 Task: Order Editing 1
Action: Mouse moved to (634, 724)
Screenshot: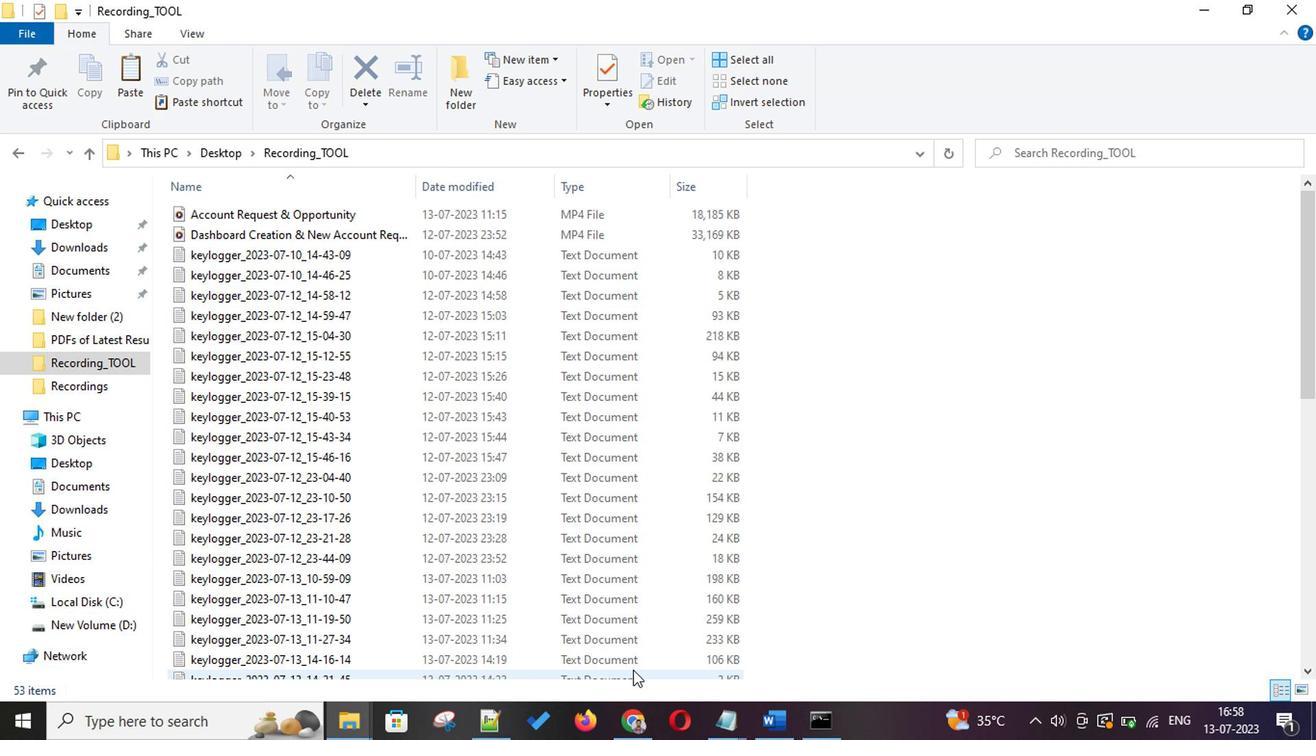 
Action: Mouse pressed left at (634, 724)
Screenshot: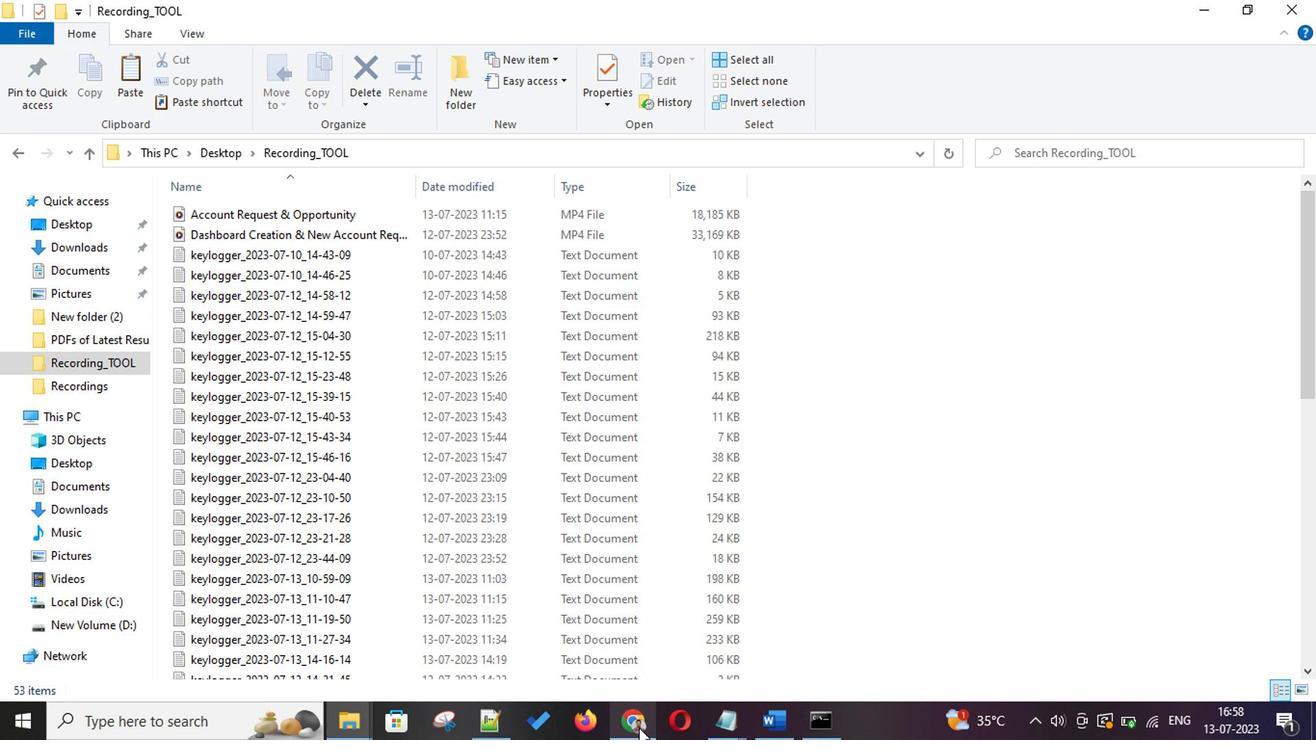 
Action: Mouse moved to (1081, 237)
Screenshot: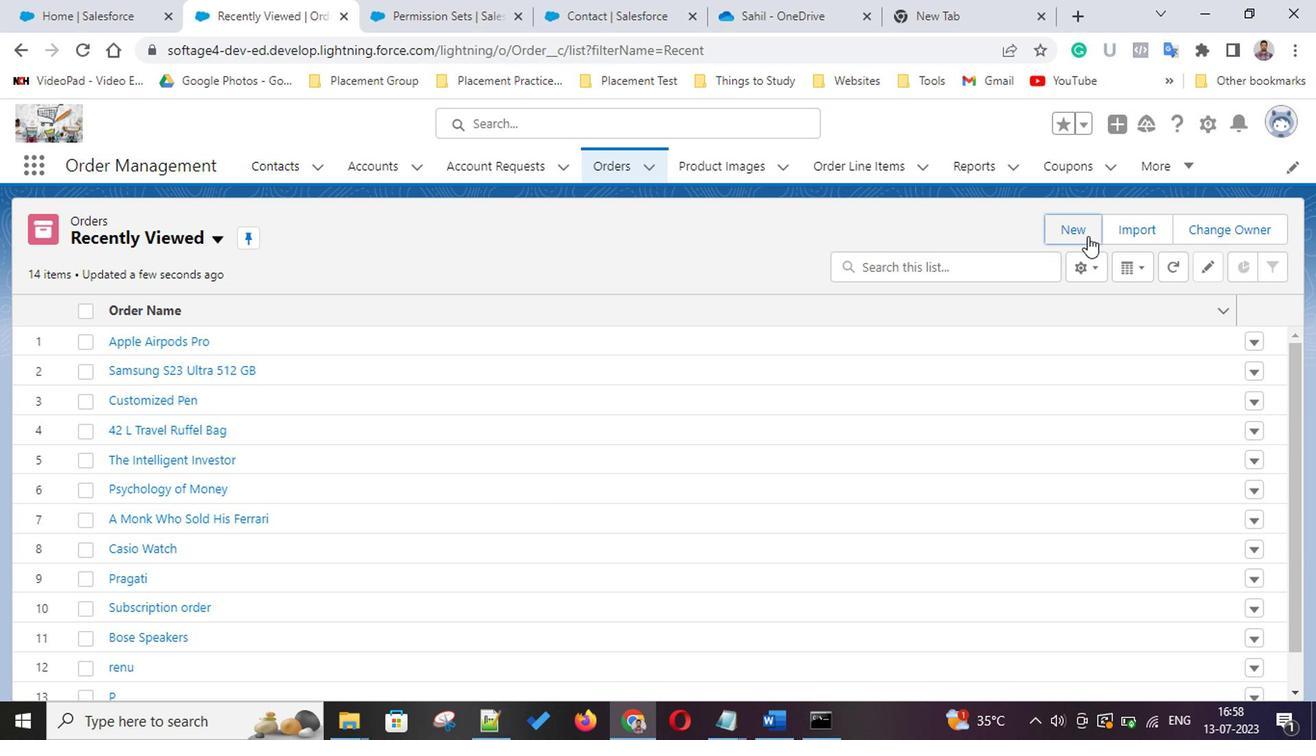 
Action: Mouse pressed left at (1081, 237)
Screenshot: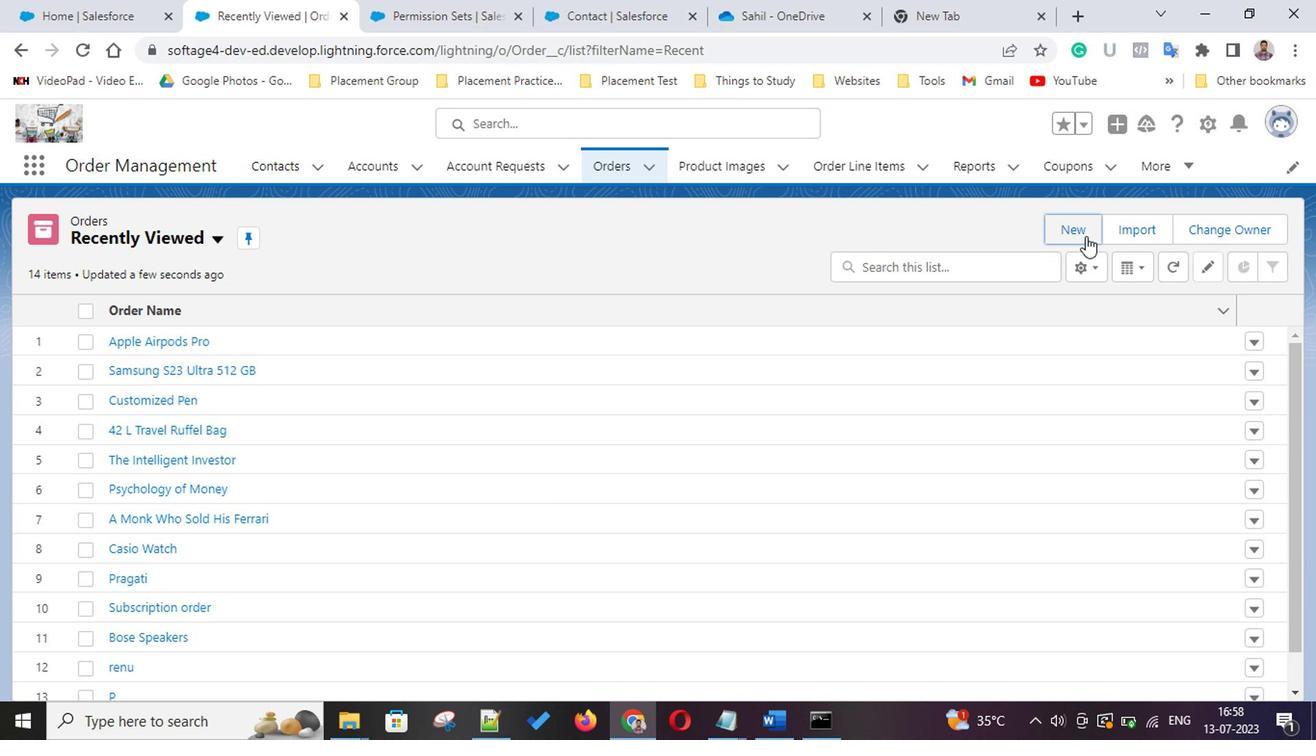 
Action: Mouse moved to (545, 408)
Screenshot: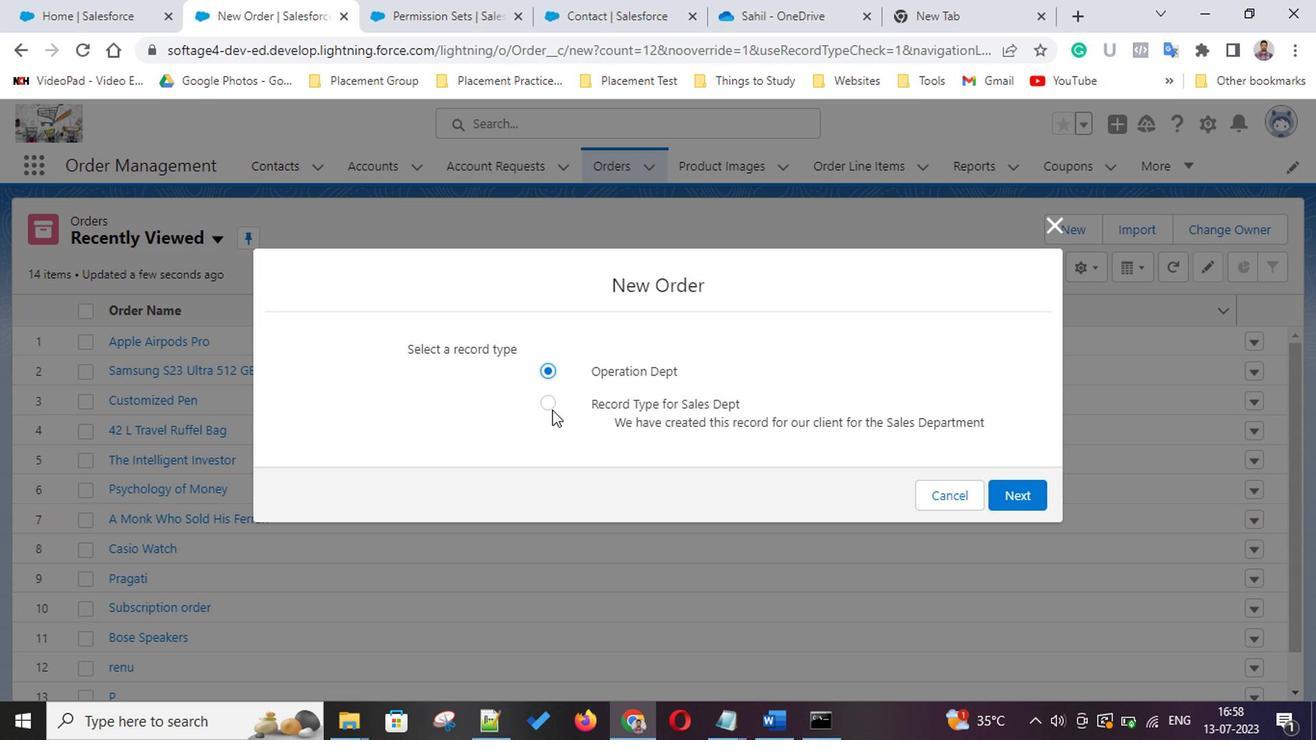 
Action: Mouse pressed left at (545, 408)
Screenshot: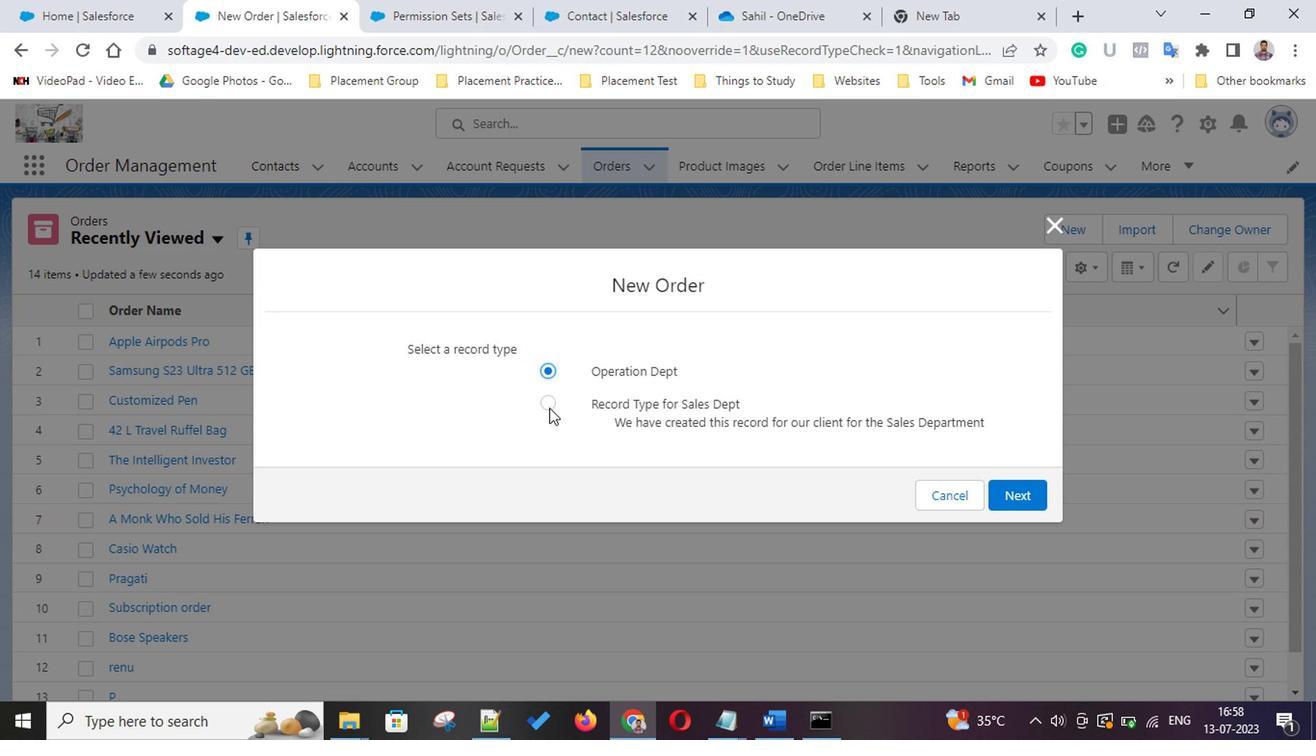 
Action: Mouse moved to (1018, 487)
Screenshot: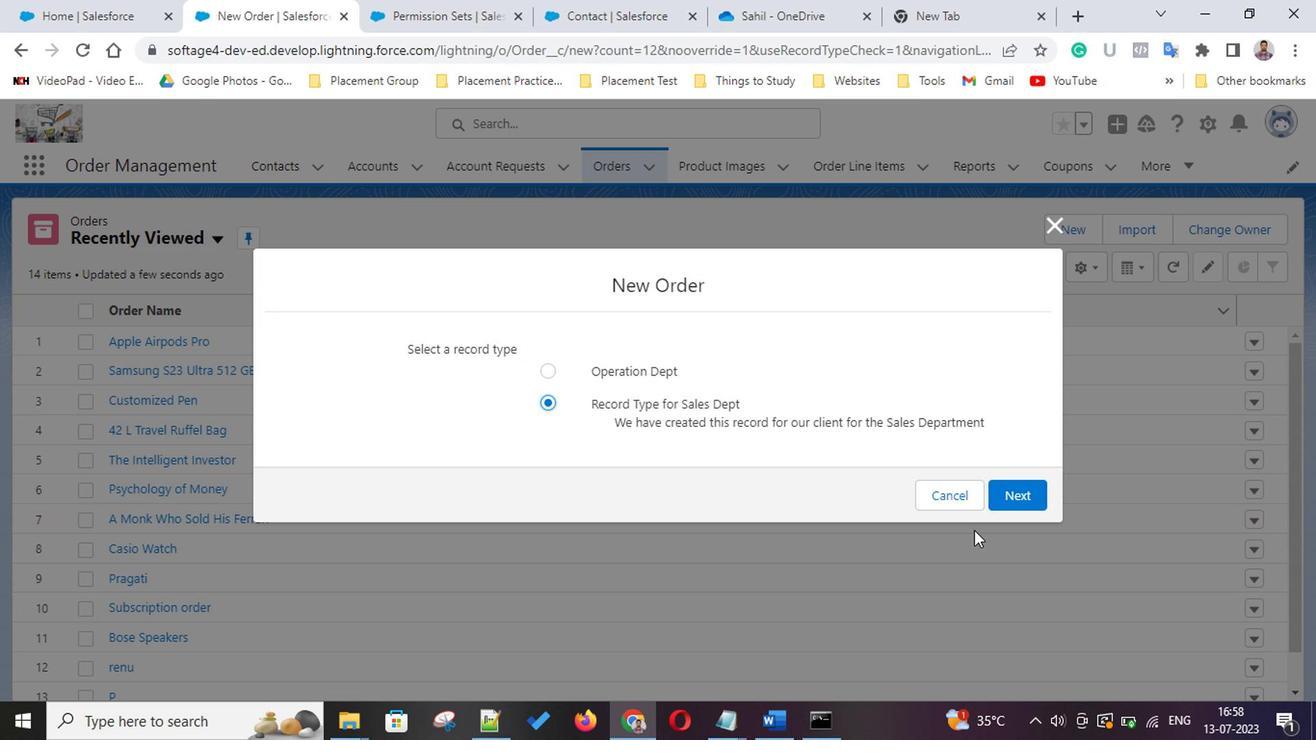 
Action: Mouse pressed left at (1018, 487)
Screenshot: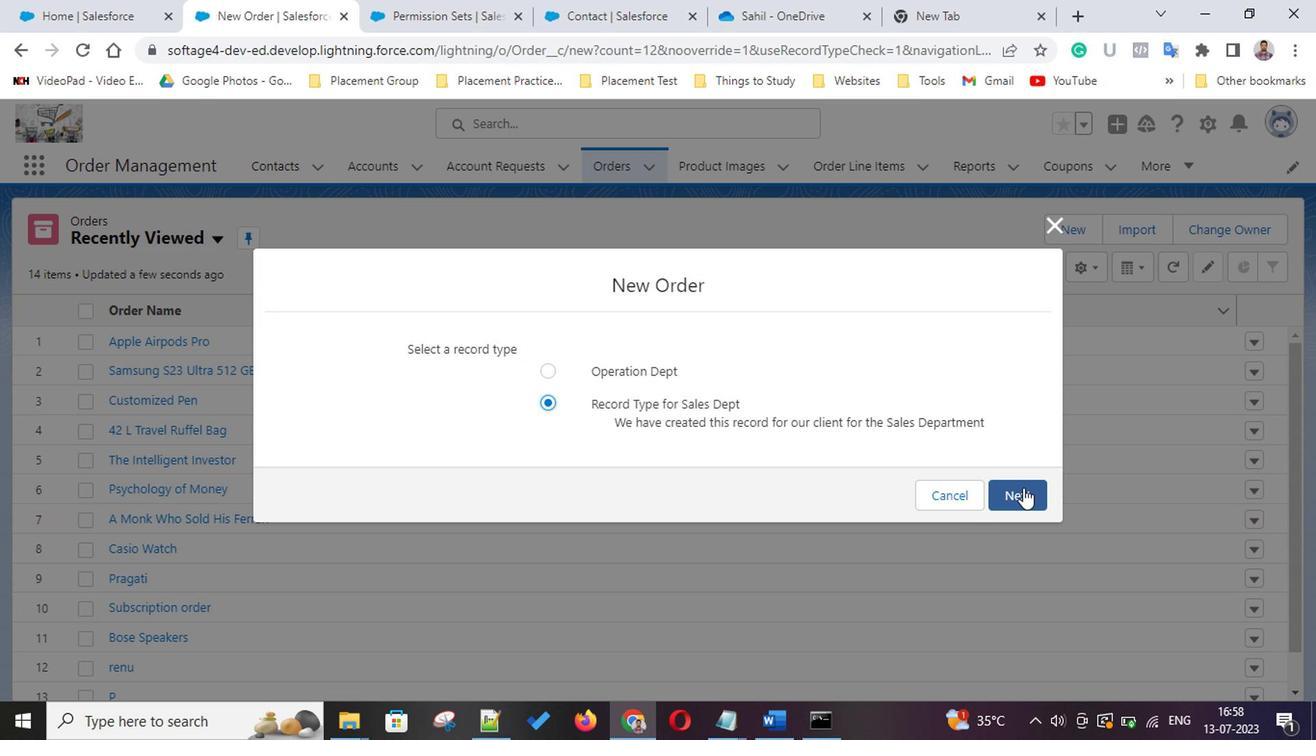 
Action: Mouse moved to (405, 338)
Screenshot: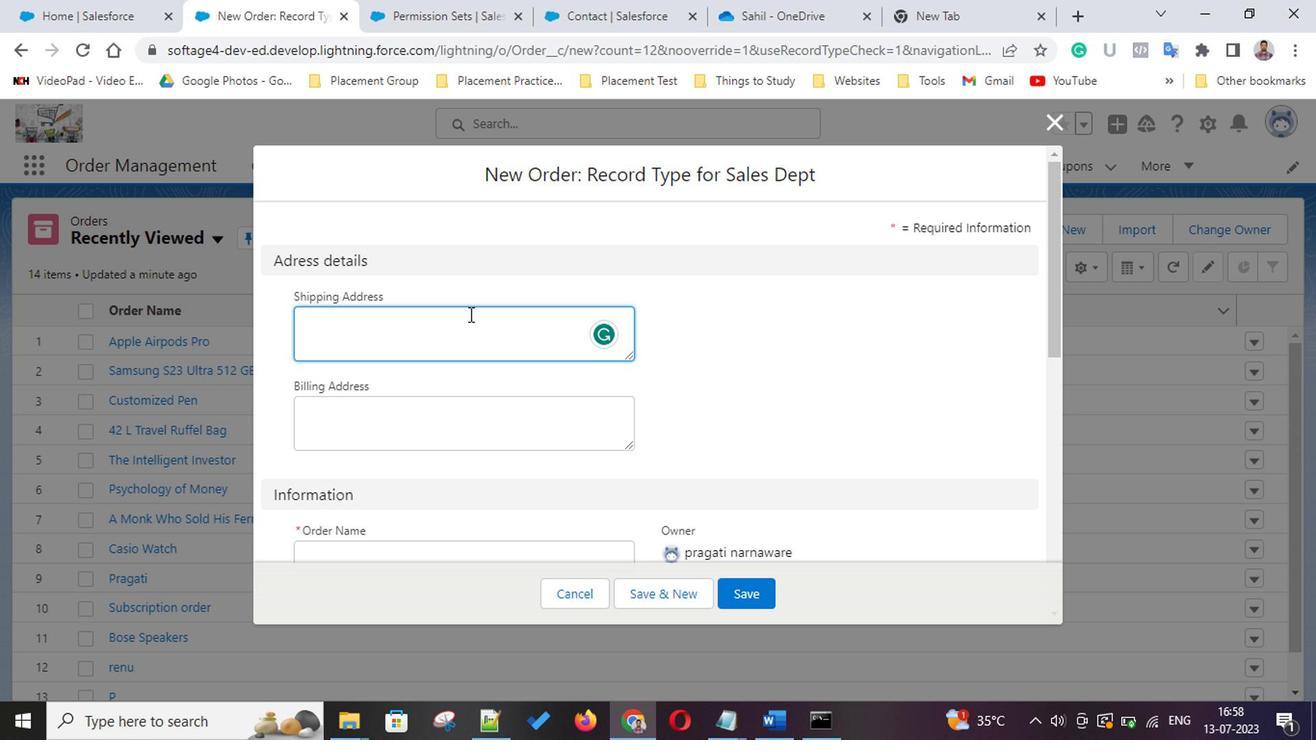 
Action: Key pressed <Key.shift><Key.shift><Key.shift><Key.shift><Key.shift><Key.shift><Key.shift><Key.shift><Key.shift><Key.shift><Key.shift><Key.shift><Key.shift><Key.shift><Key.shift><Key.shift><Key.shift><Key.shift><Key.shift><Key.shift><Key.shift><Key.shift><Key.shift><Key.shift><Key.shift><Key.shift><Key.shift><Key.shift><Key.shift><Key.shift><Key.shift><Key.shift><Key.shift><Key.shift><Key.shift><Key.shift><Key.shift><Key.shift><Key.shift><Key.shift><Key.shift><Key.shift><Key.shift><Key.shift><Key.shift><Key.shift><Key.shift><Key.shift><Key.shift><Key.shift><Key.shift><Key.shift><Key.shift><Key.shift><Key.shift><Key.shift><Key.shift><Key.shift><Key.shift><Key.shift><Key.shift><Key.shift><Key.shift><Key.shift><Key.shift><Key.shift><Key.shift><Key.shift><Key.shift><Key.shift><Key.shift><Key.shift><Key.shift><Key.shift><Key.shift><Key.shift><Key.shift><Key.shift><Key.shift><Key.shift><Key.shift>Kanjur<Key.space><Key.shift>Marg,<Key.space><Key.shift>Mumbai
Screenshot: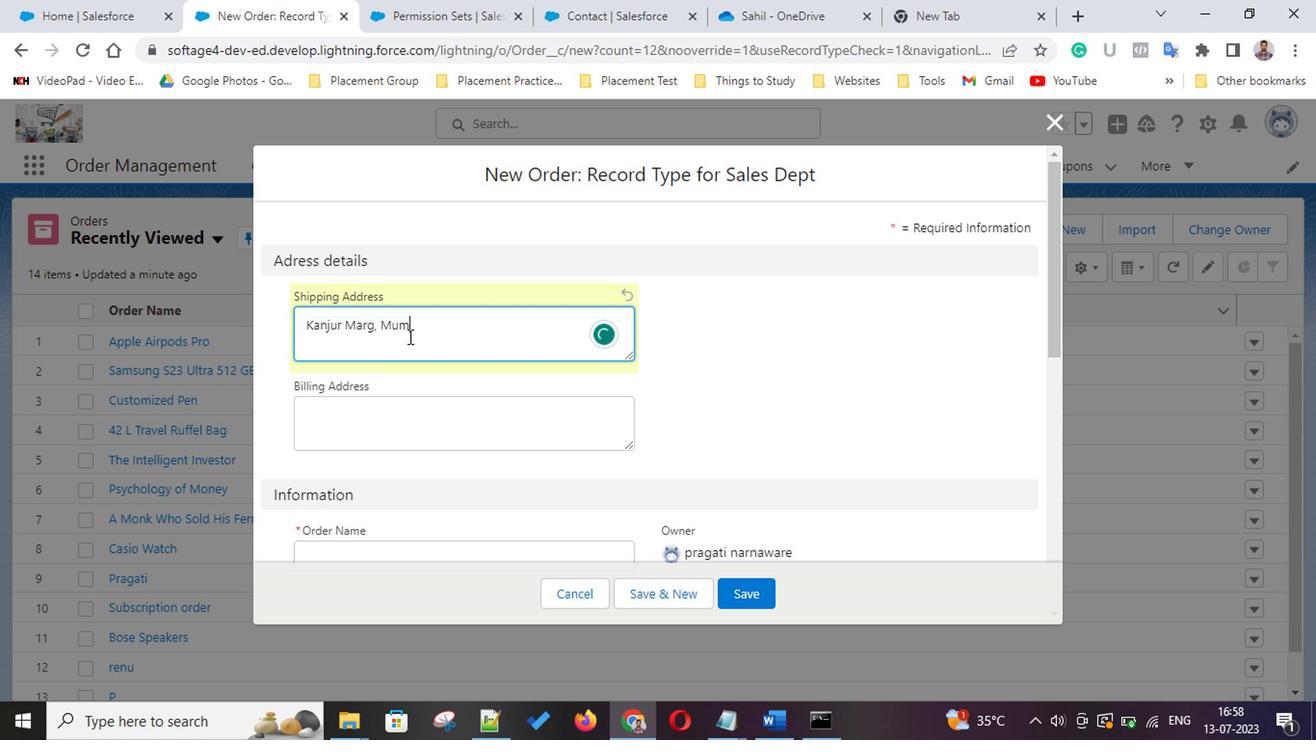 
Action: Mouse moved to (423, 413)
Screenshot: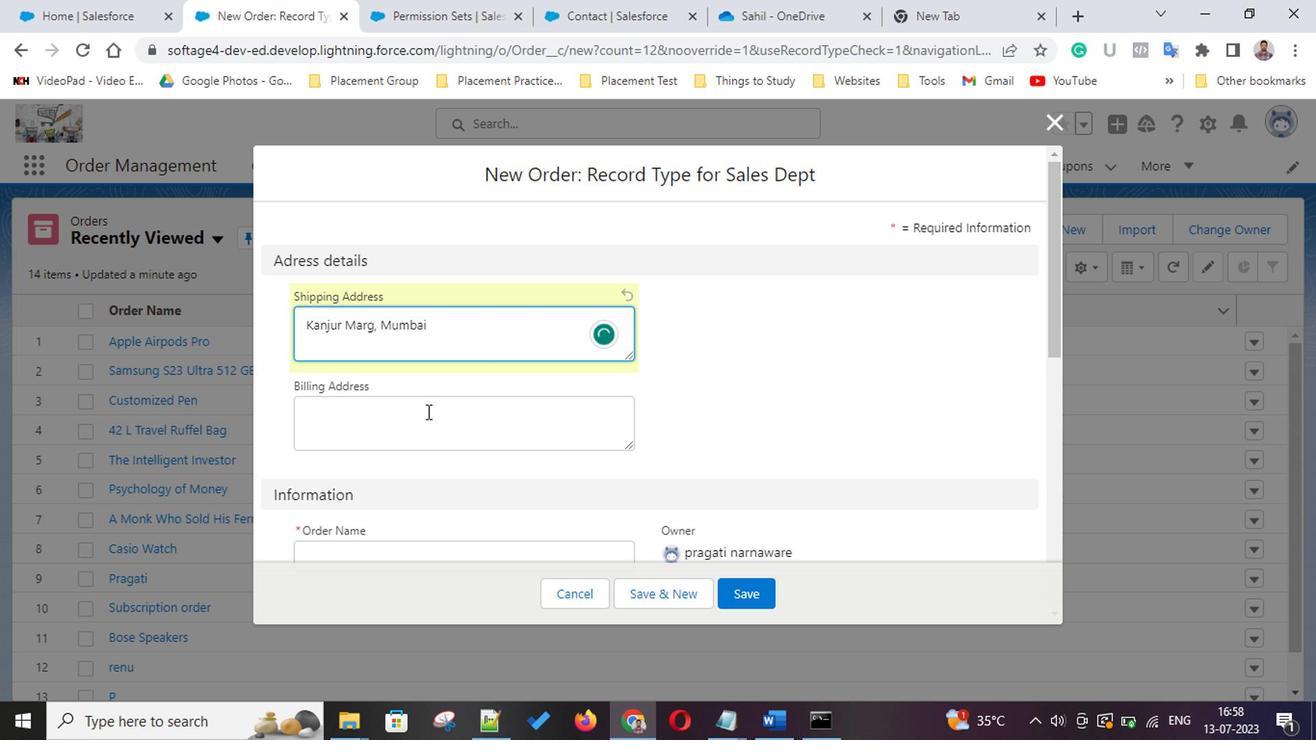 
Action: Mouse pressed left at (423, 413)
Screenshot: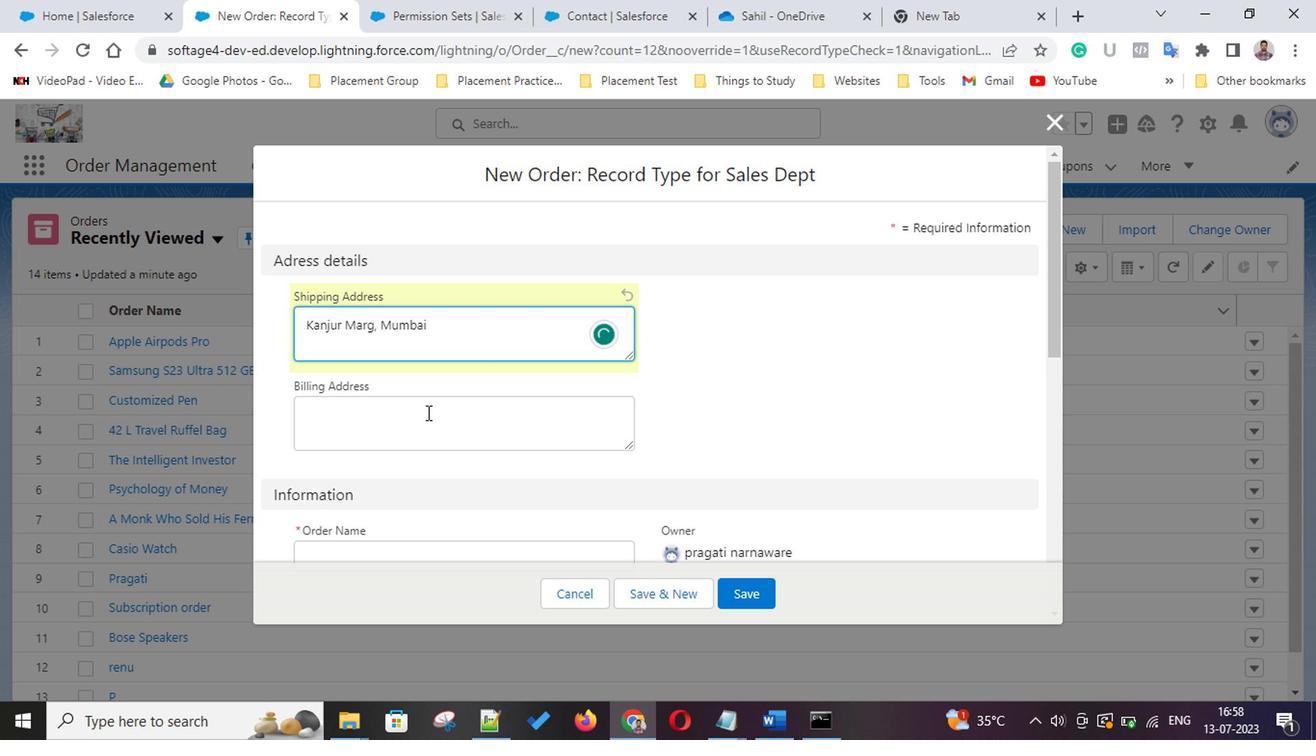 
Action: Key pressed <Key.shift><Key.shift>Nisha<Key.space><Key.shift>Residency,<Key.space><Key.shift>Mumbai
Screenshot: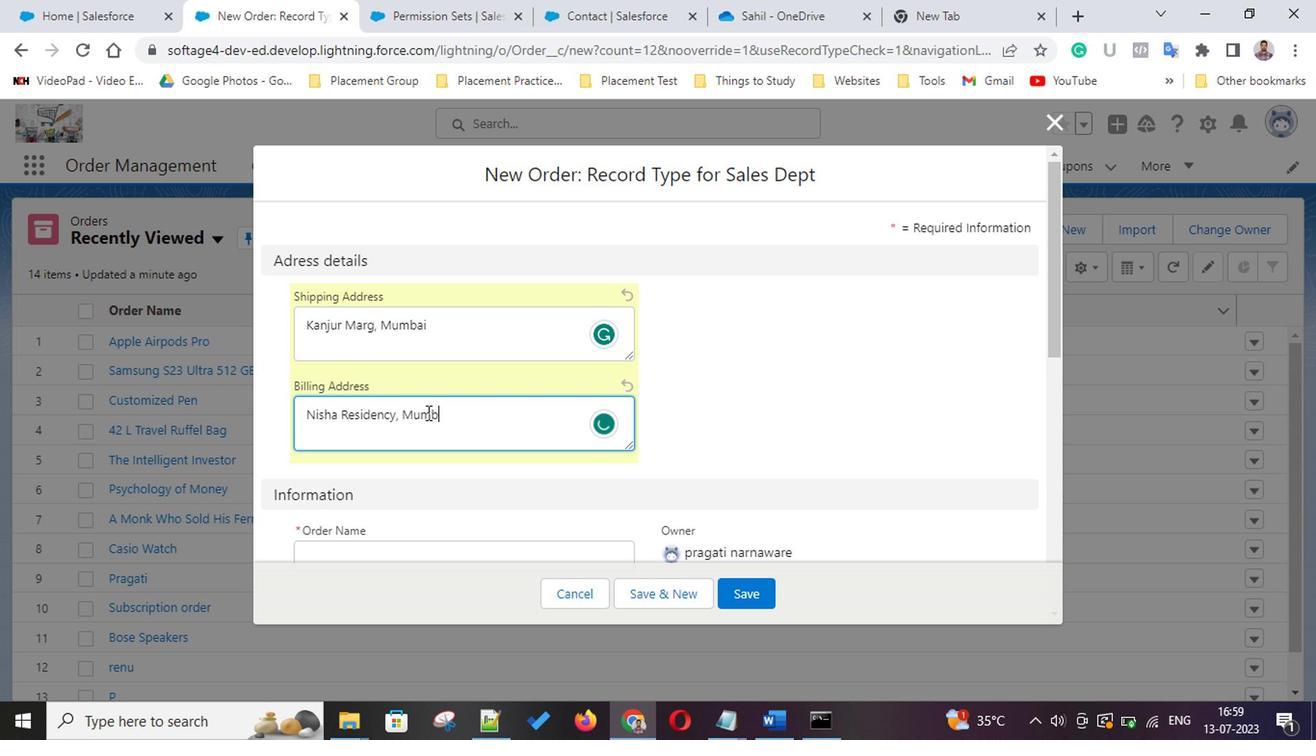 
Action: Mouse moved to (665, 501)
Screenshot: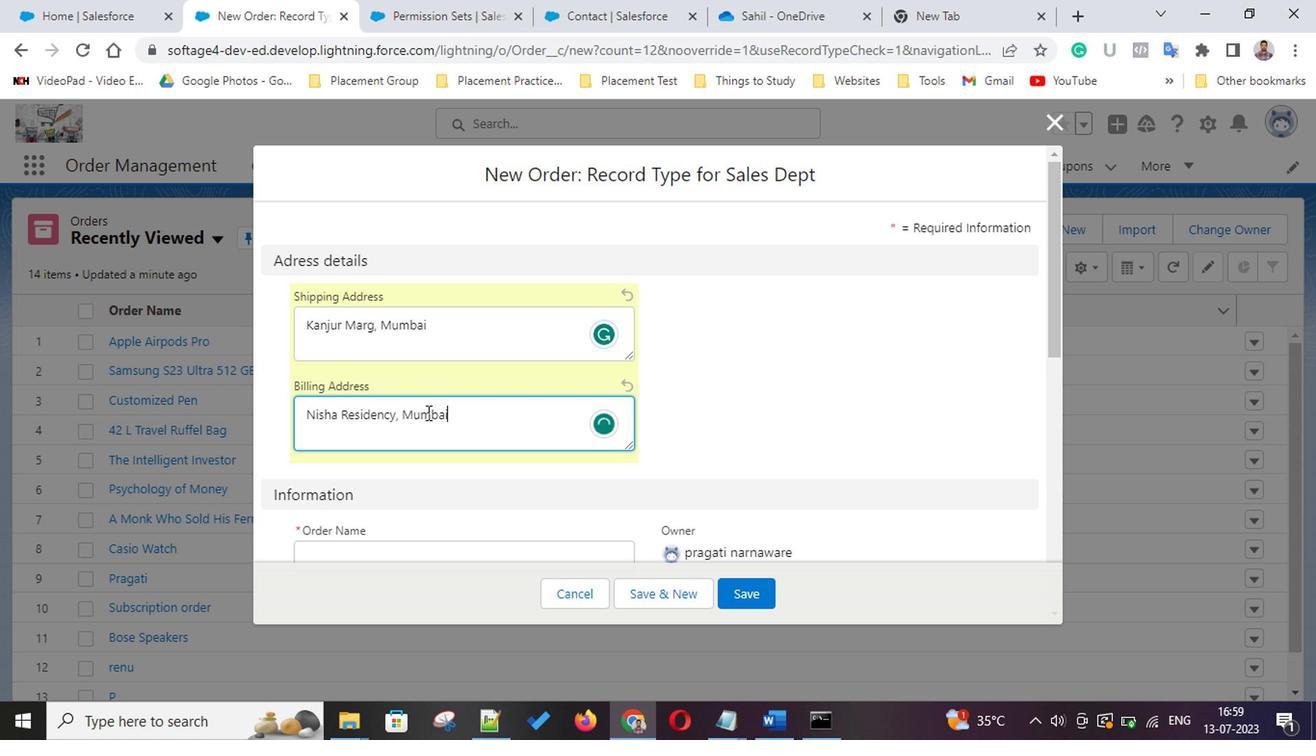 
Action: Mouse scrolled (665, 501) with delta (0, 0)
Screenshot: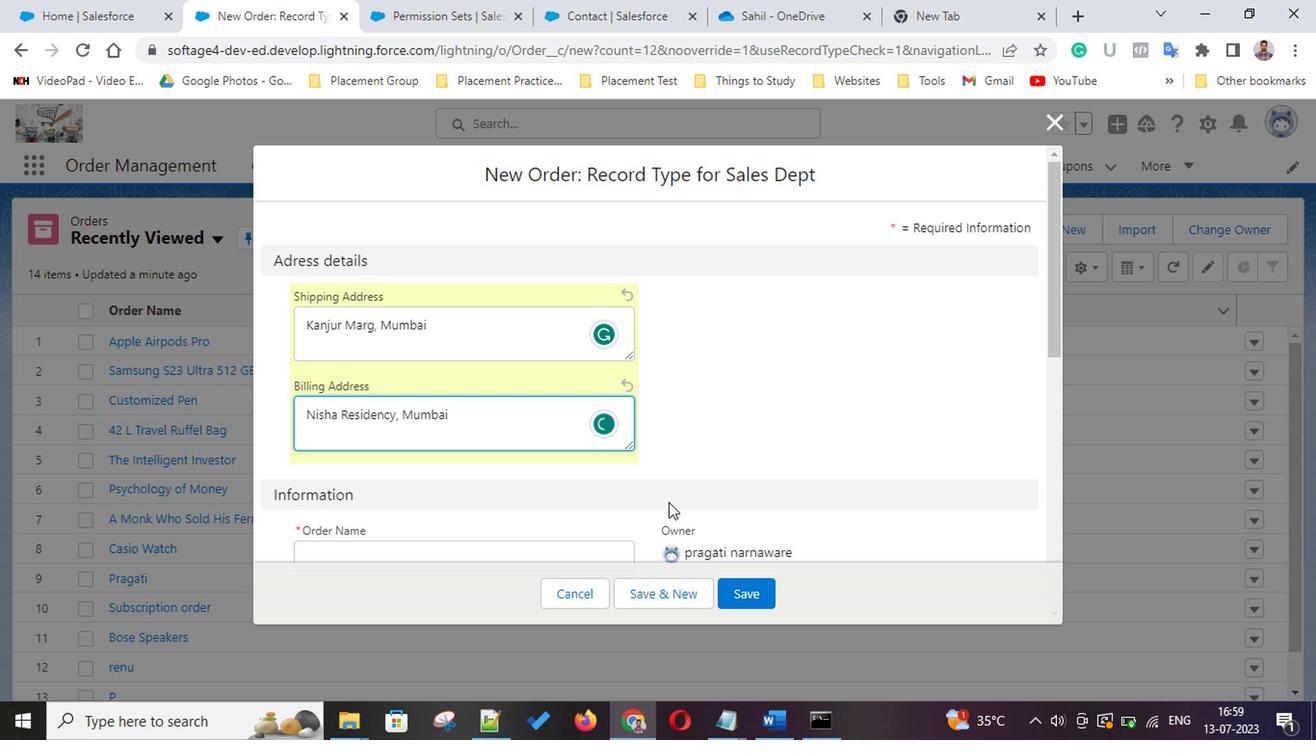 
Action: Mouse scrolled (665, 501) with delta (0, 0)
Screenshot: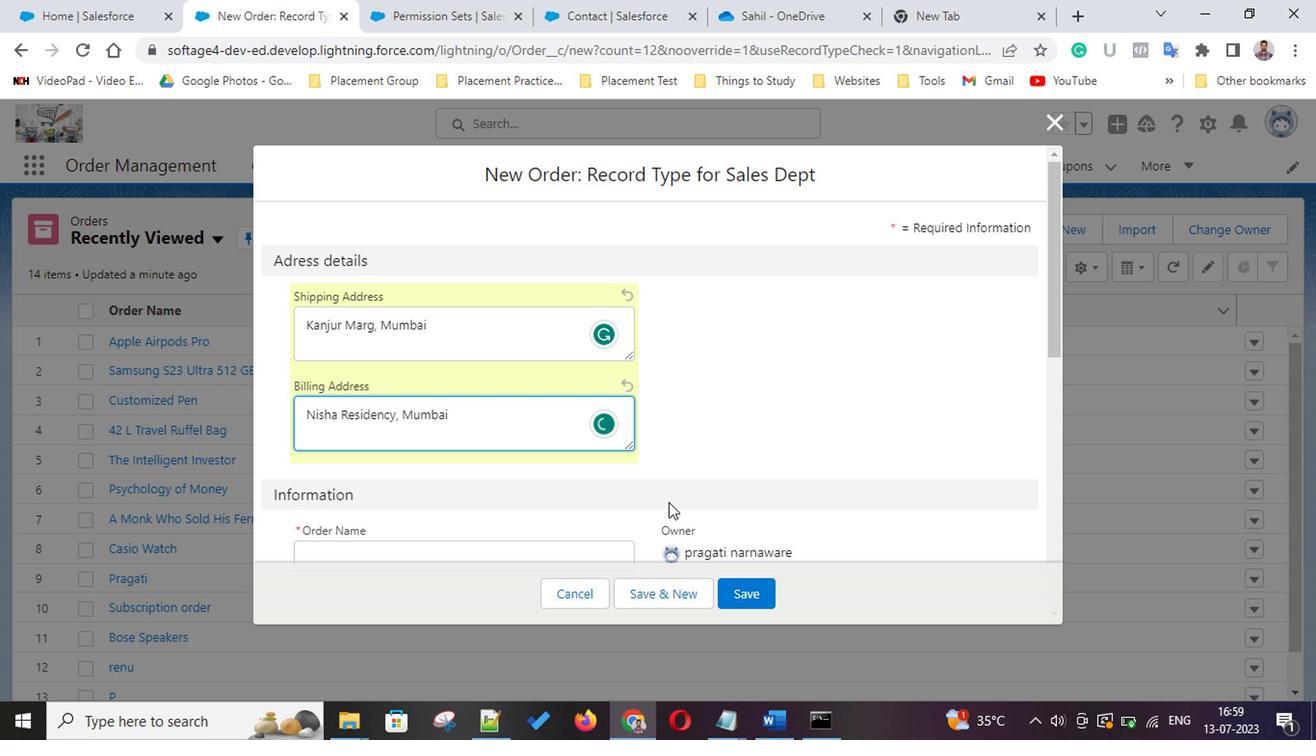 
Action: Mouse scrolled (665, 501) with delta (0, 0)
Screenshot: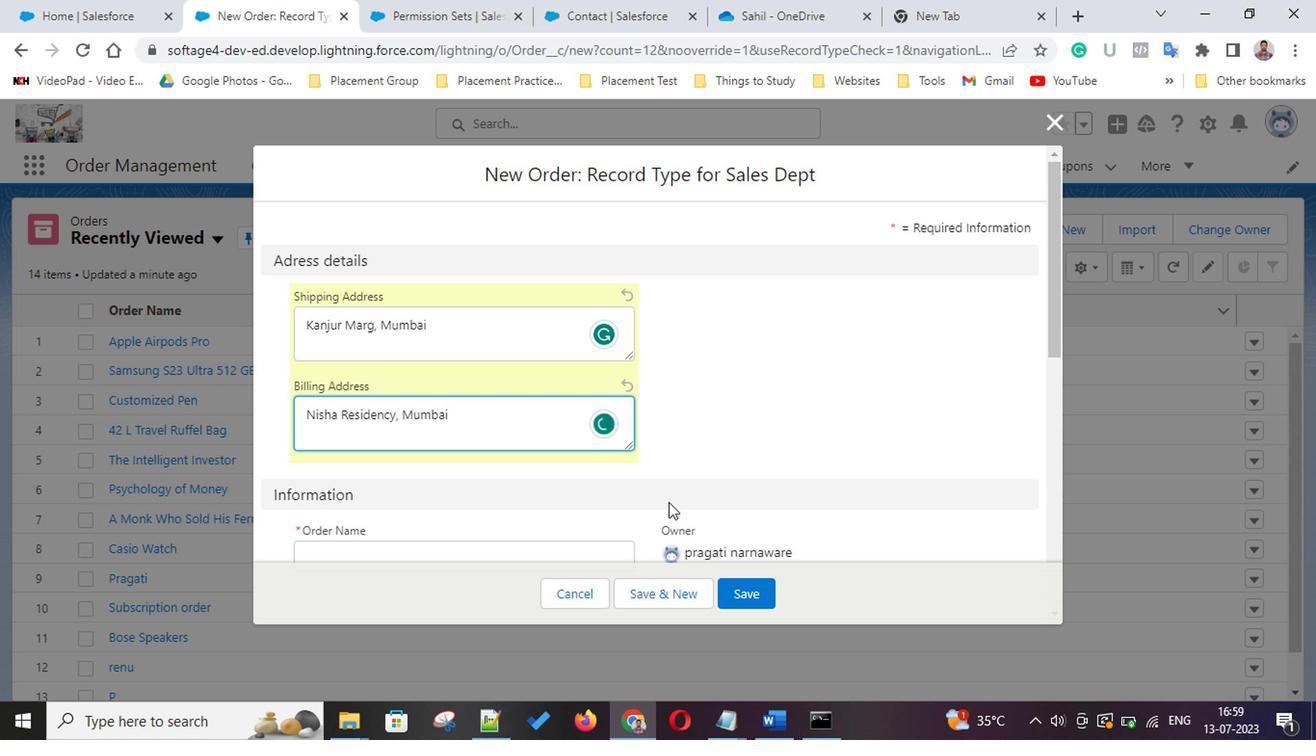 
Action: Mouse scrolled (665, 501) with delta (0, 0)
Screenshot: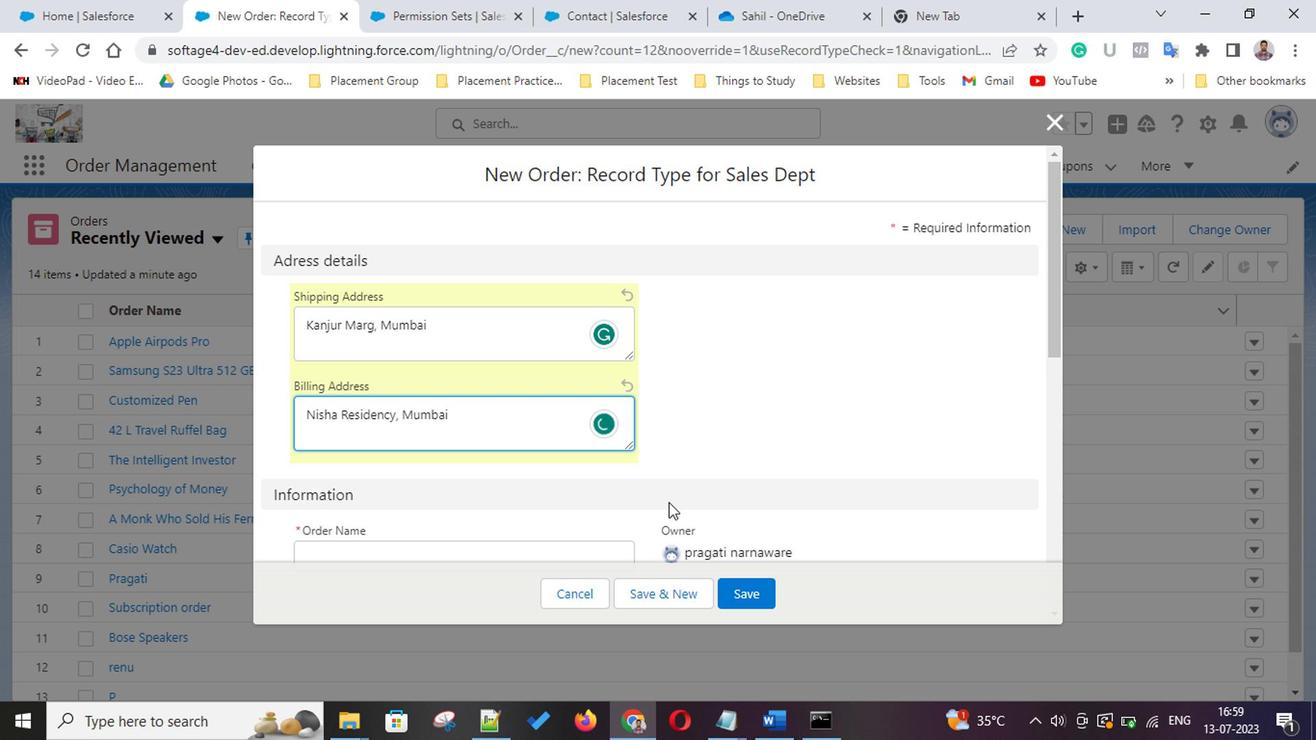 
Action: Mouse scrolled (665, 501) with delta (0, 0)
Screenshot: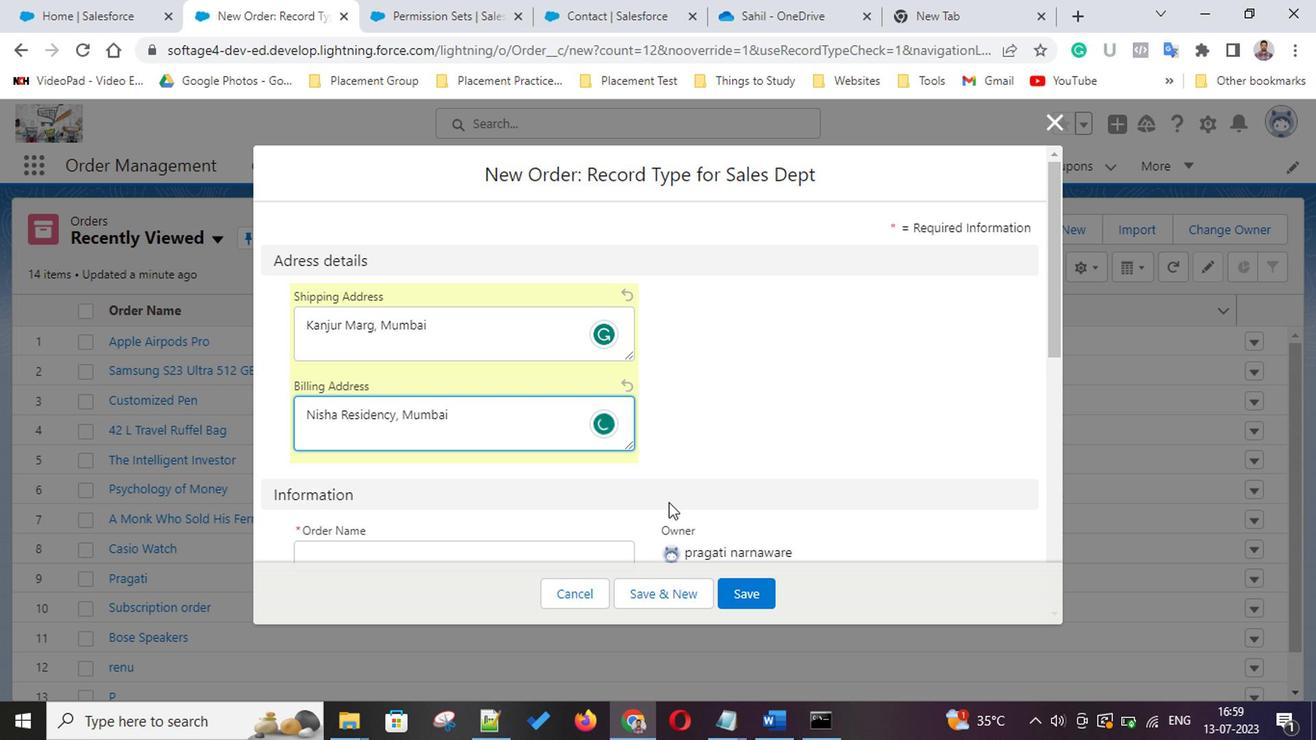 
Action: Mouse scrolled (665, 501) with delta (0, 0)
Screenshot: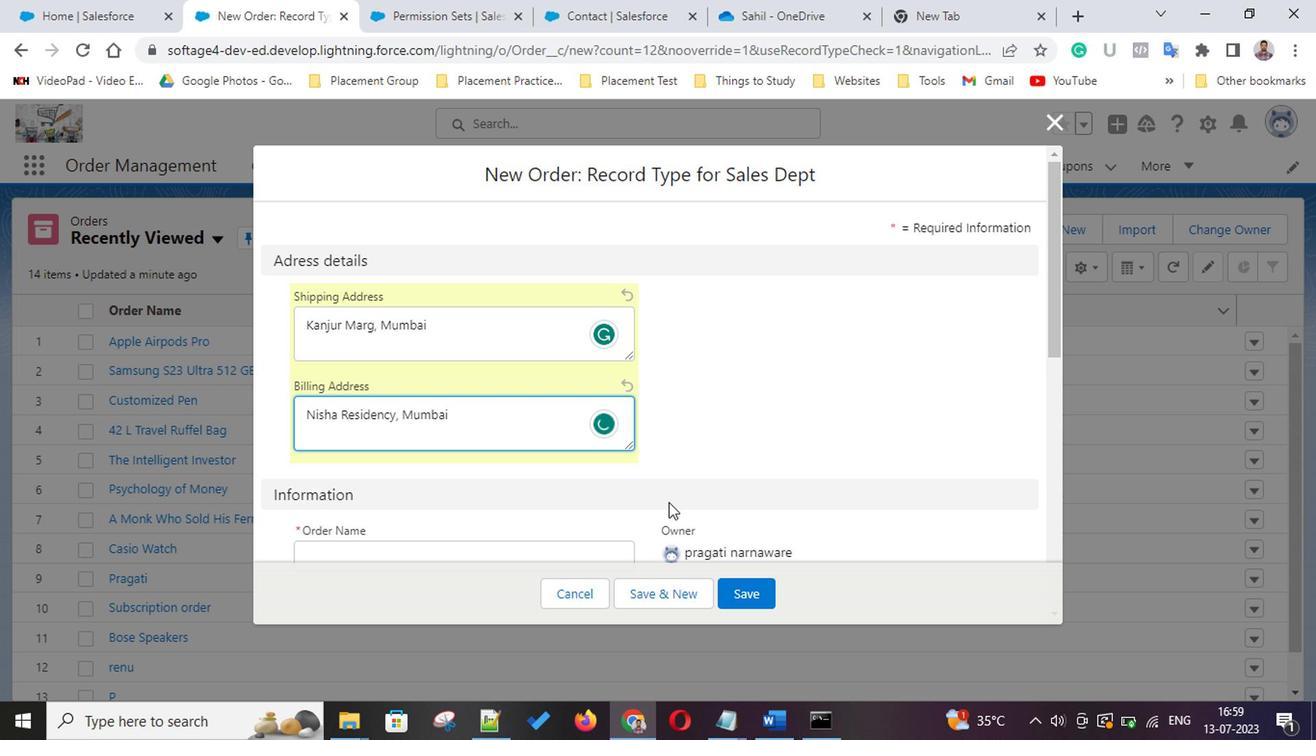 
Action: Mouse scrolled (665, 501) with delta (0, 0)
Screenshot: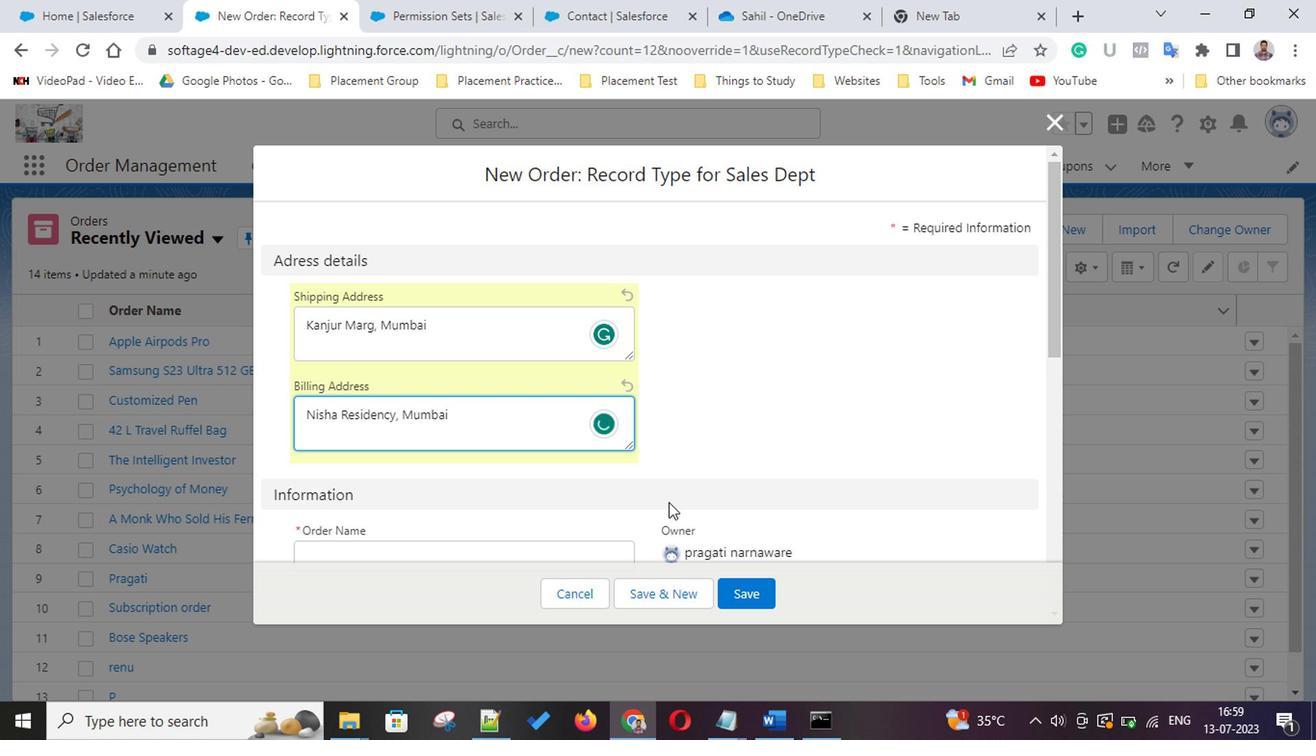 
Action: Mouse scrolled (665, 501) with delta (0, 0)
Screenshot: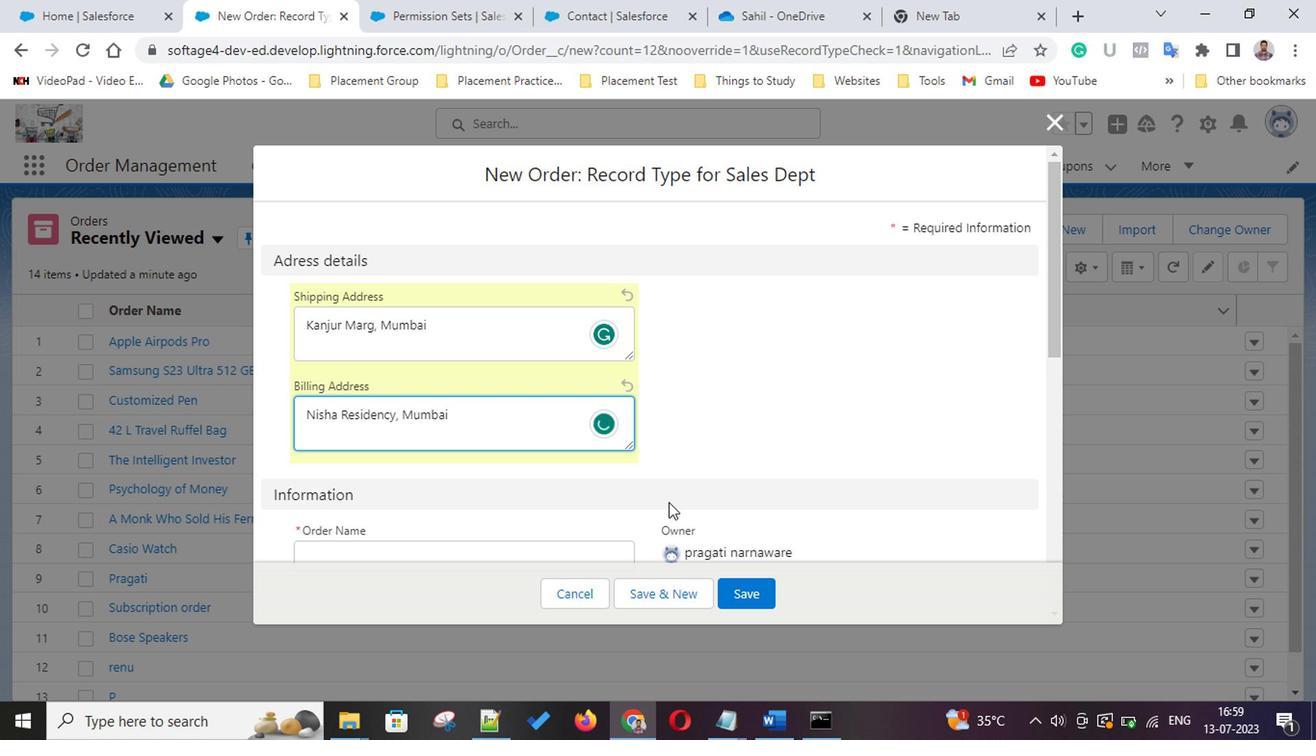 
Action: Mouse moved to (445, 423)
Screenshot: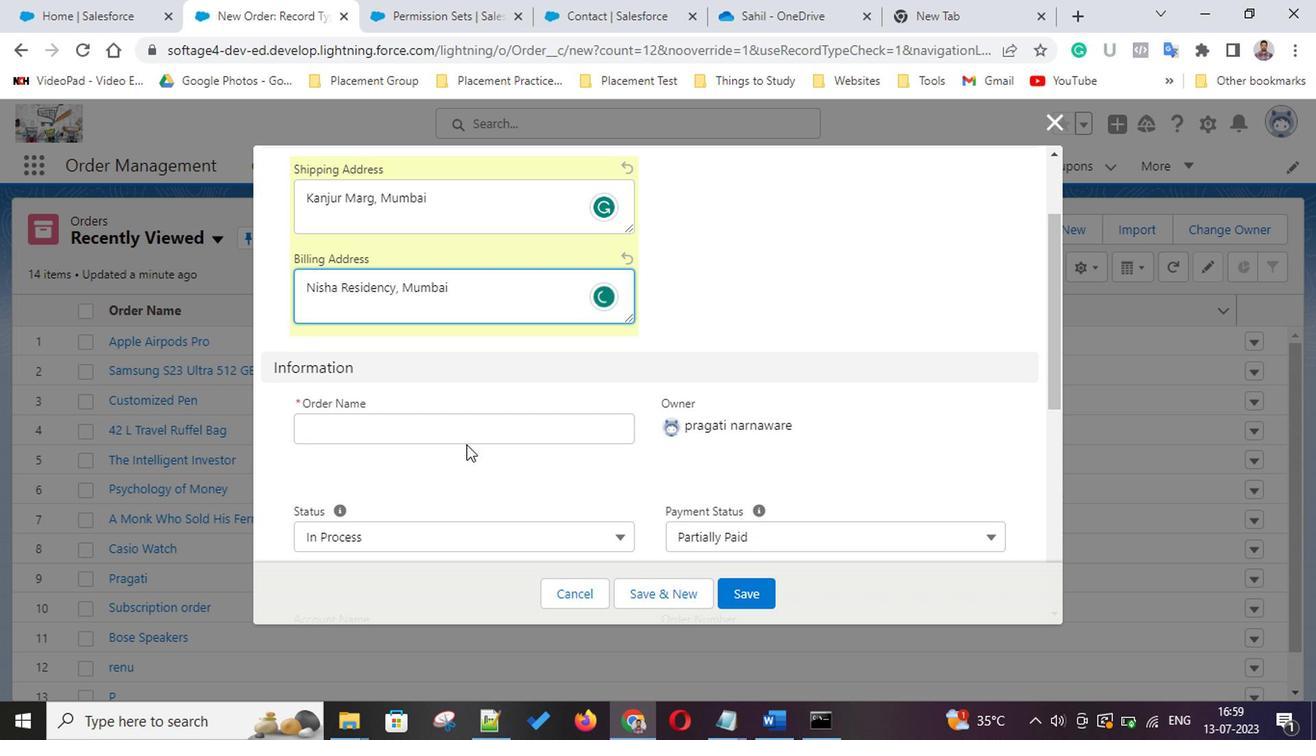 
Action: Mouse pressed left at (445, 423)
Screenshot: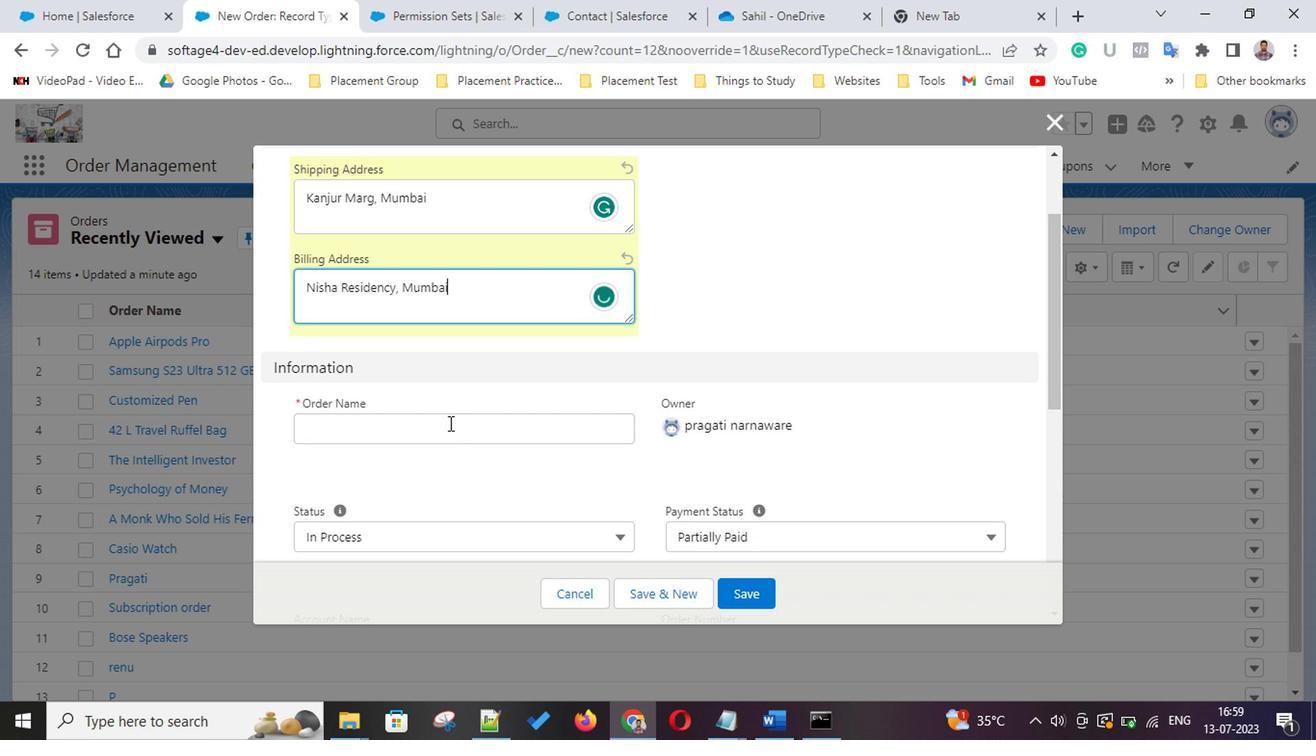 
Action: Key pressed <Key.shift><Key.shift><Key.shift><Key.shift><Key.shift><Key.shift><Key.shift><Key.shift><Key.shift><Key.shift><Key.shift><Key.shift><Key.shift><Key.shift><Key.shift><Key.shift><Key.shift><Key.shift><Key.shift><Key.shift><Key.shift><Key.shift><Key.shift><Key.shift><Key.shift><Key.shift><Key.shift><Key.shift><Key.shift><Key.shift><Key.shift><Key.shift><Key.shift><Key.shift><Key.shift><Key.shift><Key.shift><Key.shift><Key.shift><Key.shift><Key.shift><Key.shift><Key.shift><Key.shift><Key.shift><Key.shift><Key.shift><Key.shift><Key.shift><Key.shift><Key.shift><Key.shift><Key.shift><Key.shift><Key.shift><Key.shift><Key.shift><Key.shift><Key.shift>Sling<Key.space><Key.shift>Bag
Screenshot: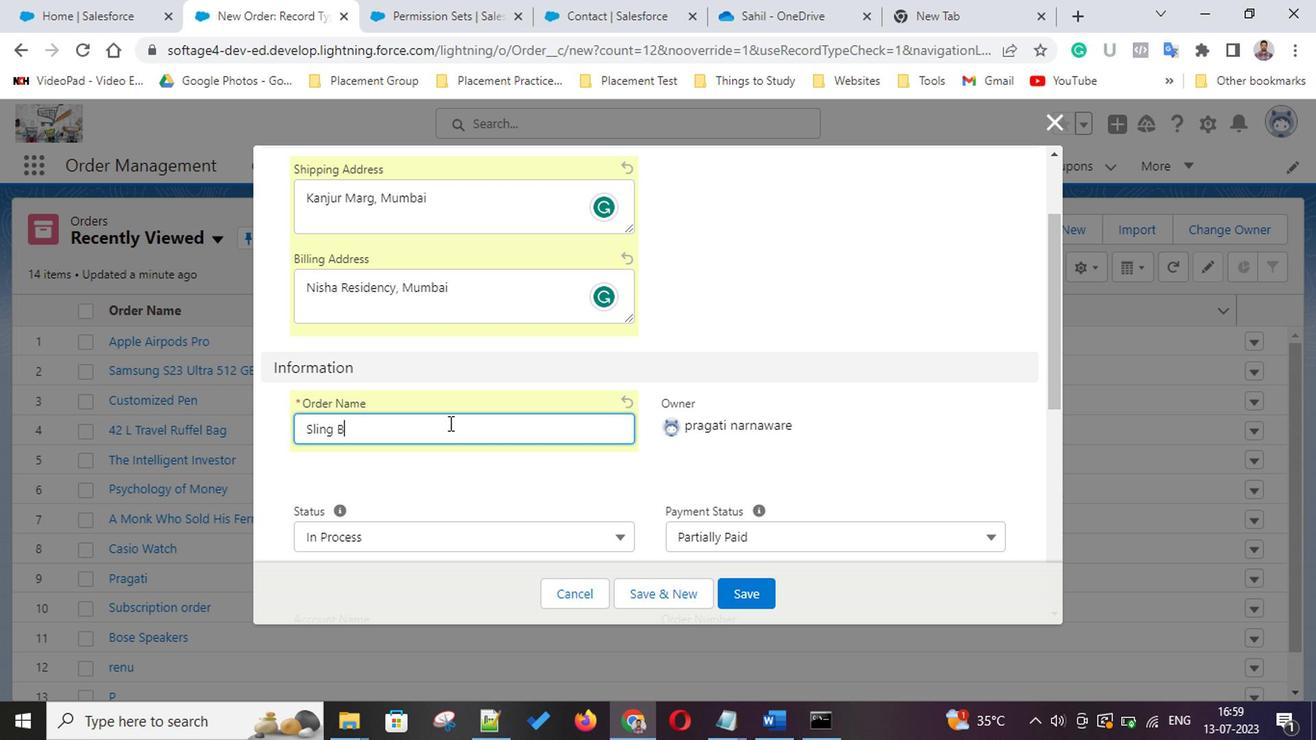 
Action: Mouse moved to (527, 434)
Screenshot: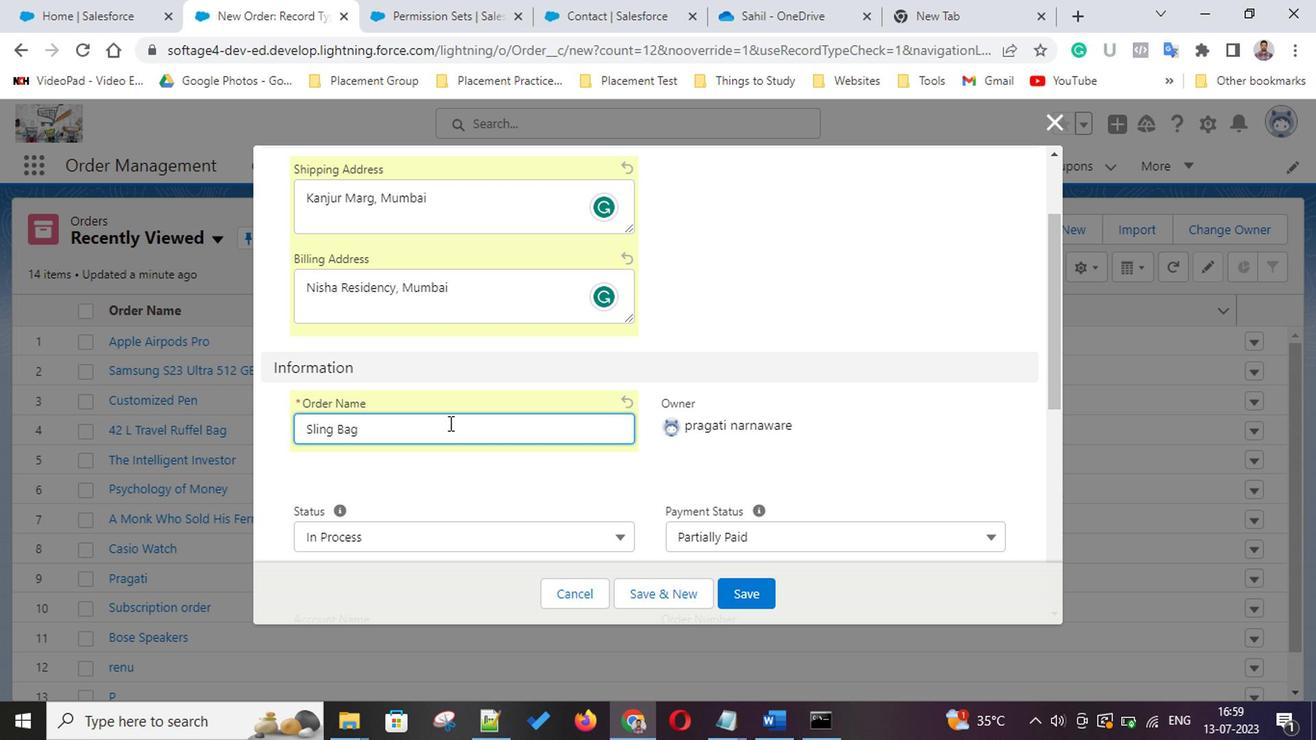 
Action: Mouse scrolled (527, 433) with delta (0, -1)
Screenshot: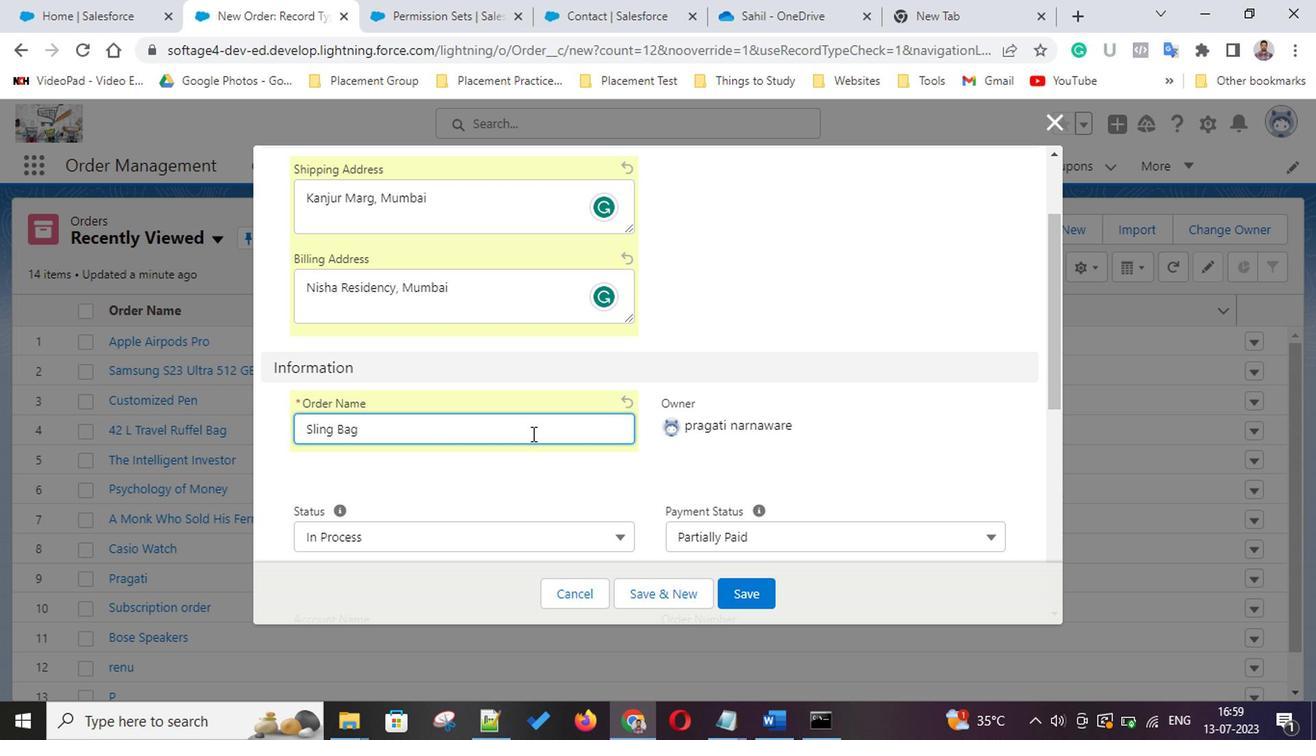 
Action: Mouse scrolled (527, 433) with delta (0, -1)
Screenshot: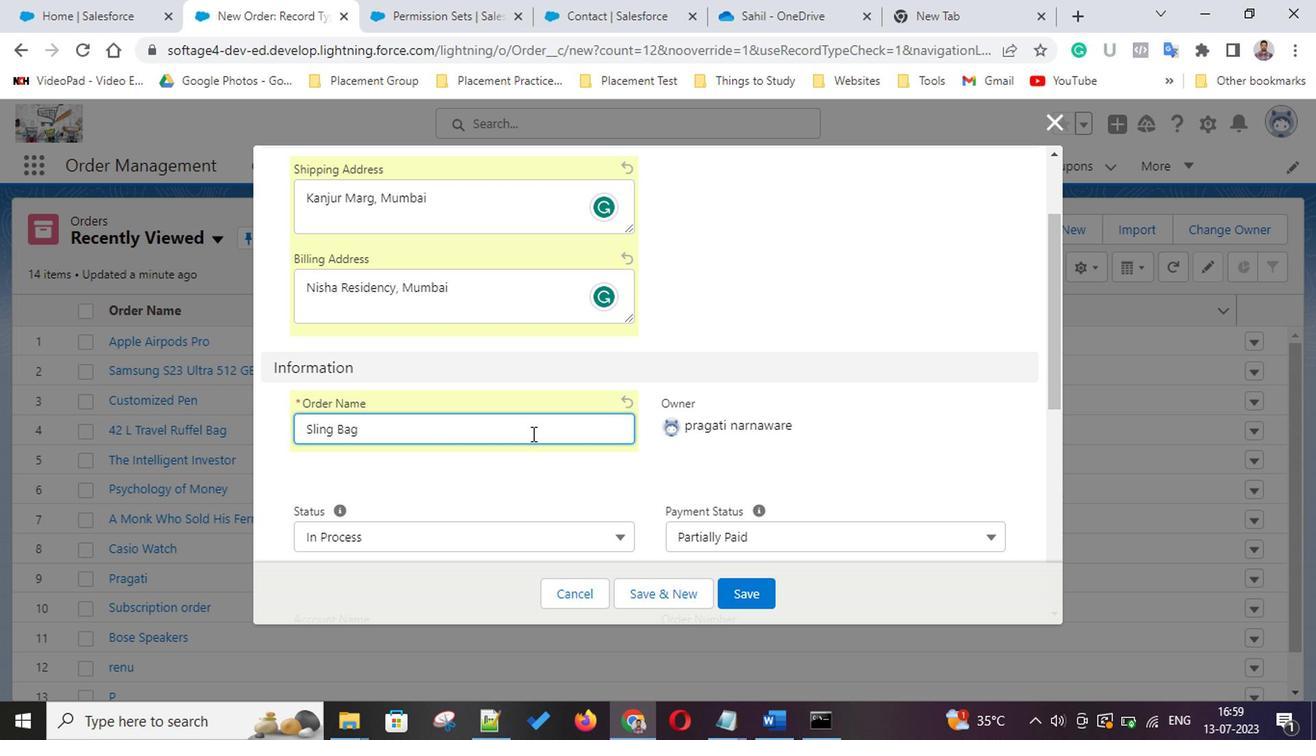 
Action: Mouse scrolled (527, 433) with delta (0, -1)
Screenshot: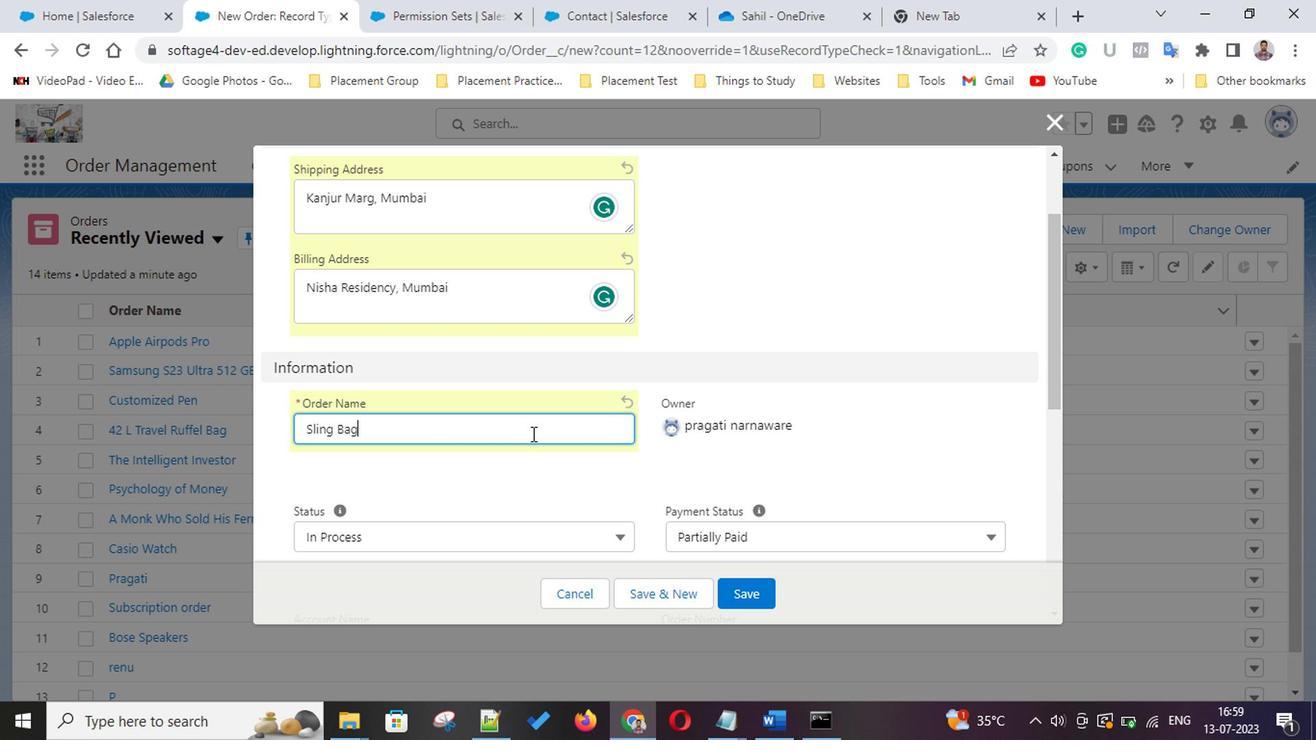 
Action: Mouse scrolled (527, 433) with delta (0, -1)
Screenshot: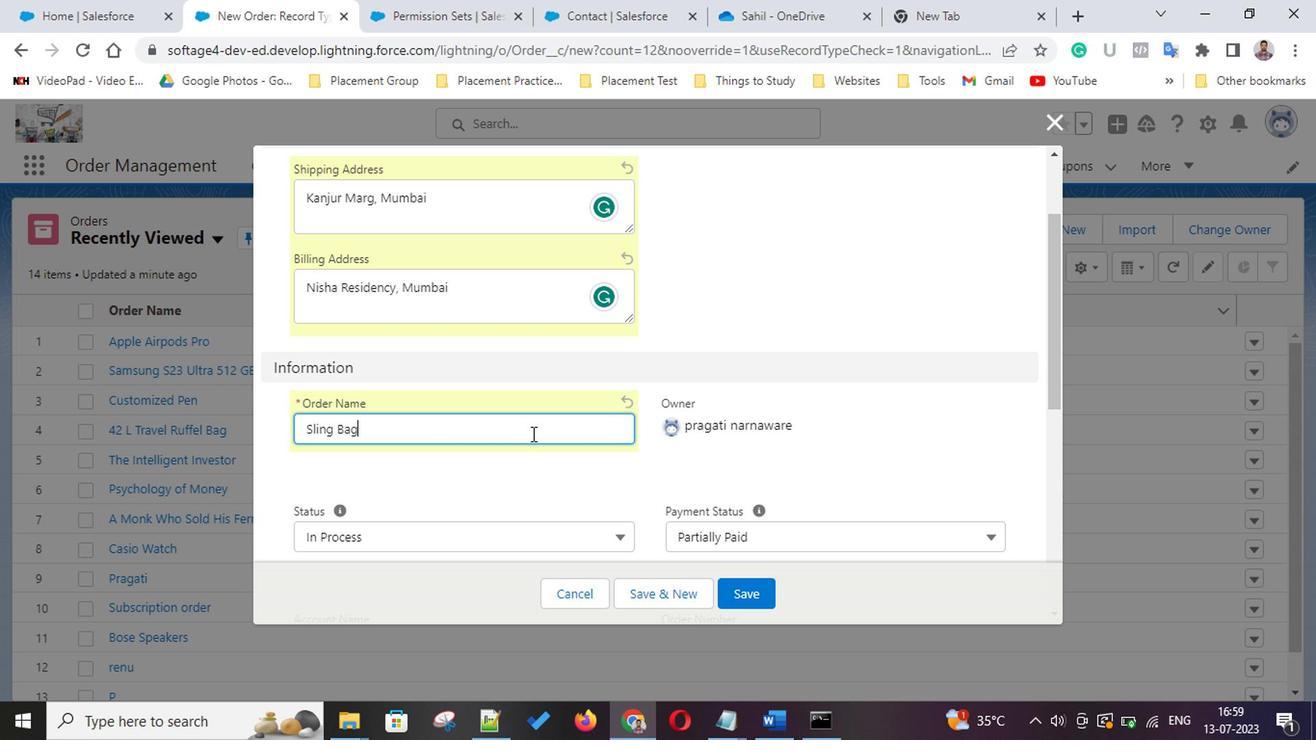 
Action: Mouse scrolled (527, 433) with delta (0, -1)
Screenshot: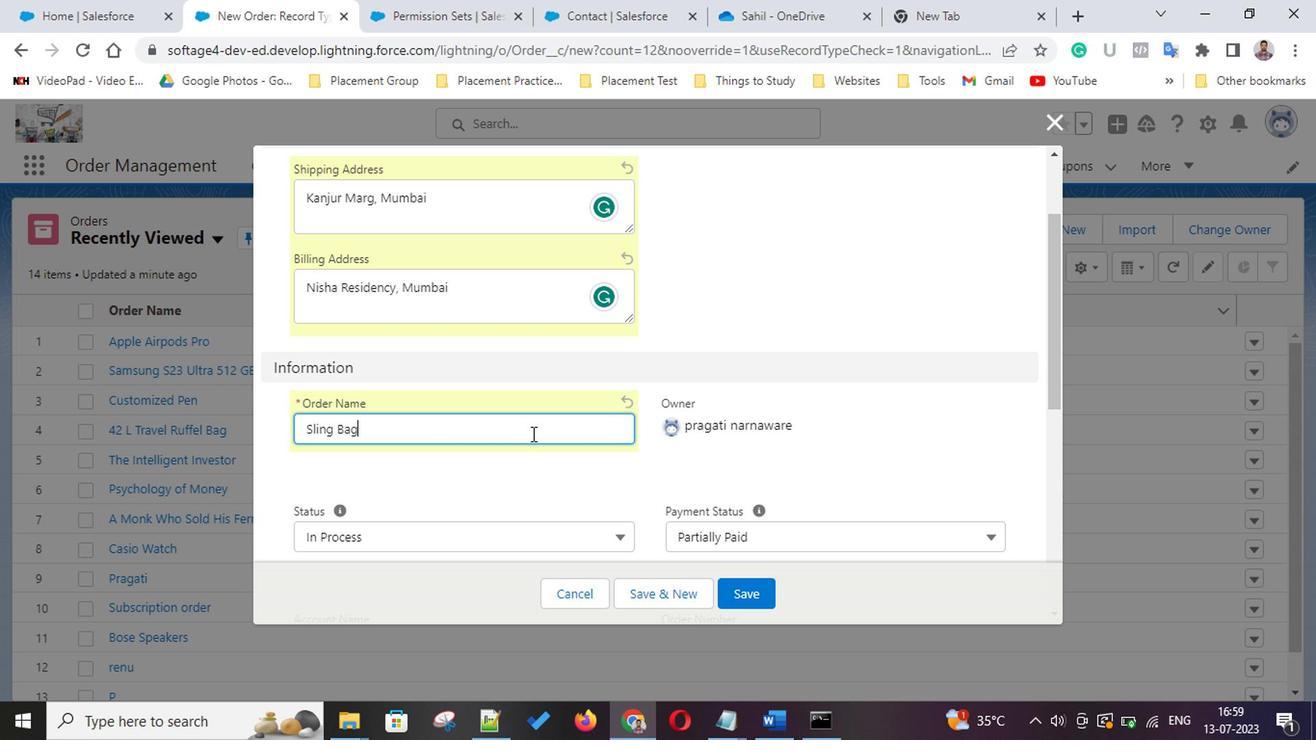 
Action: Mouse scrolled (527, 433) with delta (0, -1)
Screenshot: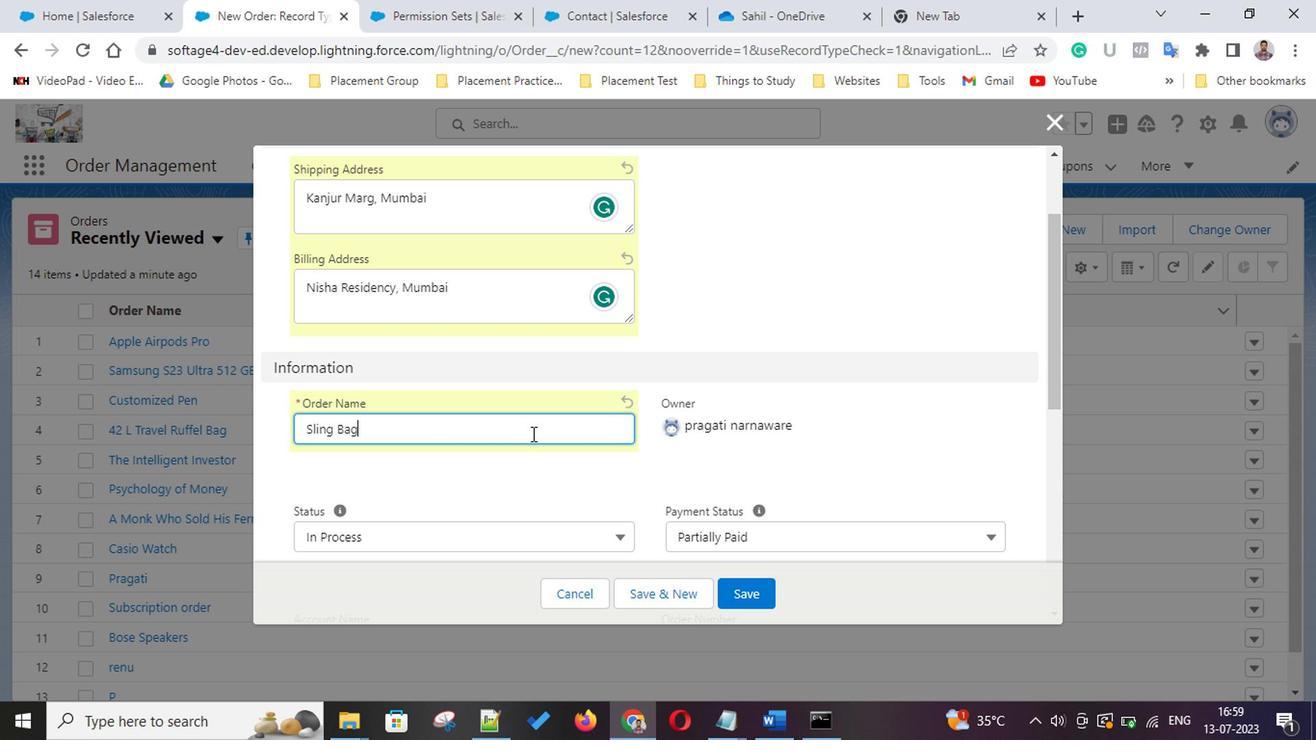 
Action: Mouse scrolled (527, 433) with delta (0, -1)
Screenshot: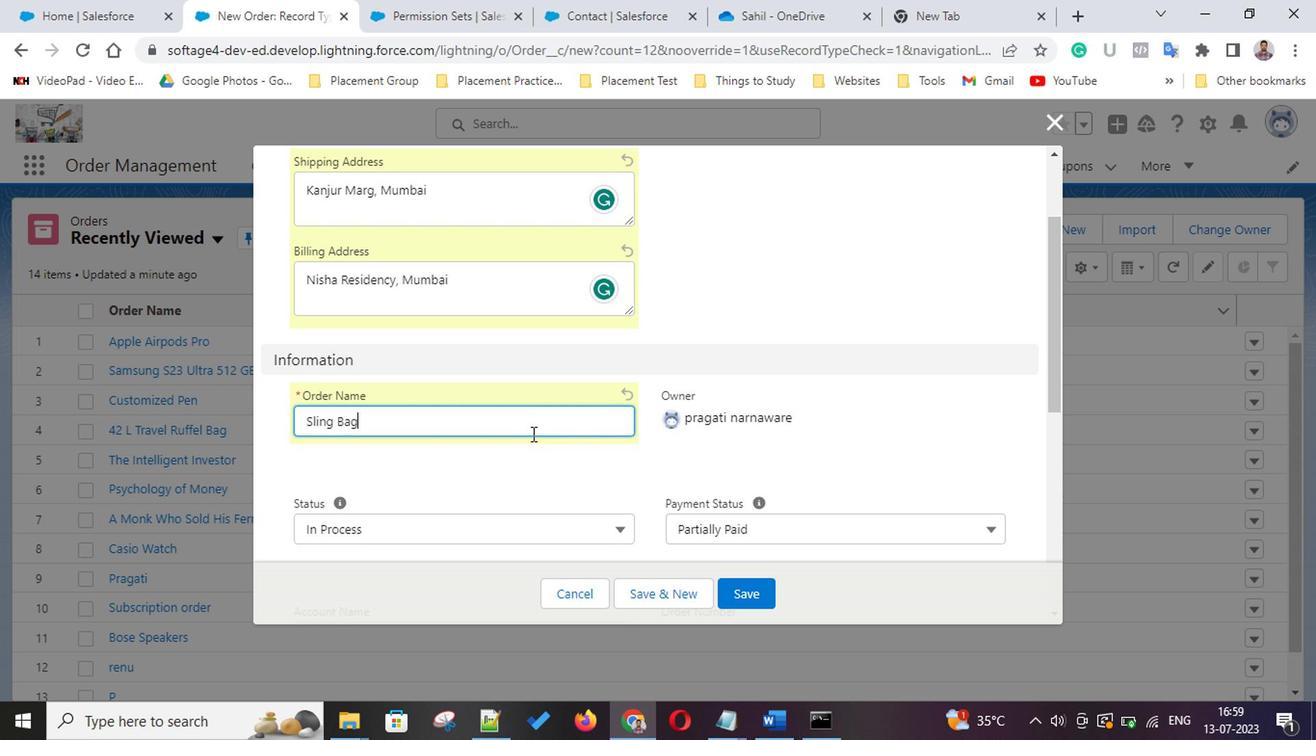 
Action: Mouse scrolled (527, 433) with delta (0, -1)
Screenshot: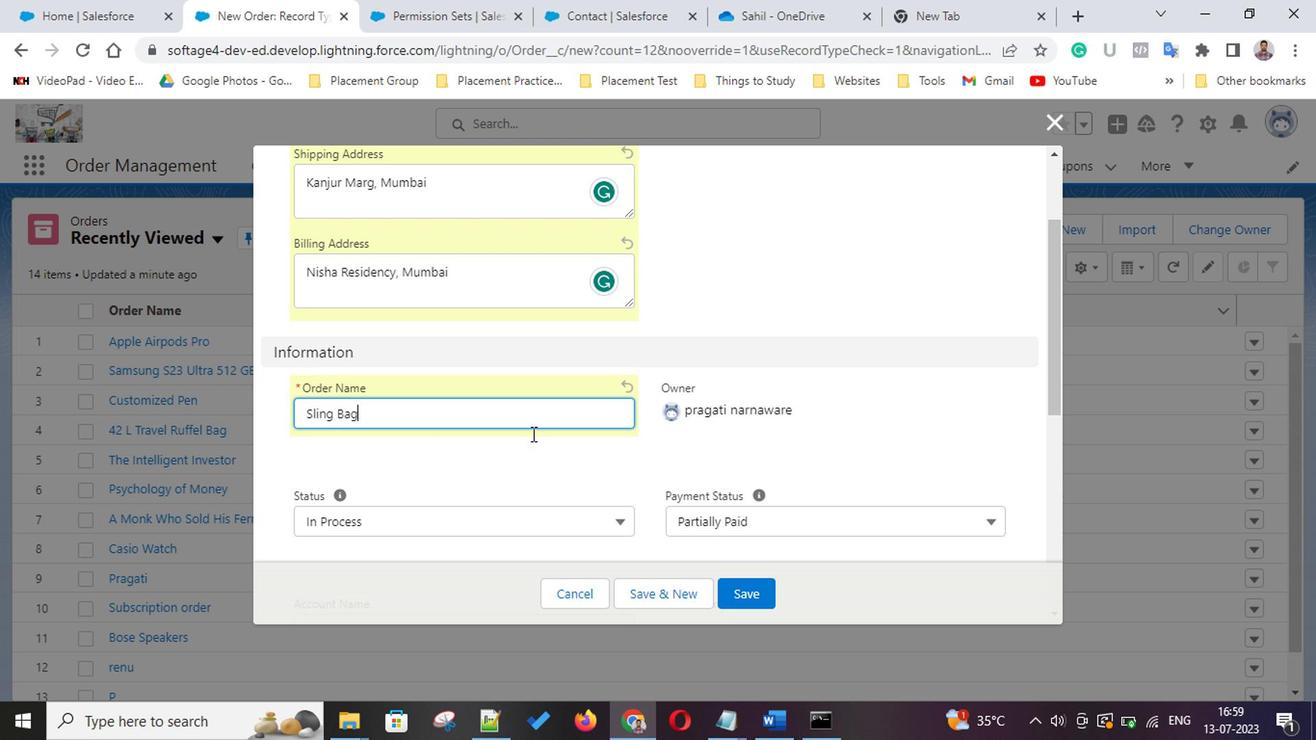 
Action: Mouse scrolled (527, 433) with delta (0, -1)
Screenshot: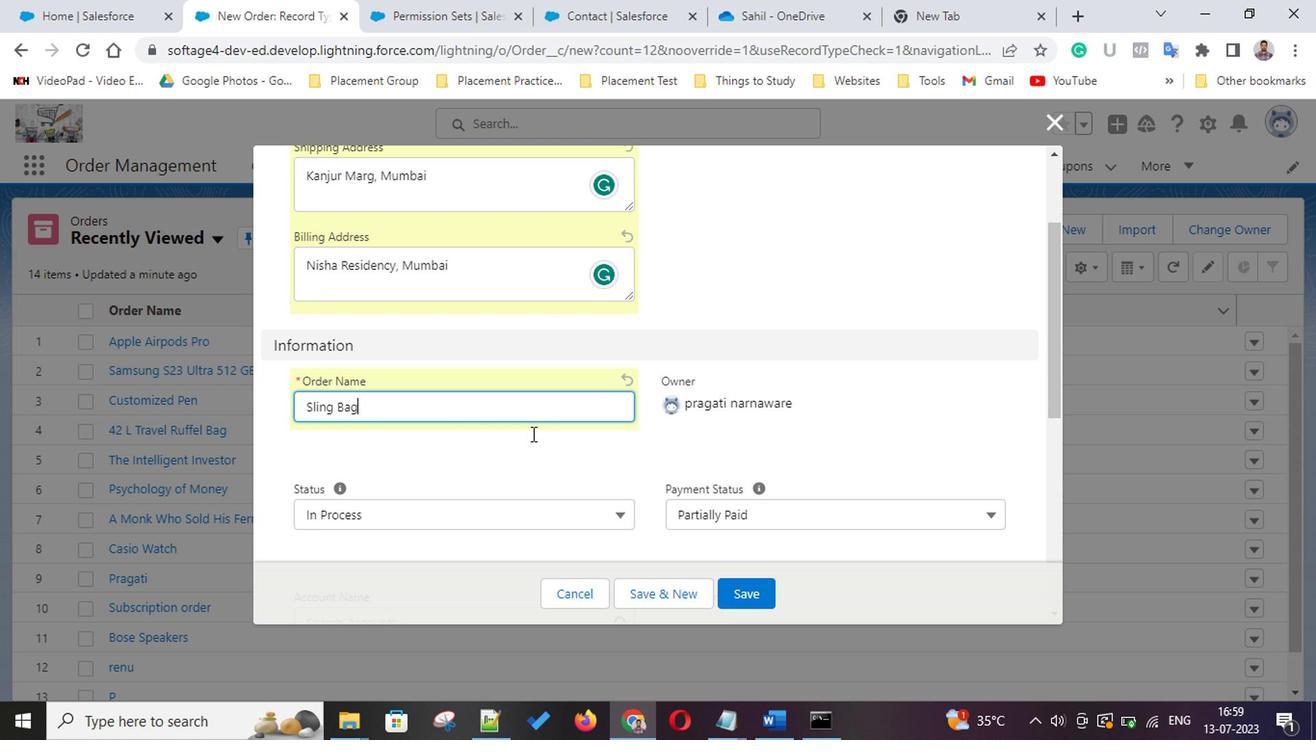
Action: Mouse moved to (536, 386)
Screenshot: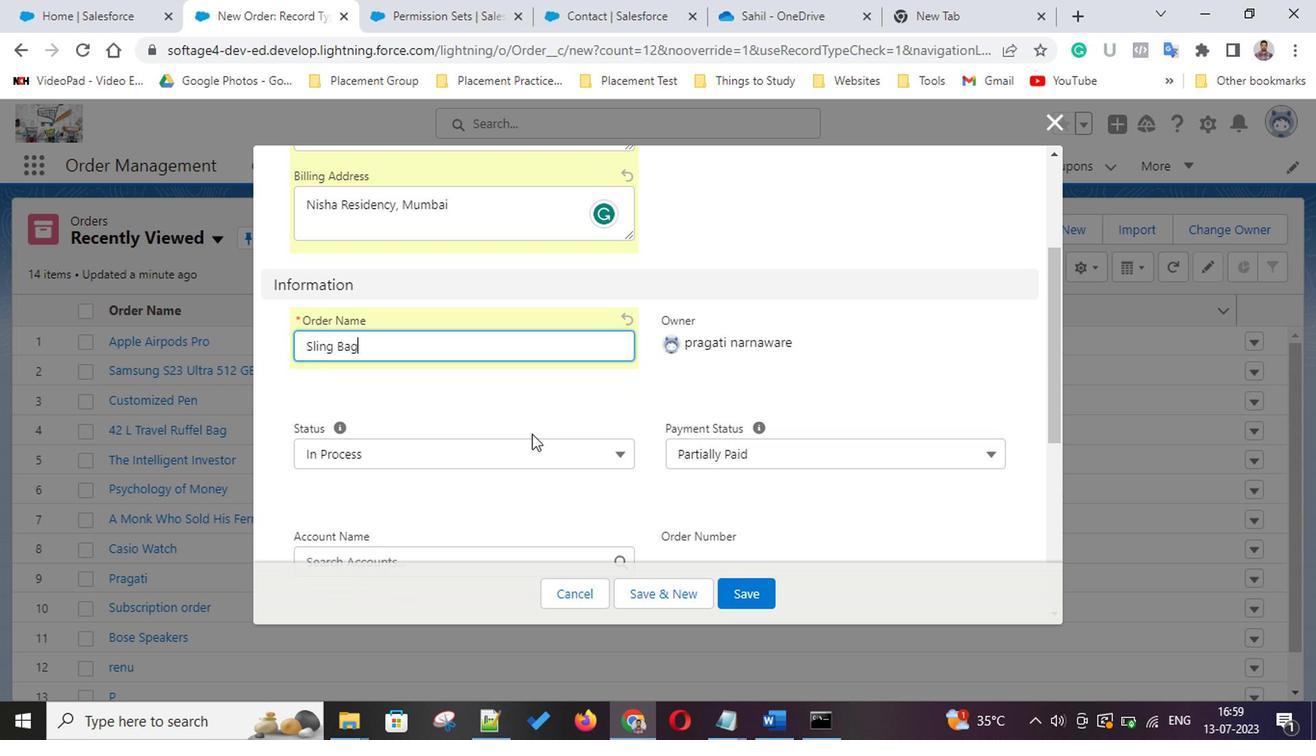 
Action: Mouse scrolled (536, 386) with delta (0, 0)
Screenshot: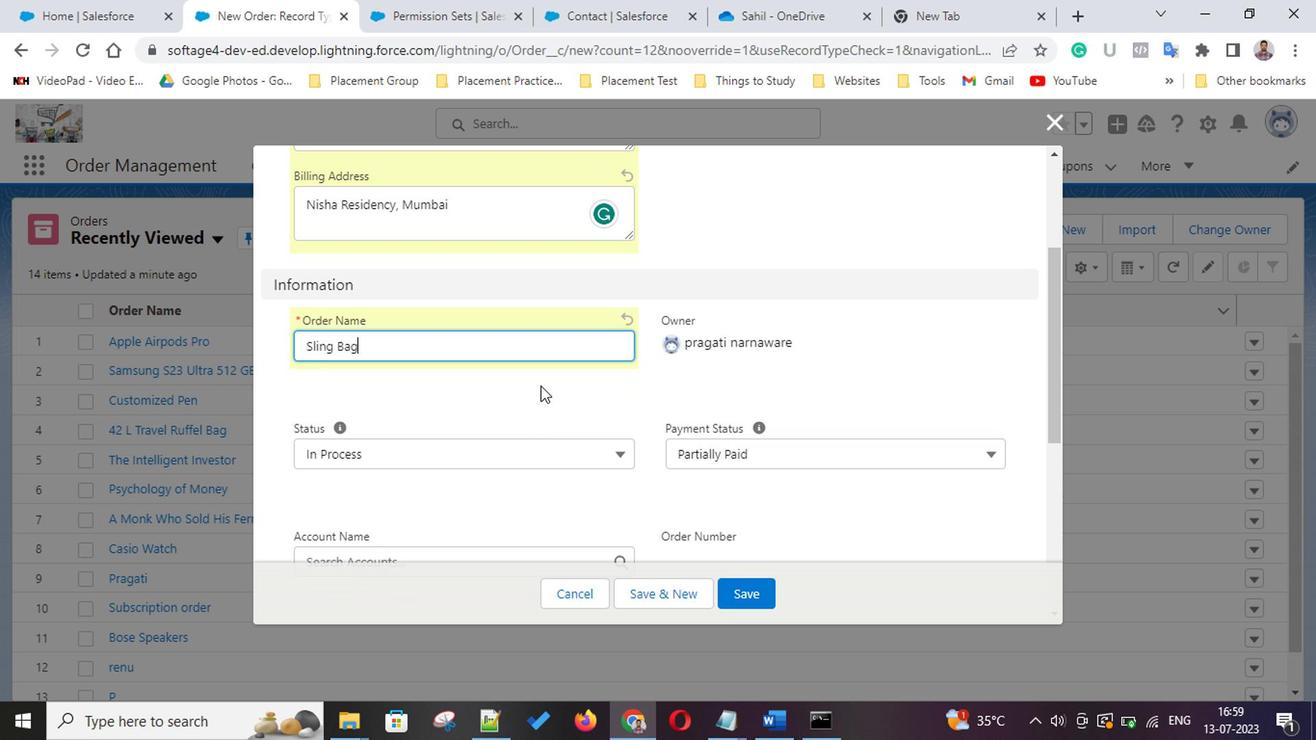 
Action: Mouse scrolled (536, 386) with delta (0, 0)
Screenshot: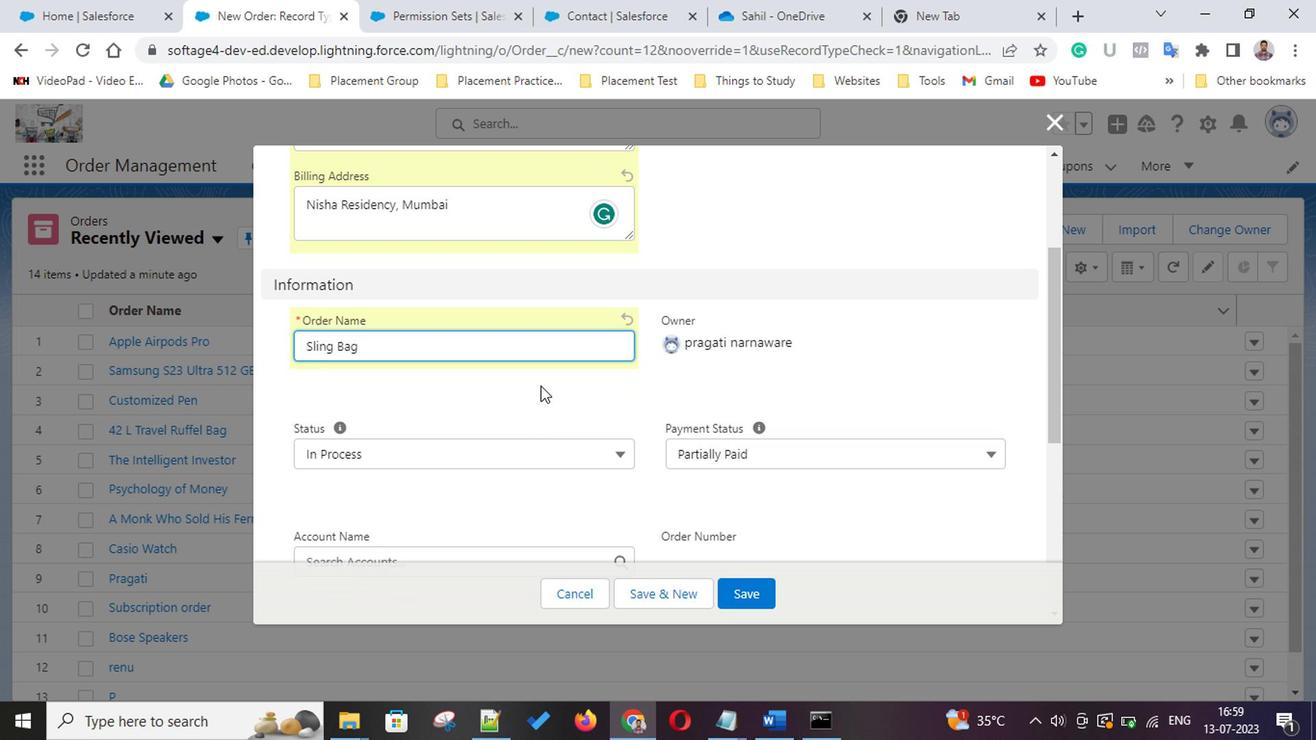 
Action: Mouse scrolled (536, 386) with delta (0, 0)
Screenshot: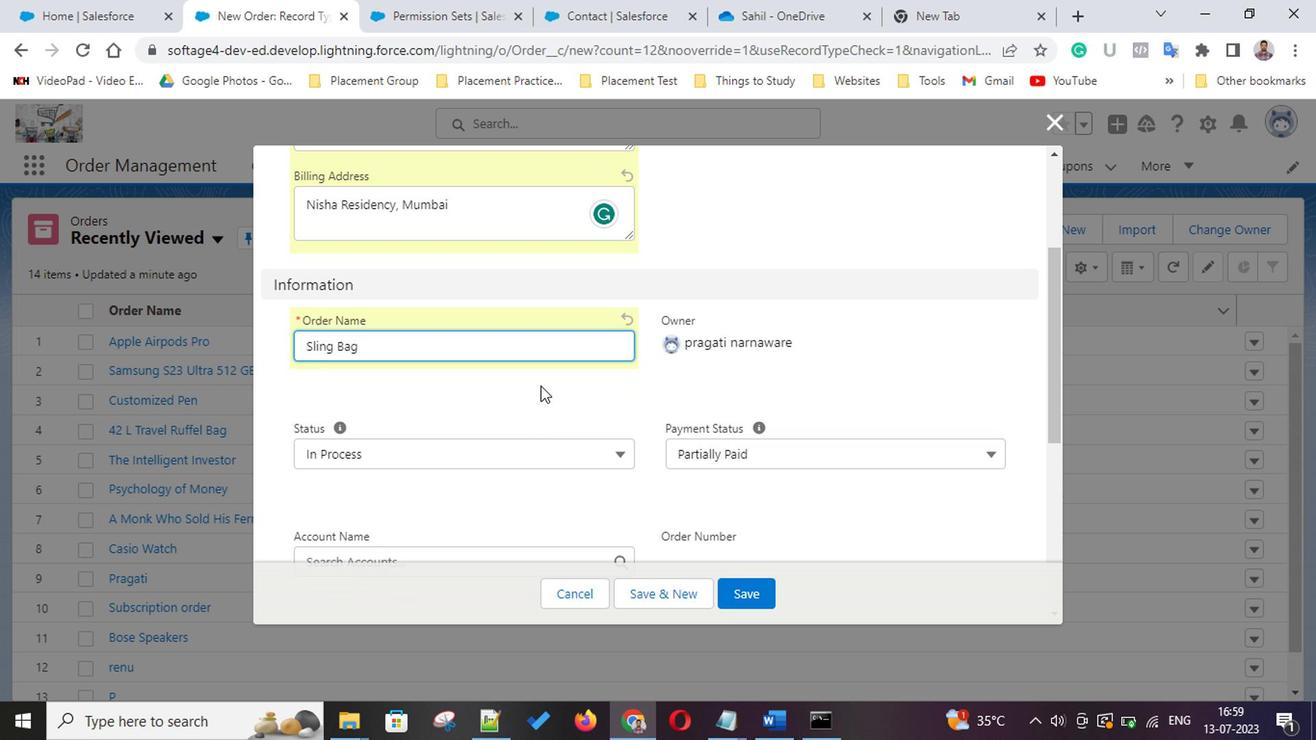 
Action: Mouse scrolled (536, 386) with delta (0, 0)
Screenshot: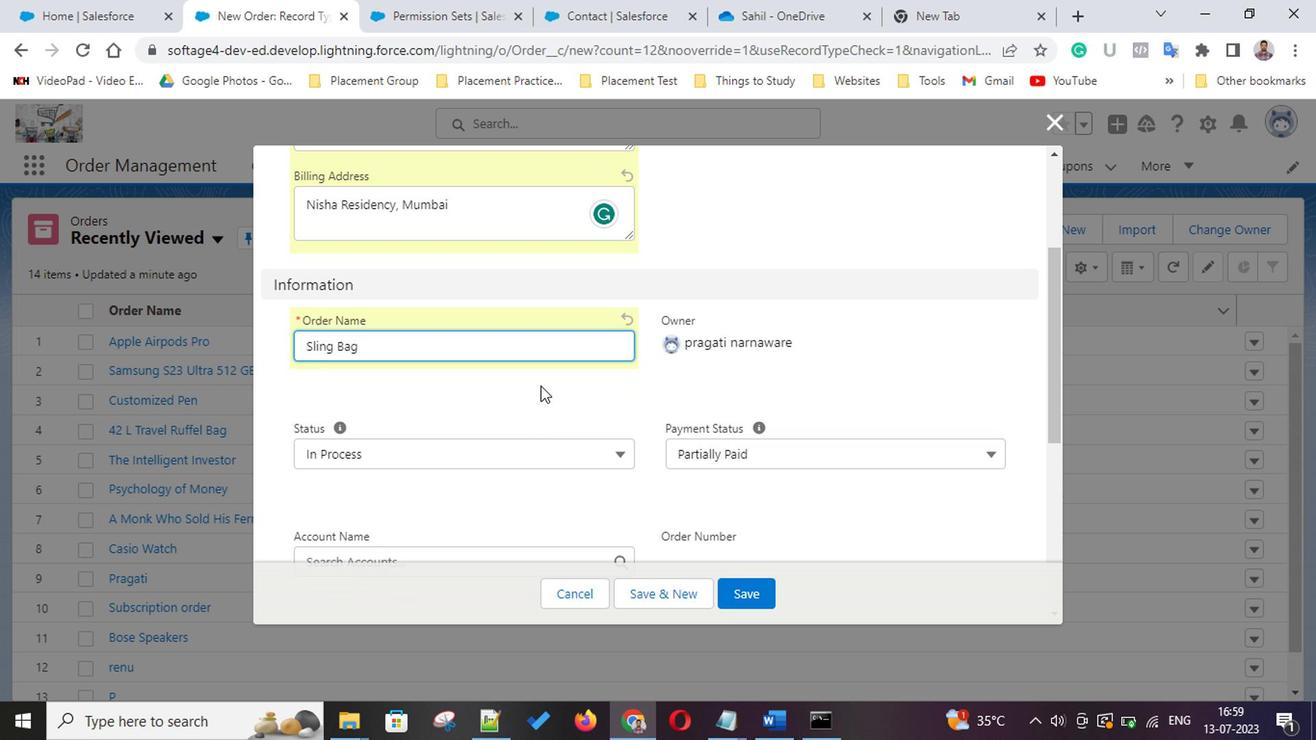 
Action: Mouse scrolled (536, 386) with delta (0, 0)
Screenshot: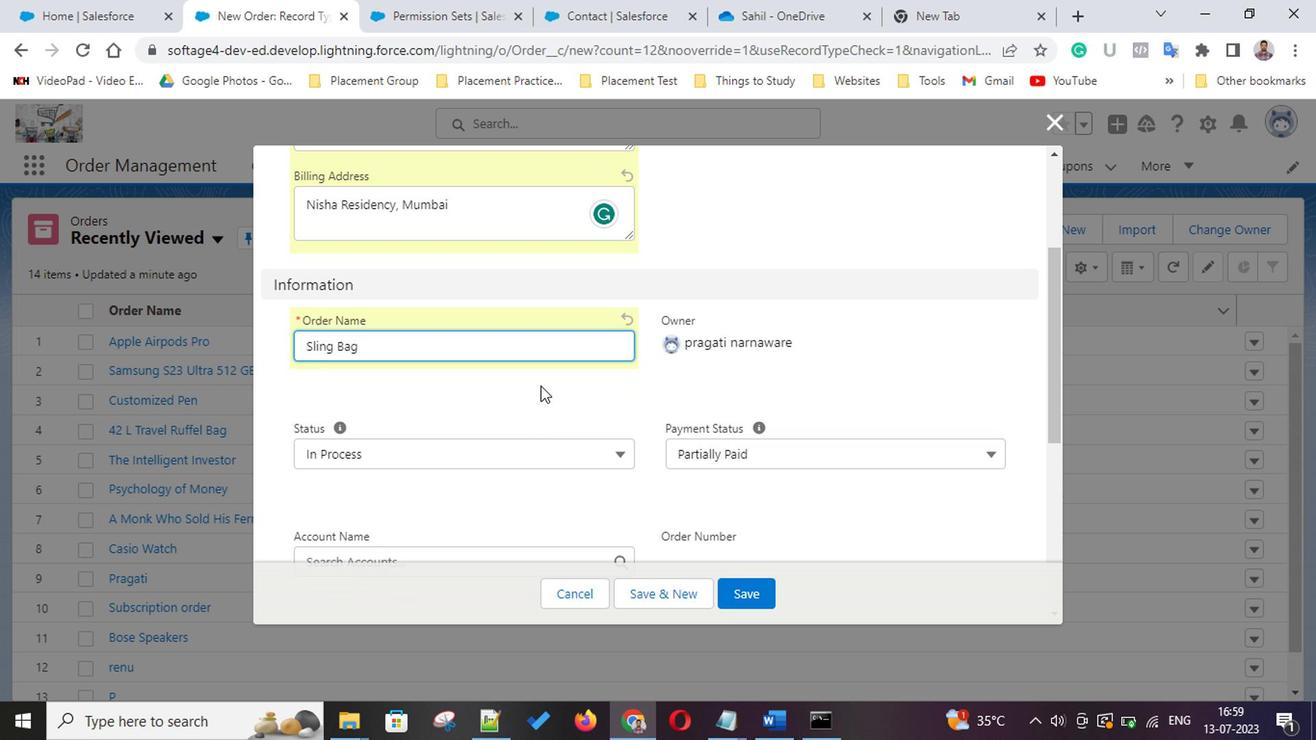 
Action: Mouse scrolled (536, 386) with delta (0, 0)
Screenshot: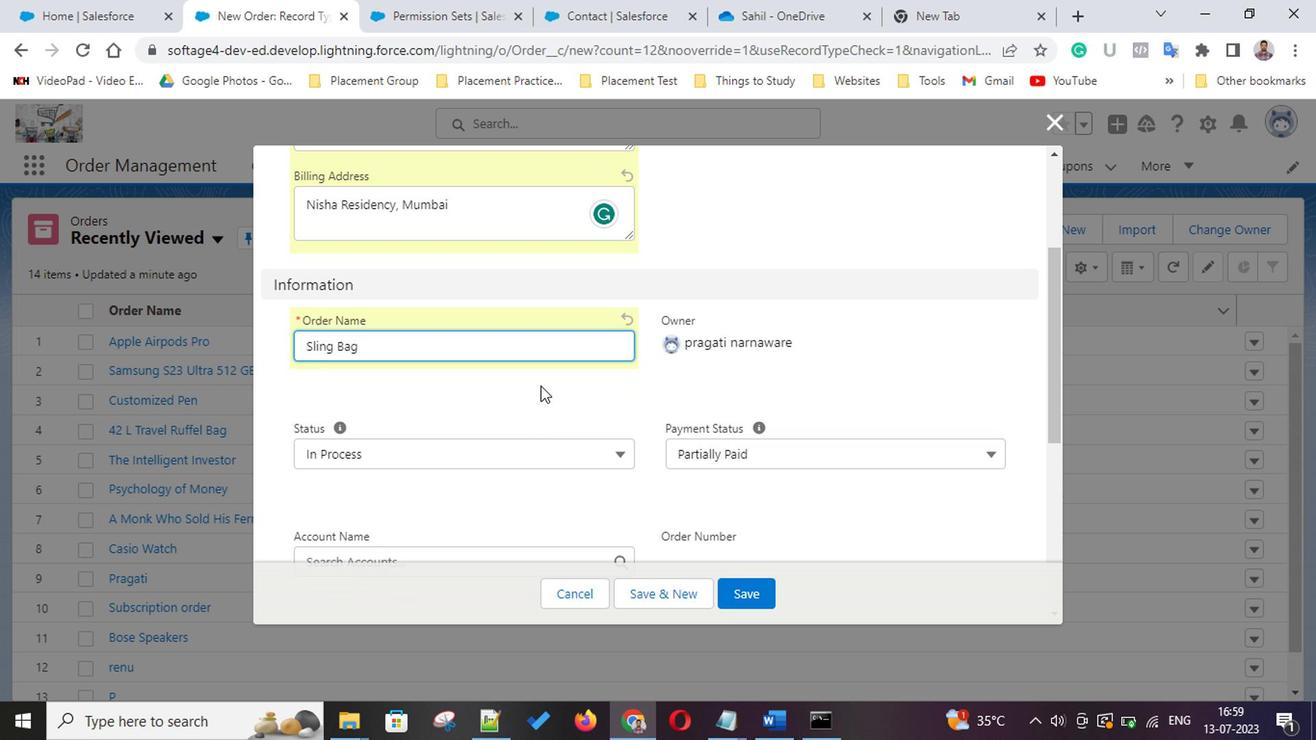 
Action: Mouse scrolled (536, 386) with delta (0, 0)
Screenshot: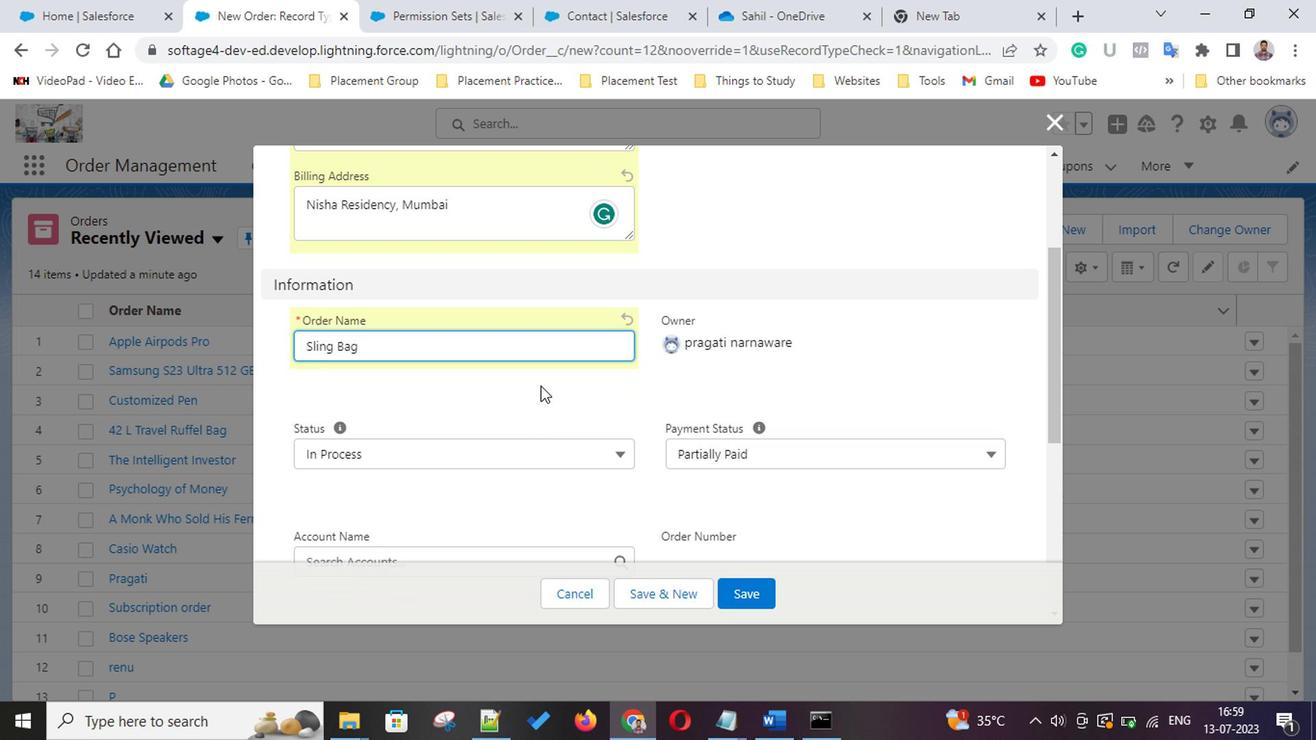 
Action: Mouse scrolled (536, 386) with delta (0, 0)
Screenshot: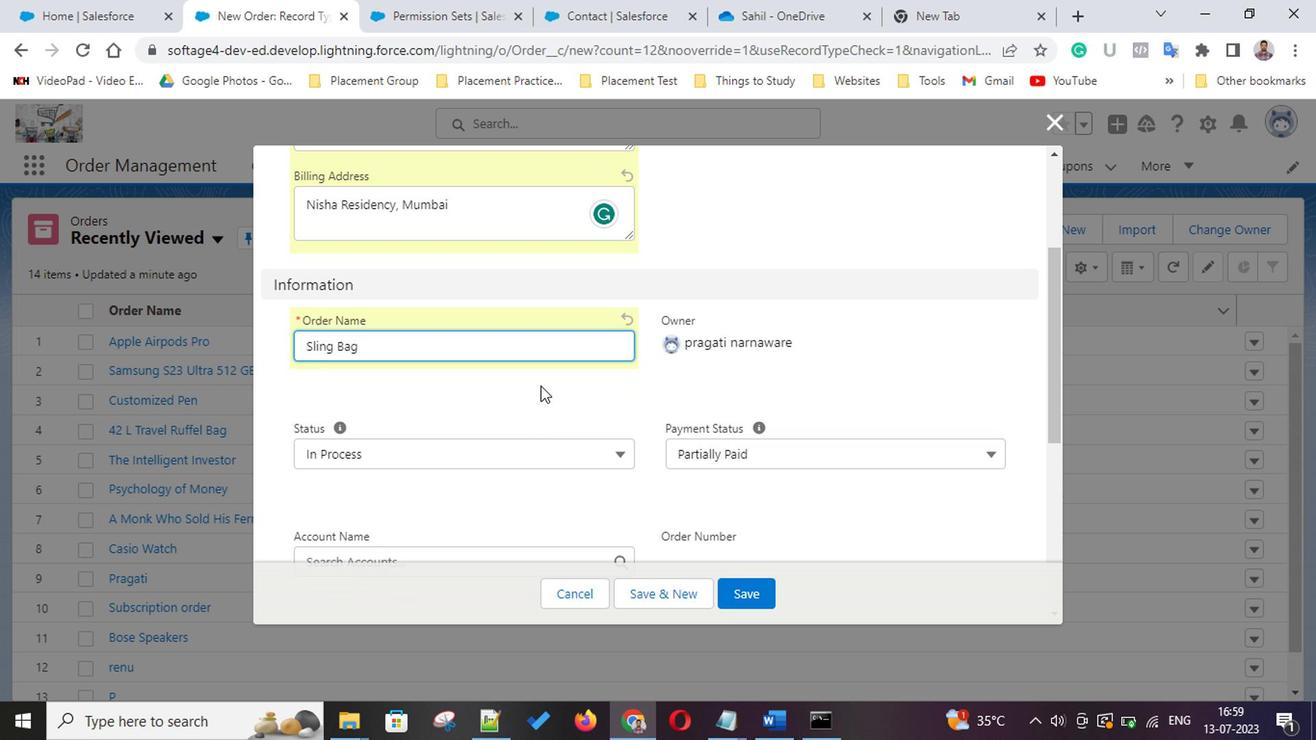 
Action: Mouse scrolled (536, 386) with delta (0, 0)
Screenshot: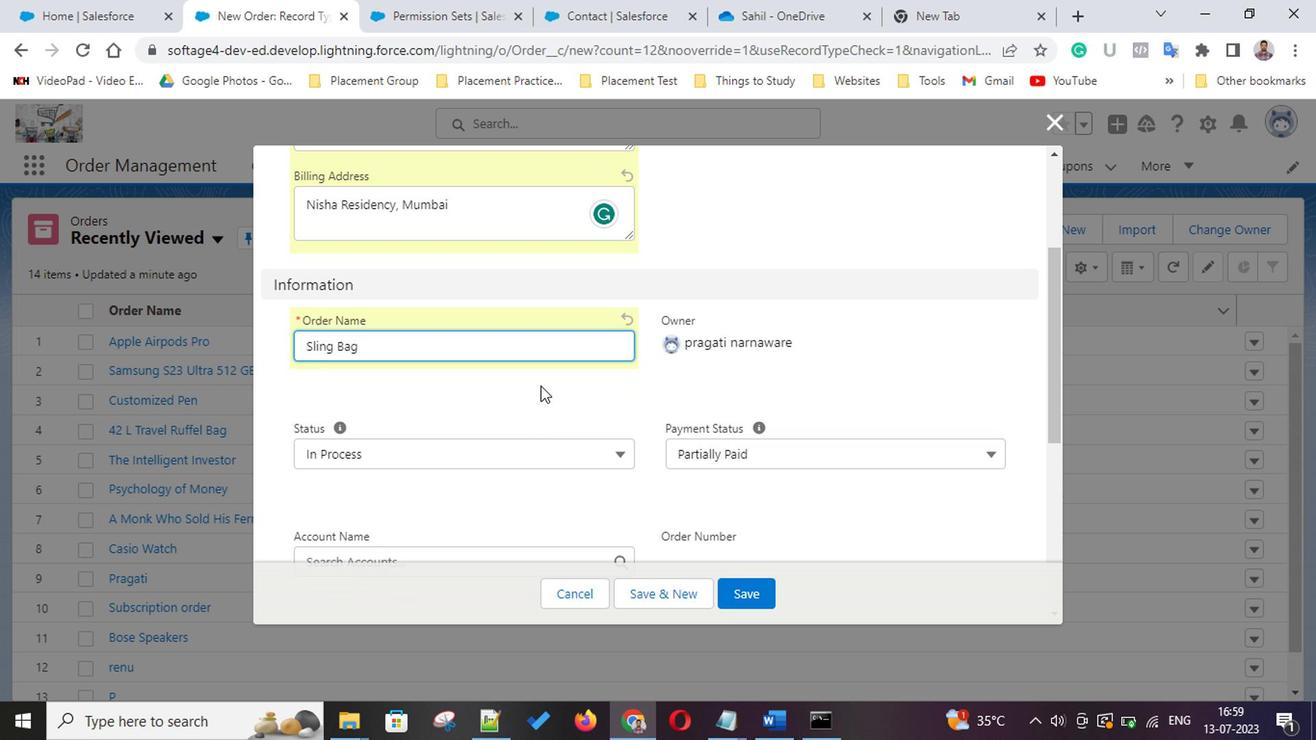 
Action: Mouse scrolled (536, 386) with delta (0, 0)
Screenshot: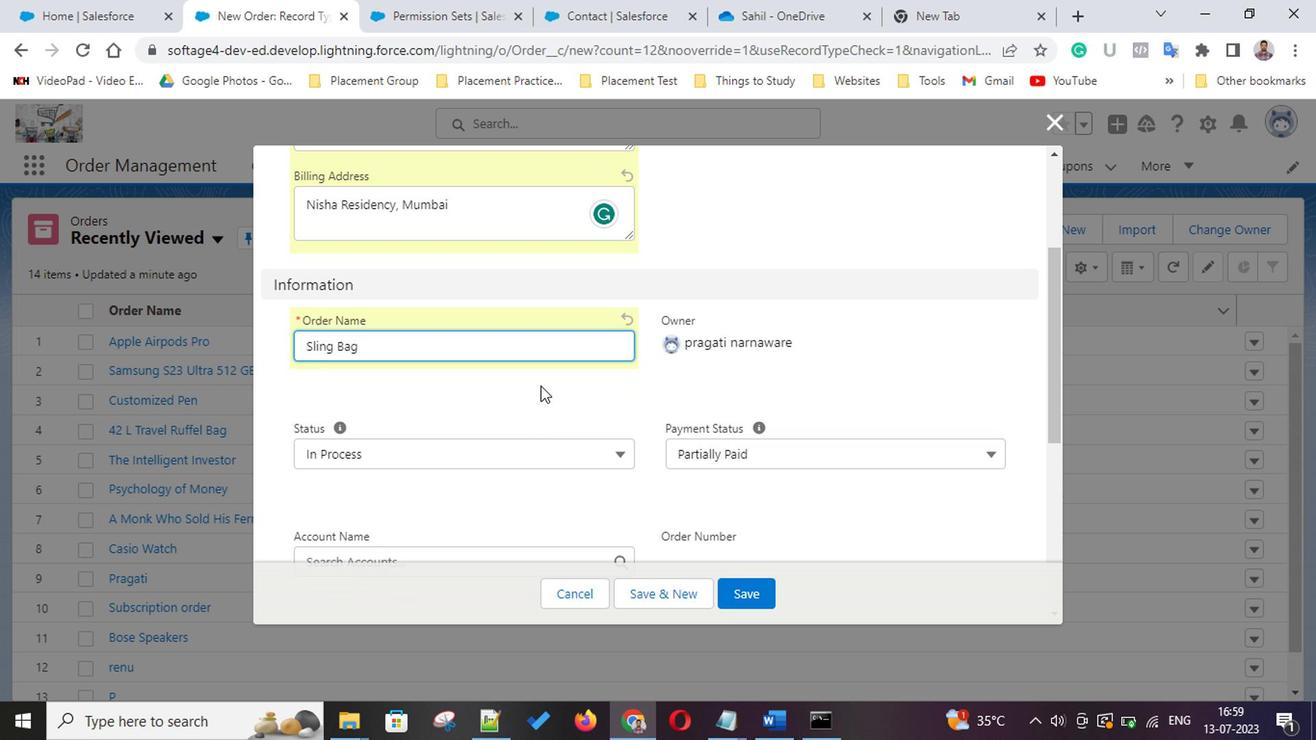 
Action: Mouse scrolled (536, 386) with delta (0, 0)
Screenshot: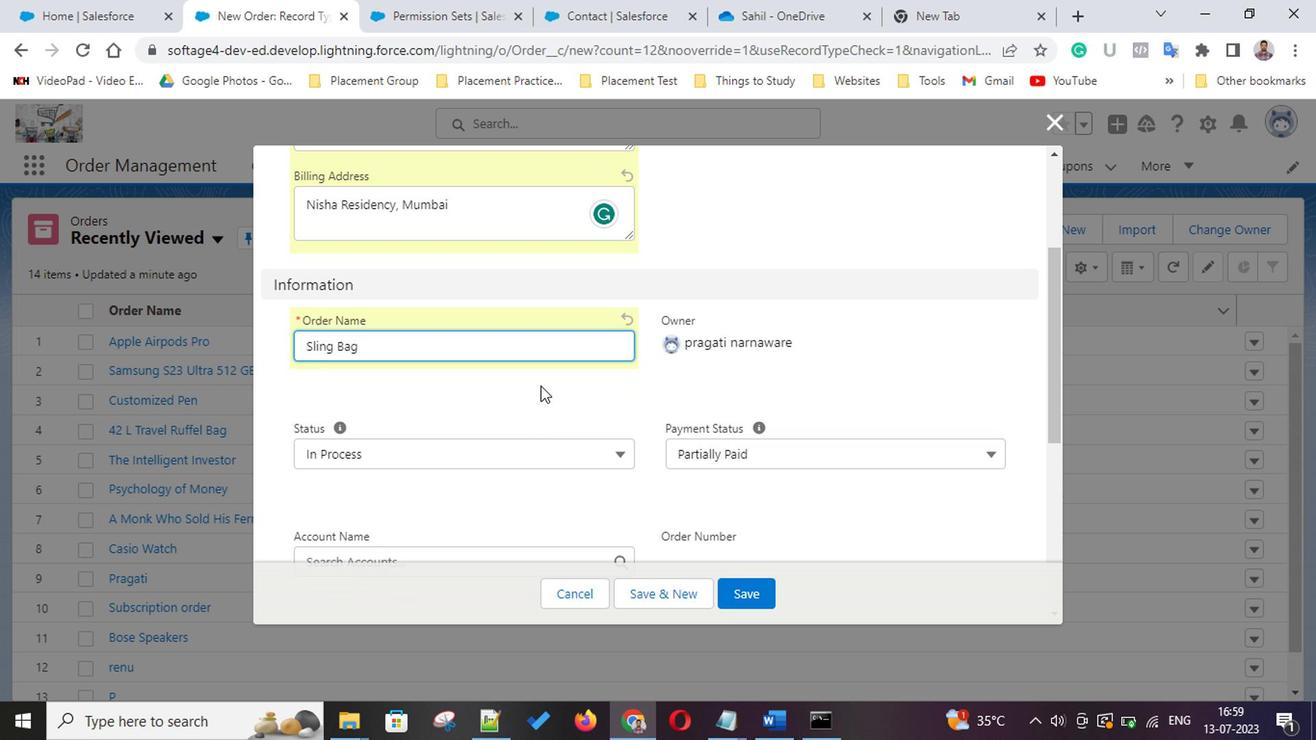 
Action: Mouse moved to (756, 344)
Screenshot: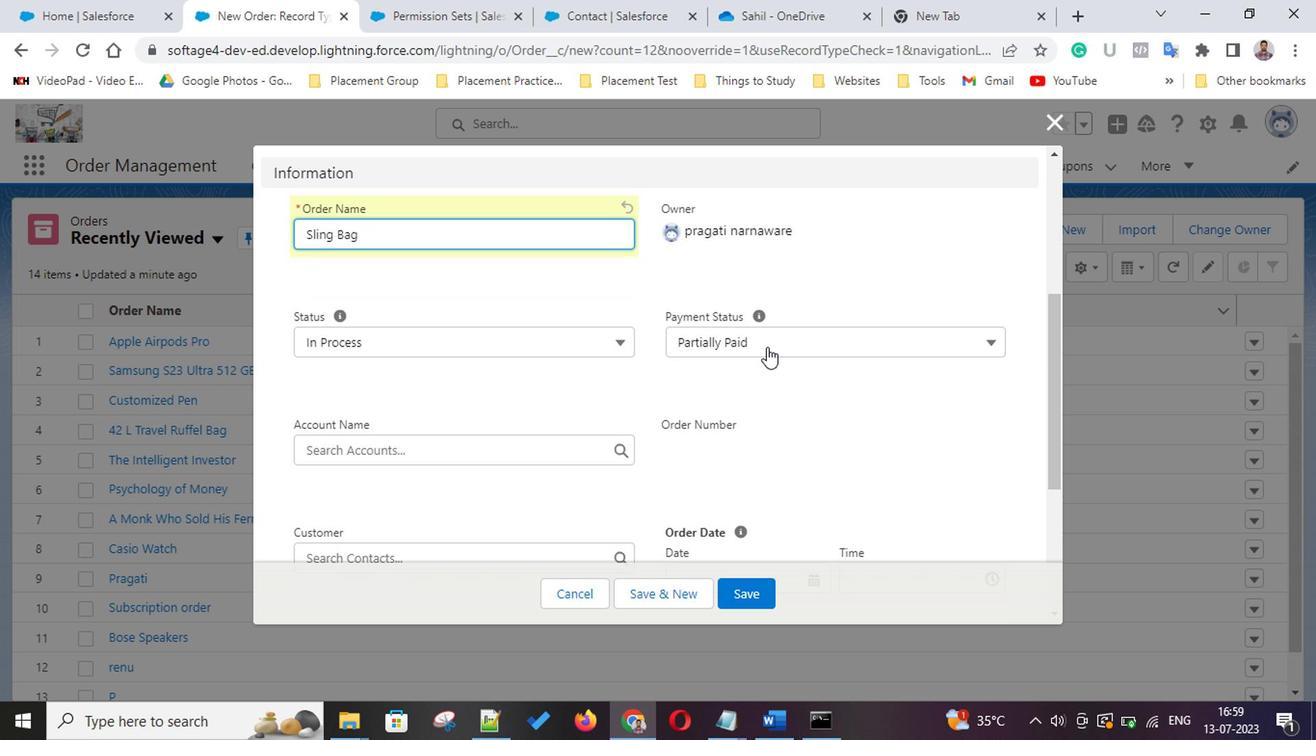 
Action: Mouse pressed left at (756, 344)
Screenshot: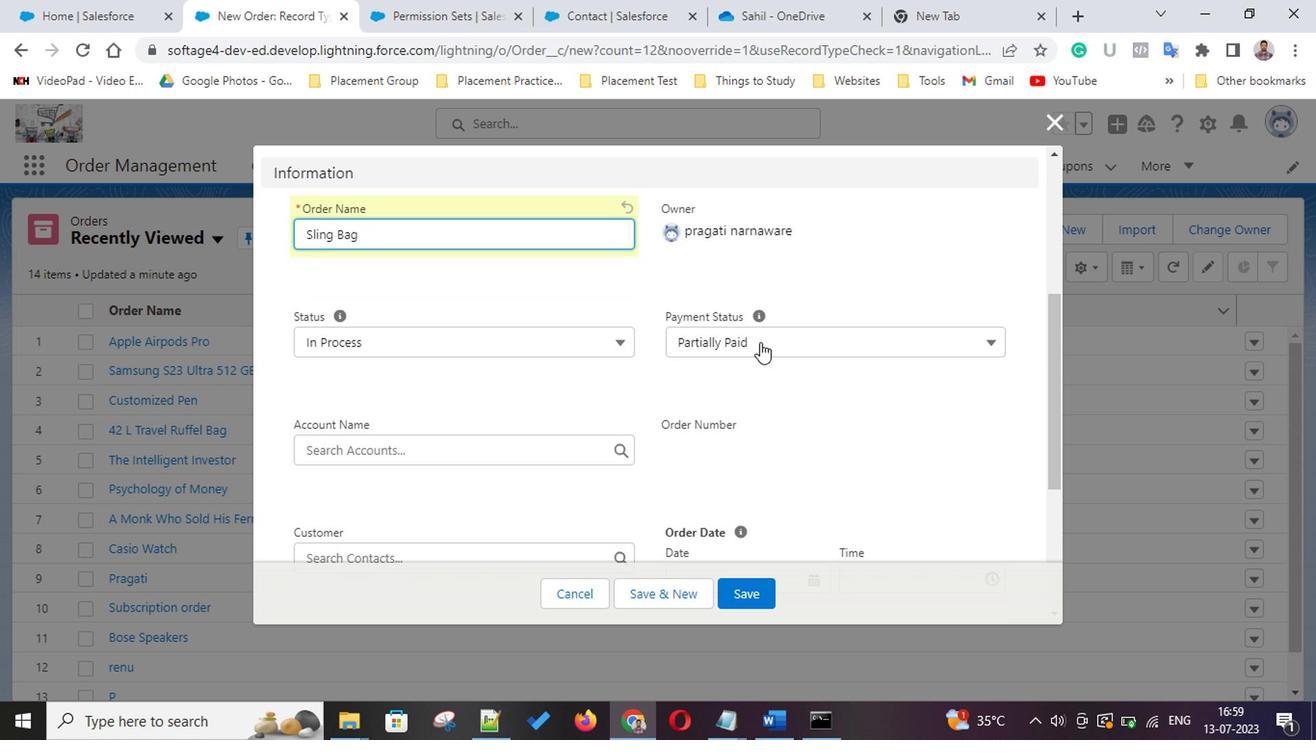 
Action: Mouse moved to (732, 420)
Screenshot: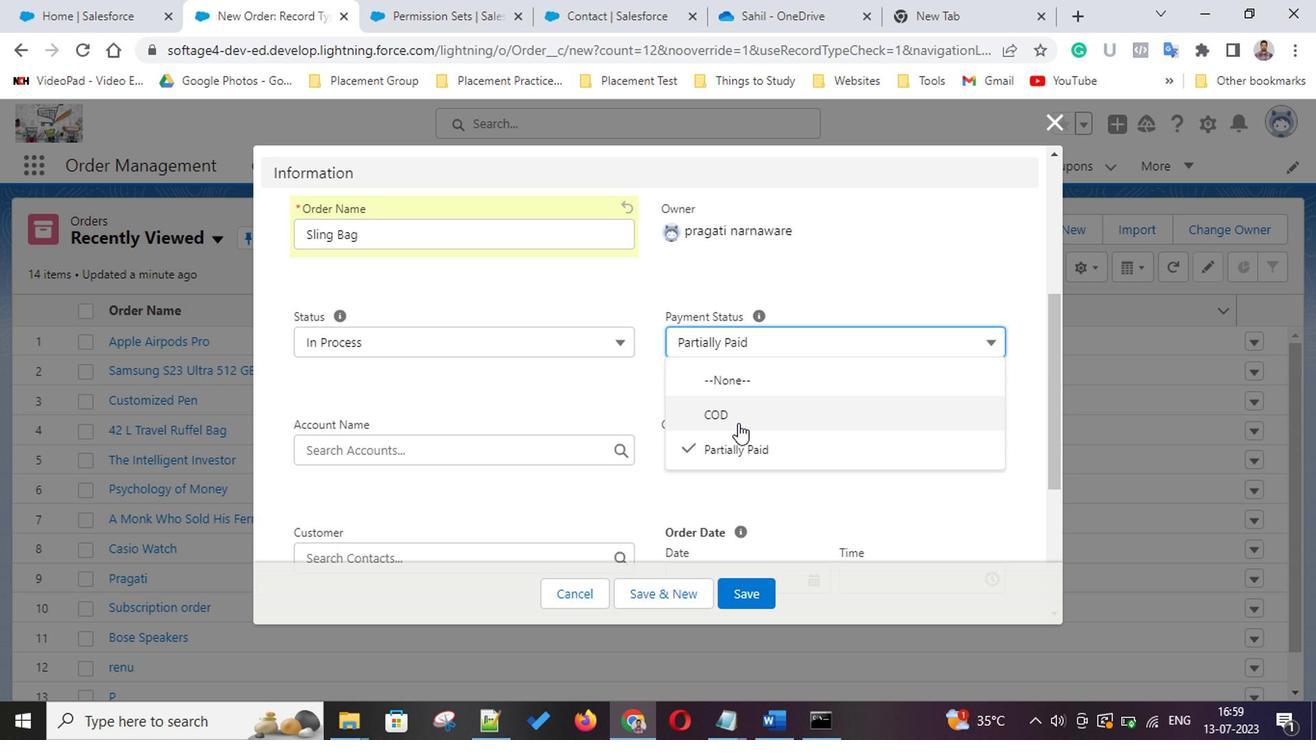 
Action: Mouse pressed left at (732, 420)
Screenshot: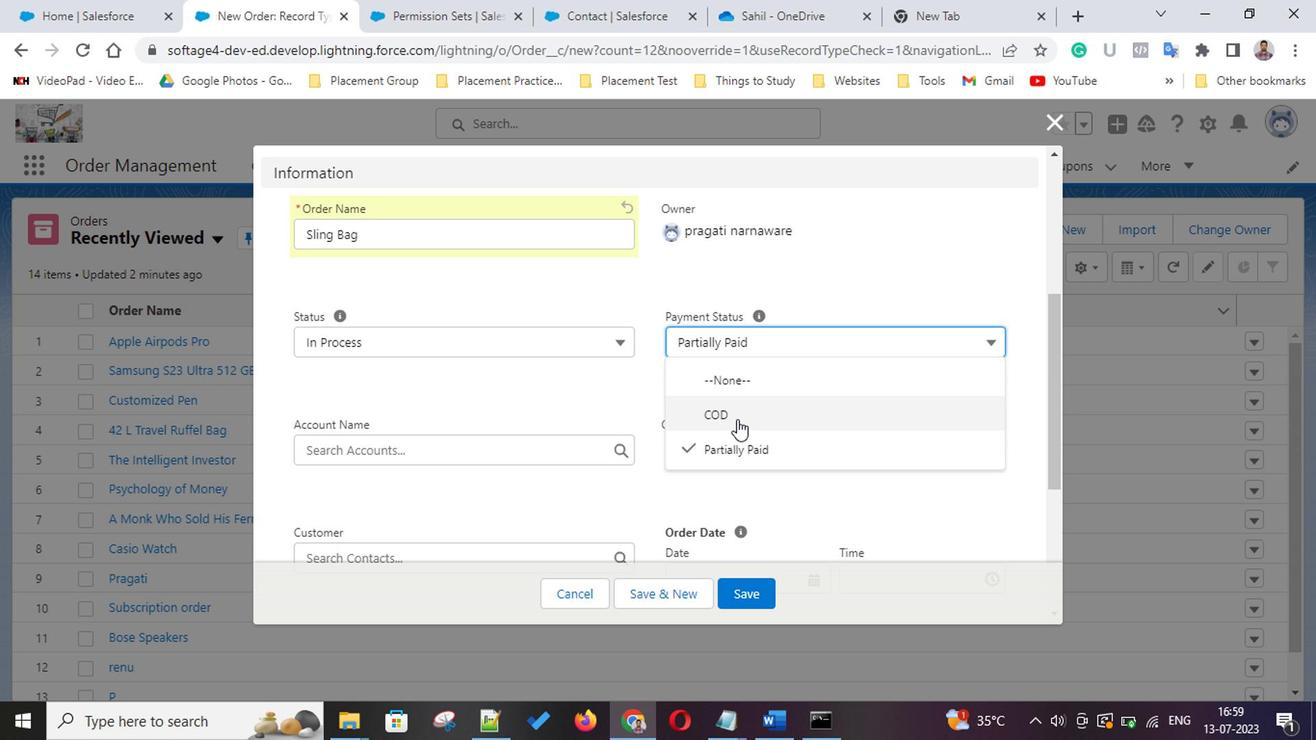 
Action: Mouse moved to (573, 425)
Screenshot: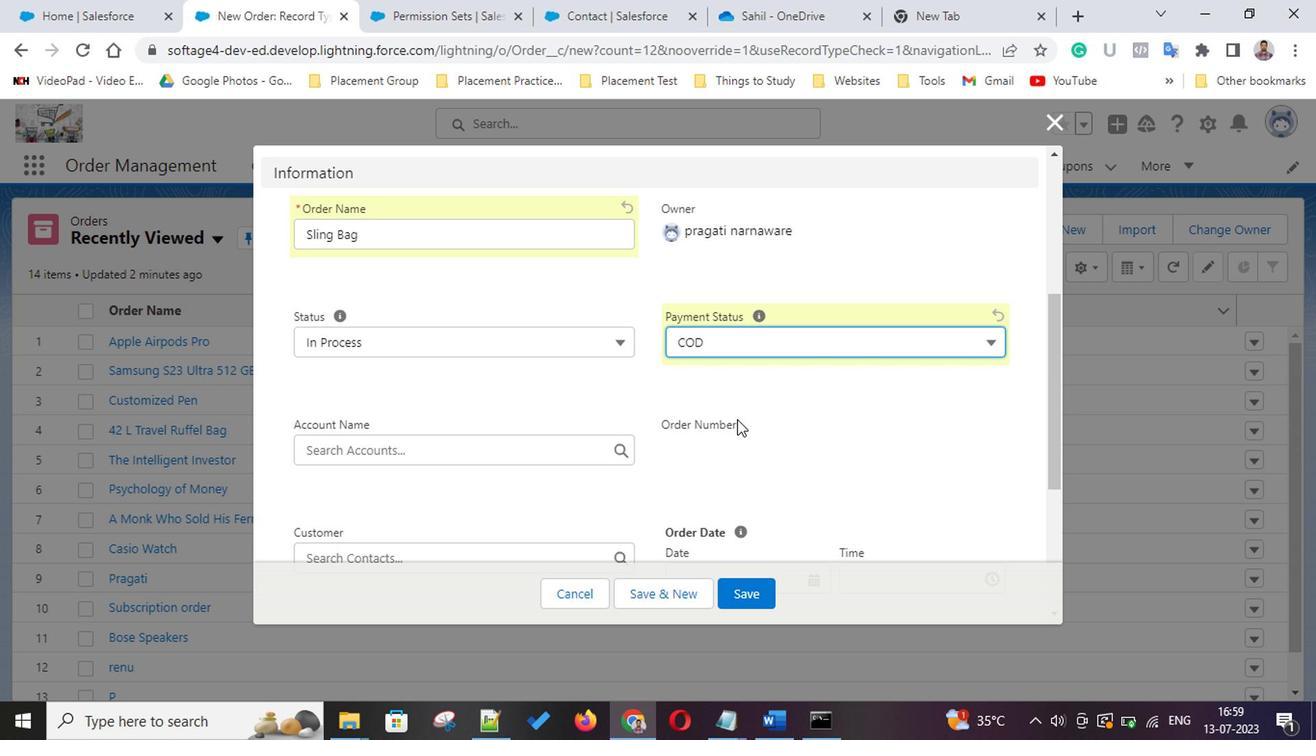 
Action: Mouse scrolled (573, 423) with delta (0, -1)
Screenshot: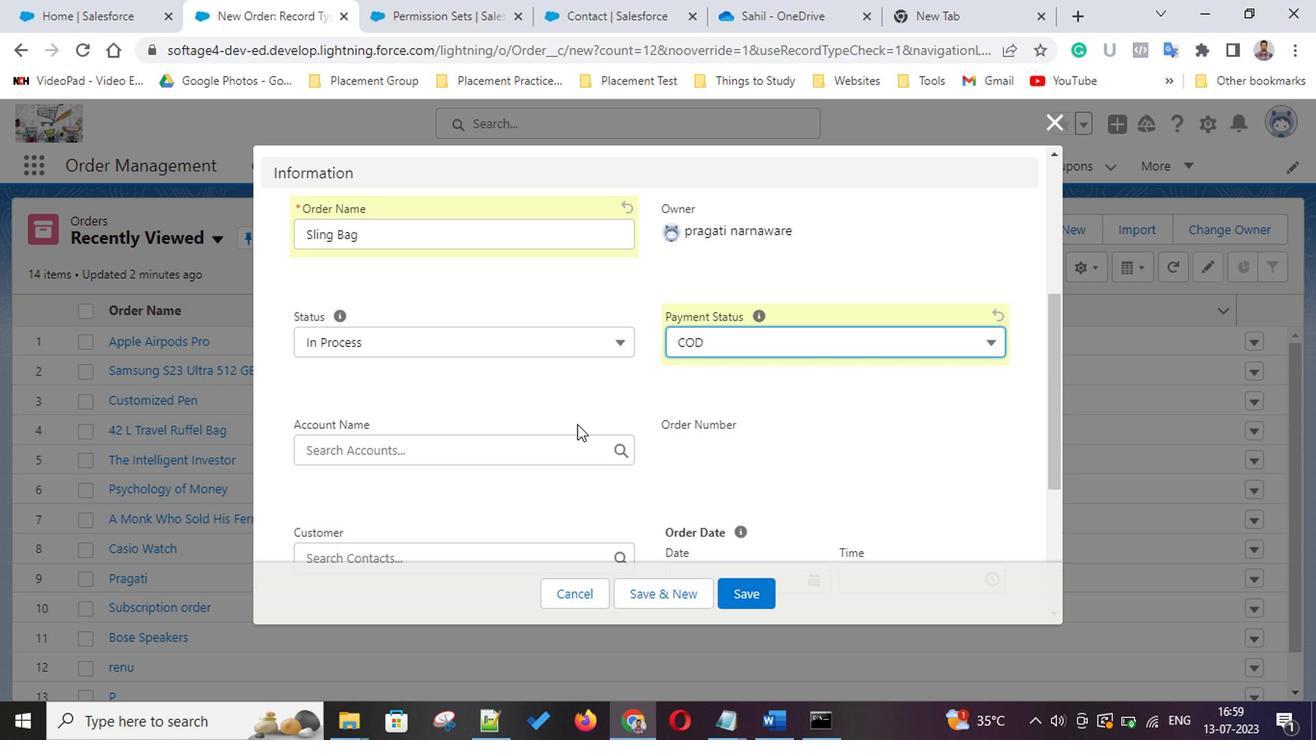 
Action: Mouse scrolled (573, 423) with delta (0, -1)
Screenshot: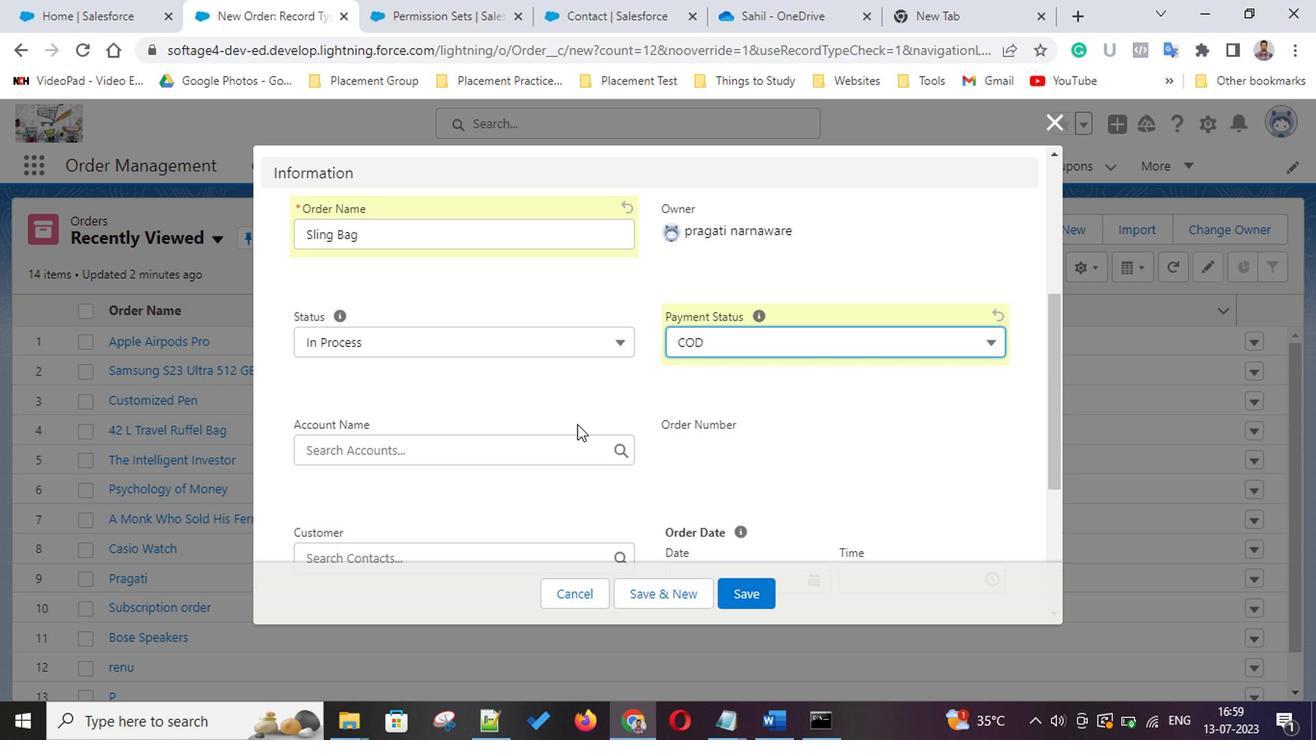
Action: Mouse scrolled (573, 423) with delta (0, -1)
Screenshot: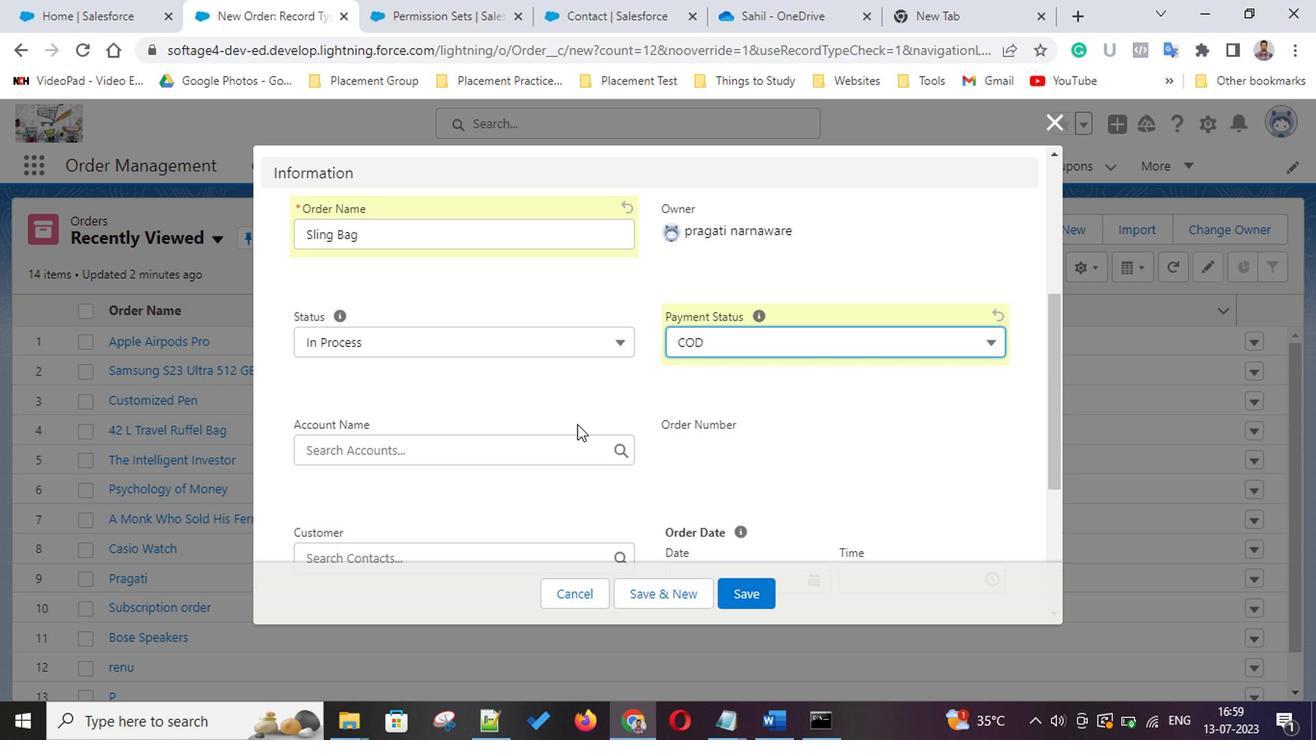 
Action: Mouse scrolled (573, 423) with delta (0, -1)
Screenshot: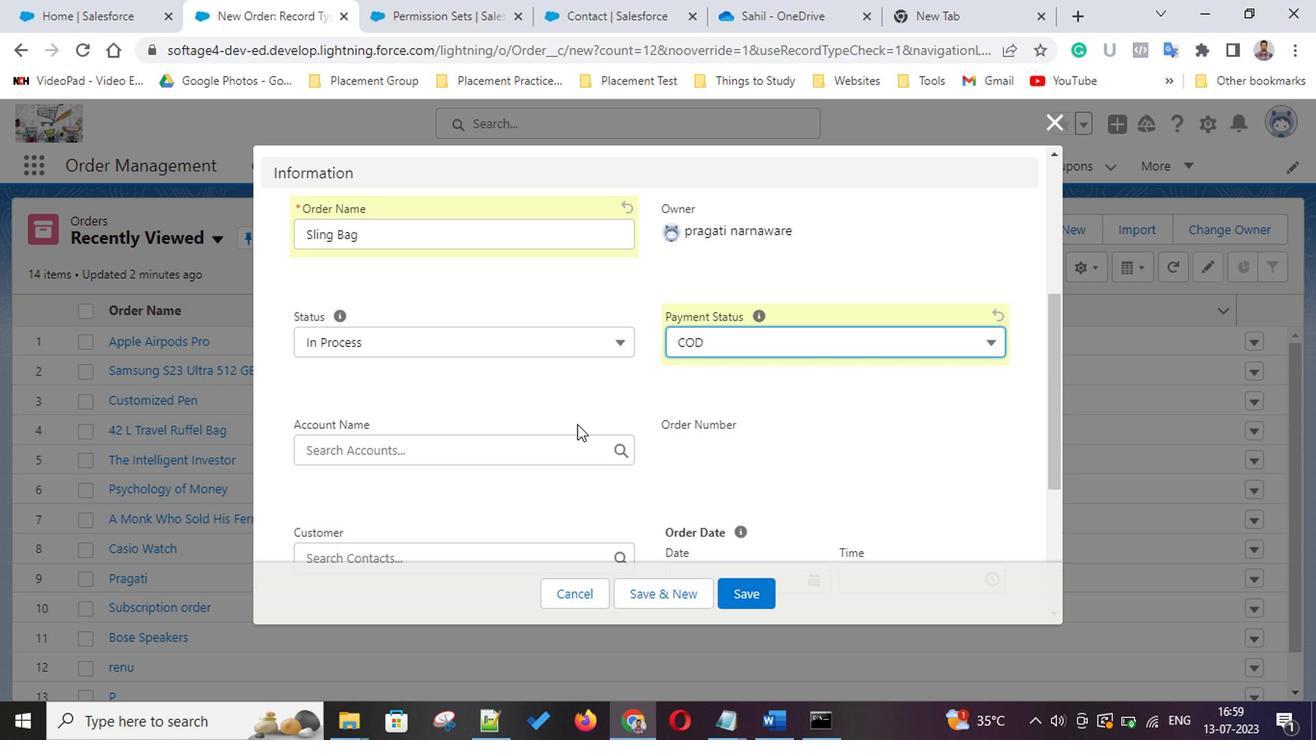 
Action: Mouse scrolled (573, 423) with delta (0, -1)
Screenshot: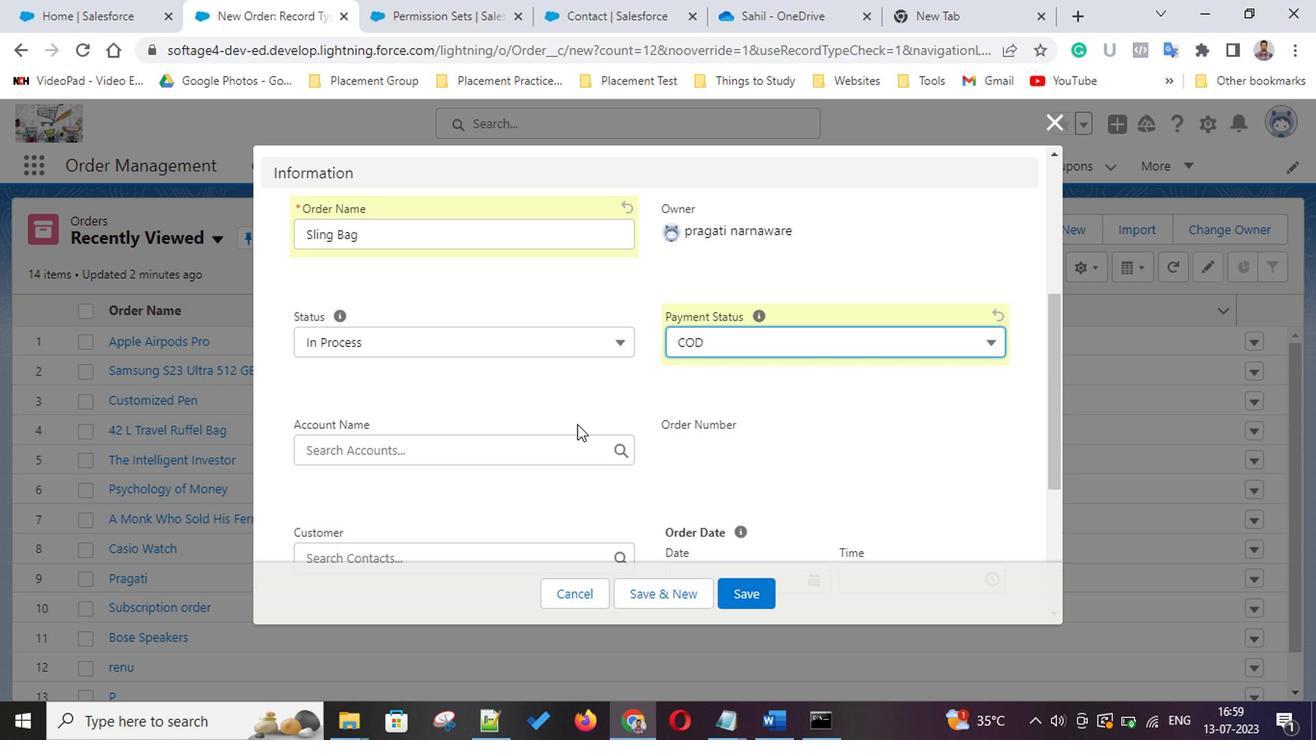 
Action: Mouse scrolled (573, 423) with delta (0, -1)
Screenshot: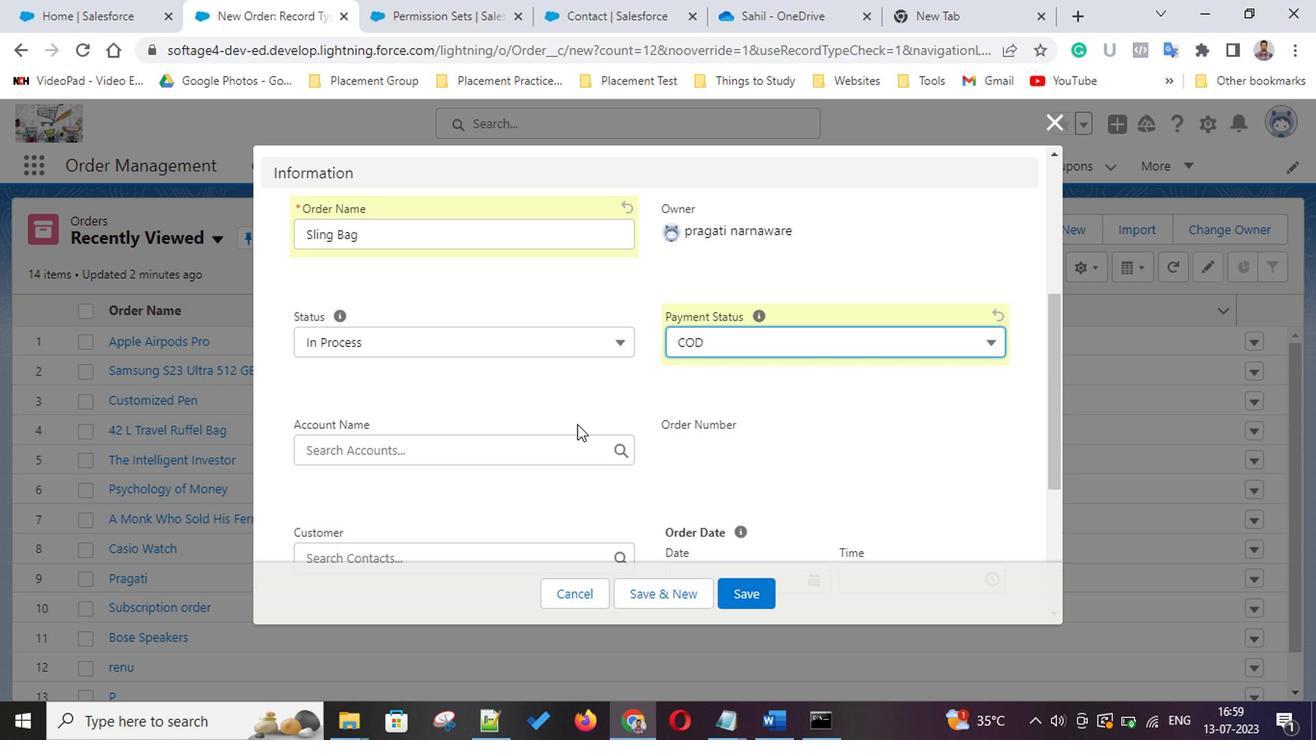 
Action: Mouse scrolled (573, 423) with delta (0, -1)
Screenshot: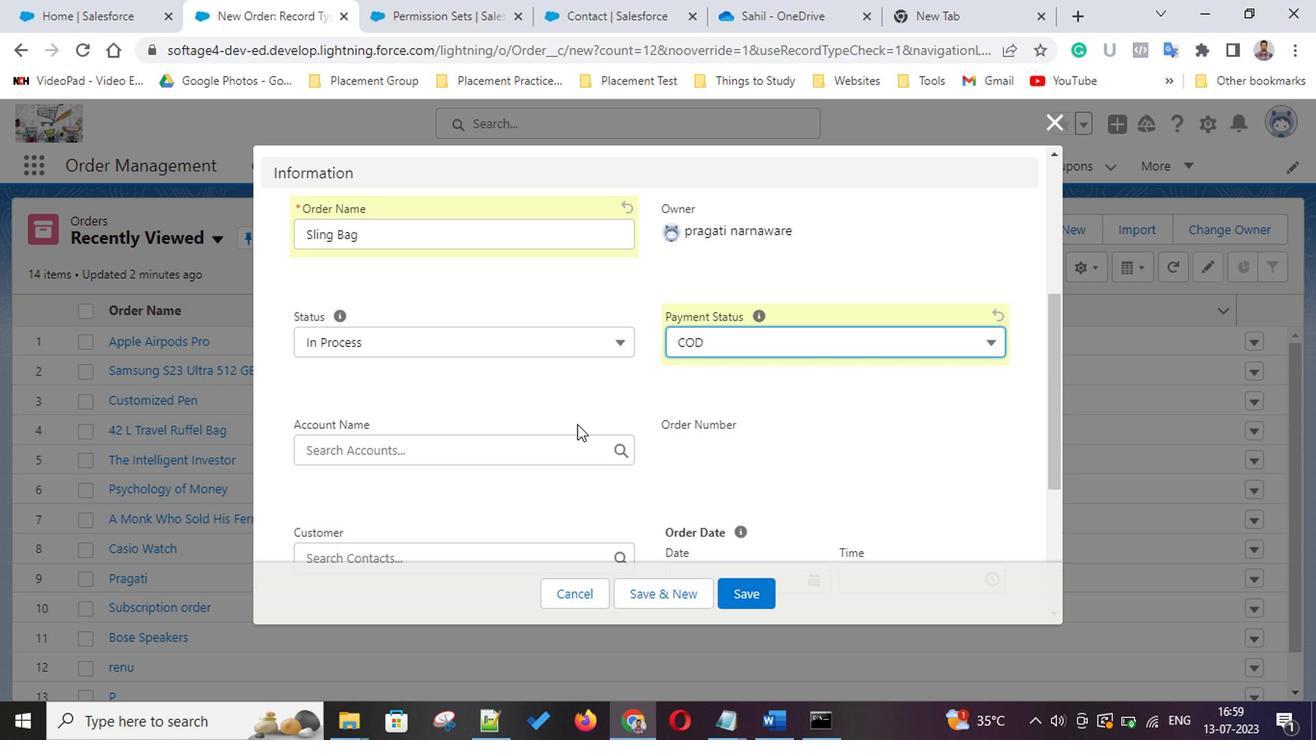 
Action: Mouse scrolled (573, 423) with delta (0, -1)
Screenshot: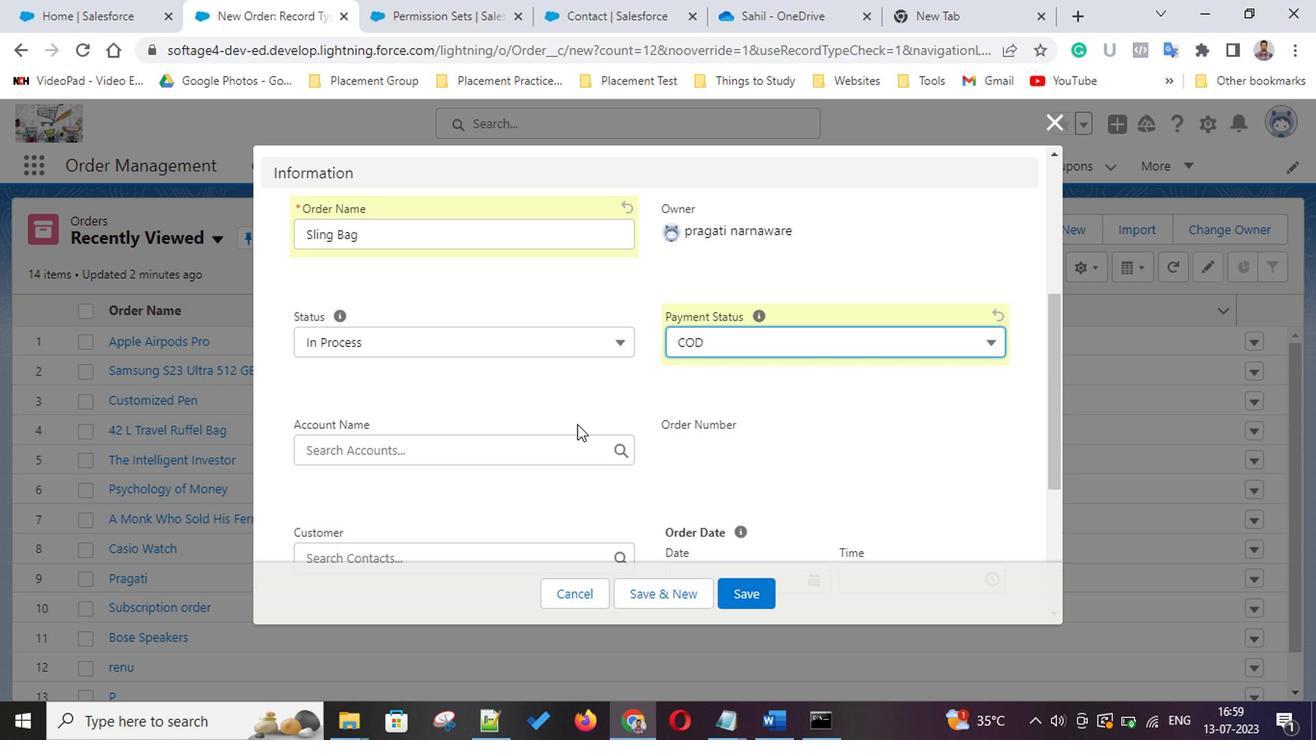 
Action: Mouse scrolled (573, 423) with delta (0, -1)
Screenshot: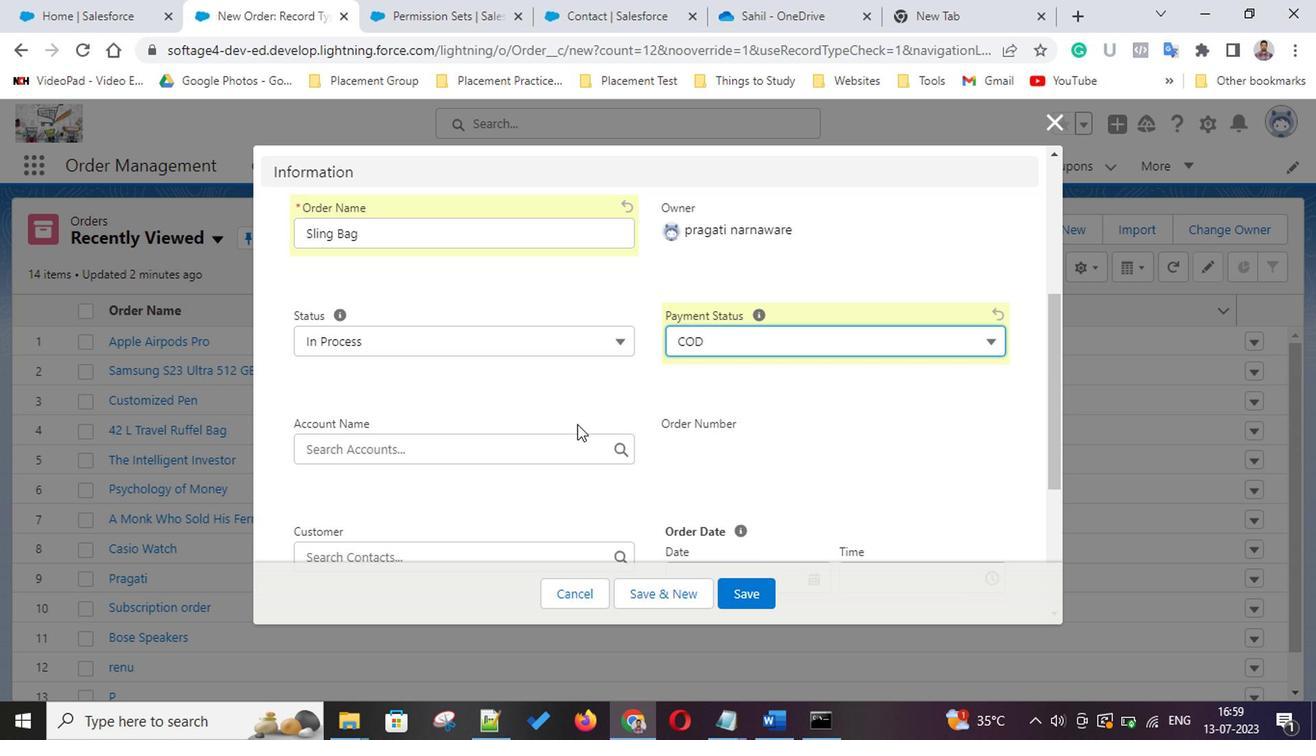 
Action: Mouse moved to (477, 348)
Screenshot: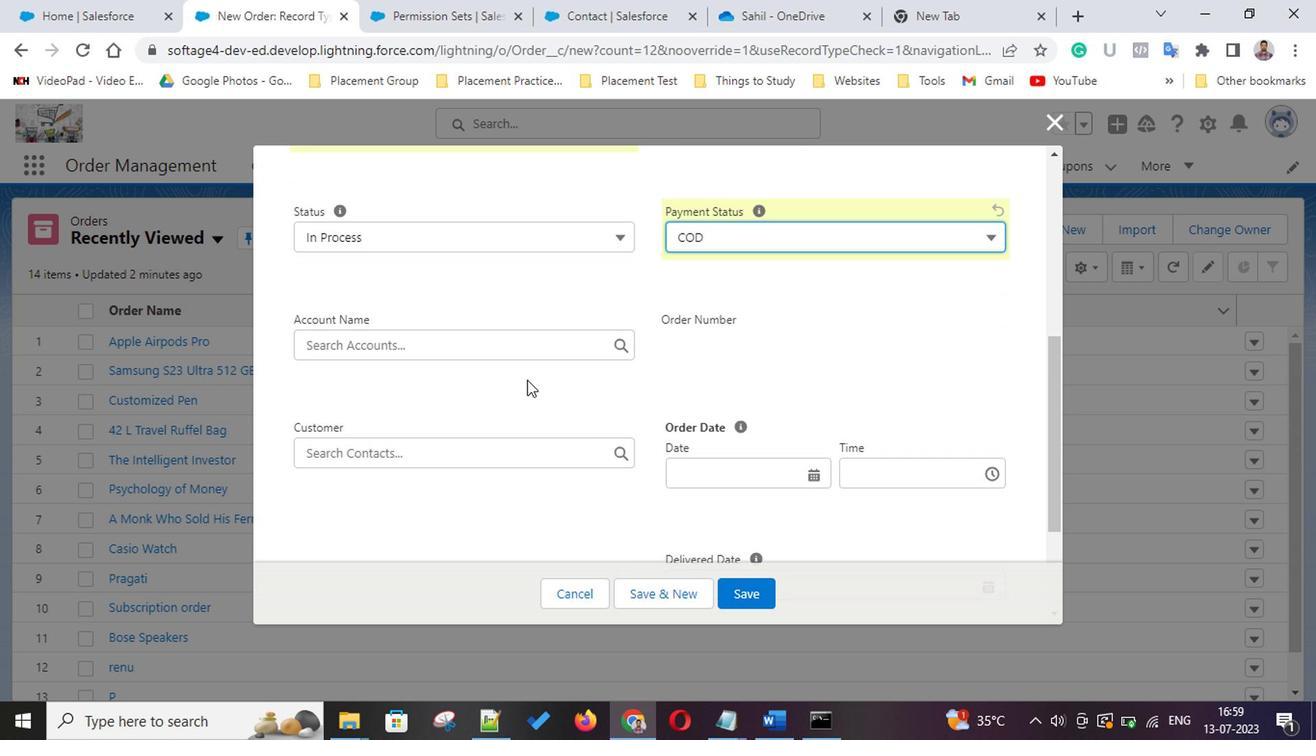 
Action: Mouse pressed left at (477, 348)
Screenshot: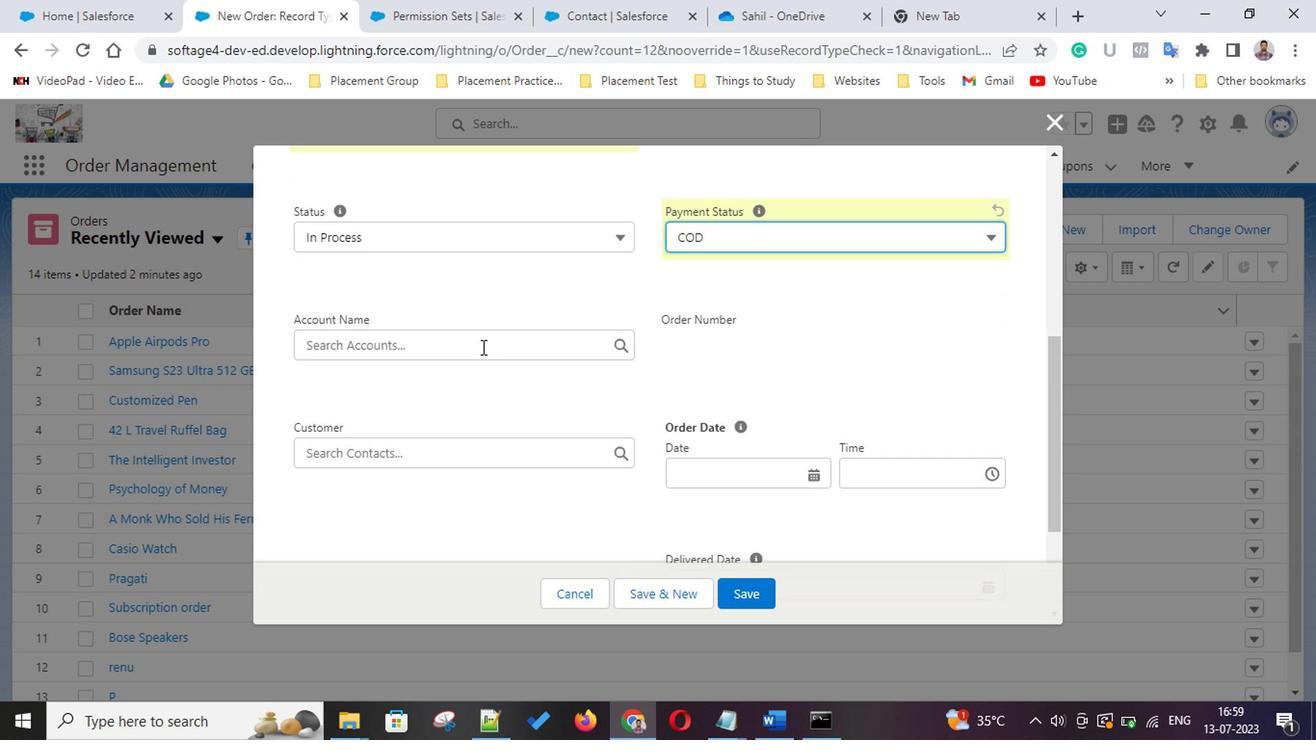 
Action: Mouse moved to (728, 370)
Screenshot: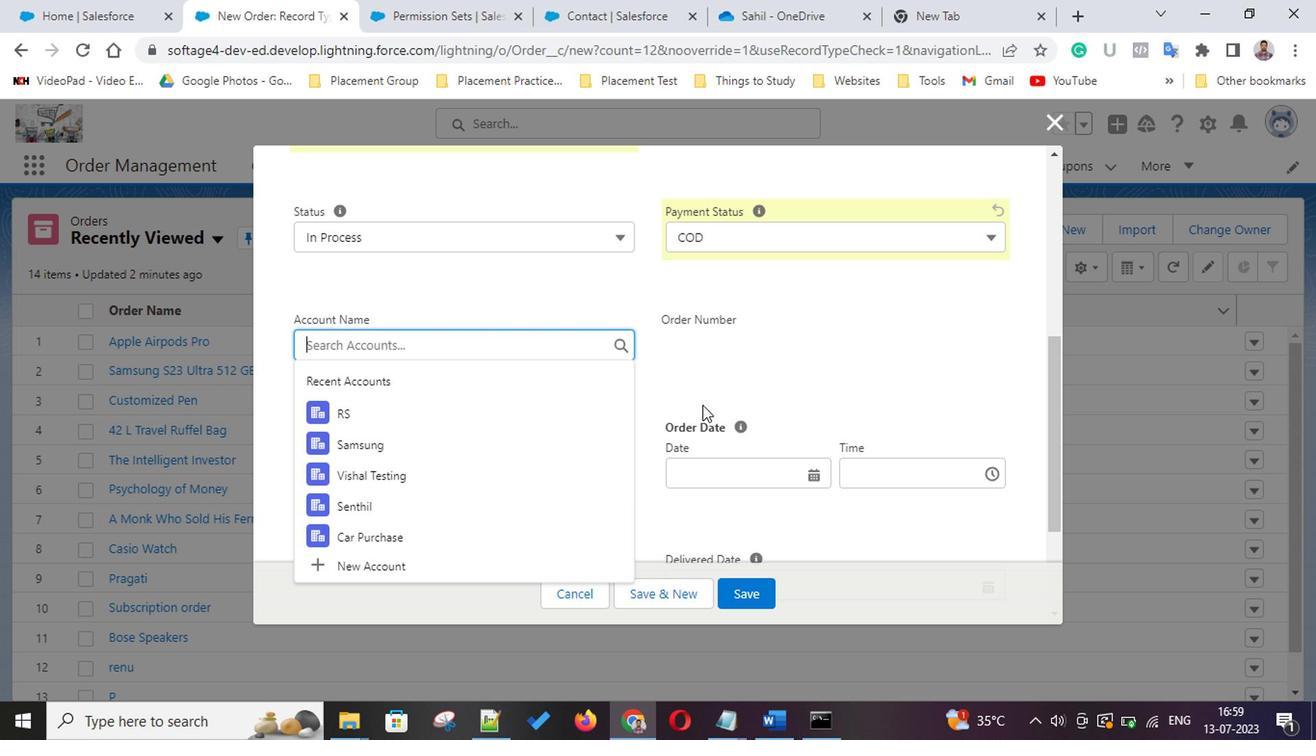 
Action: Mouse pressed left at (728, 370)
Screenshot: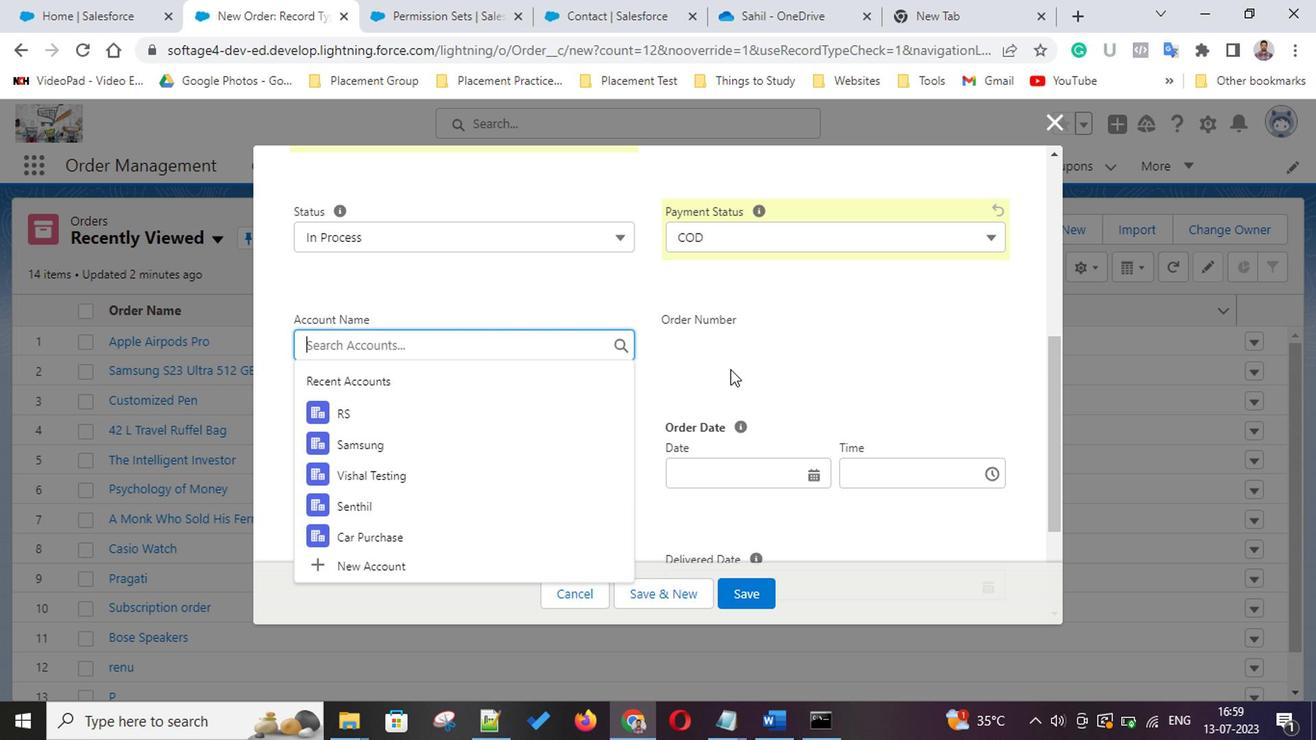 
Action: Mouse moved to (442, 447)
Screenshot: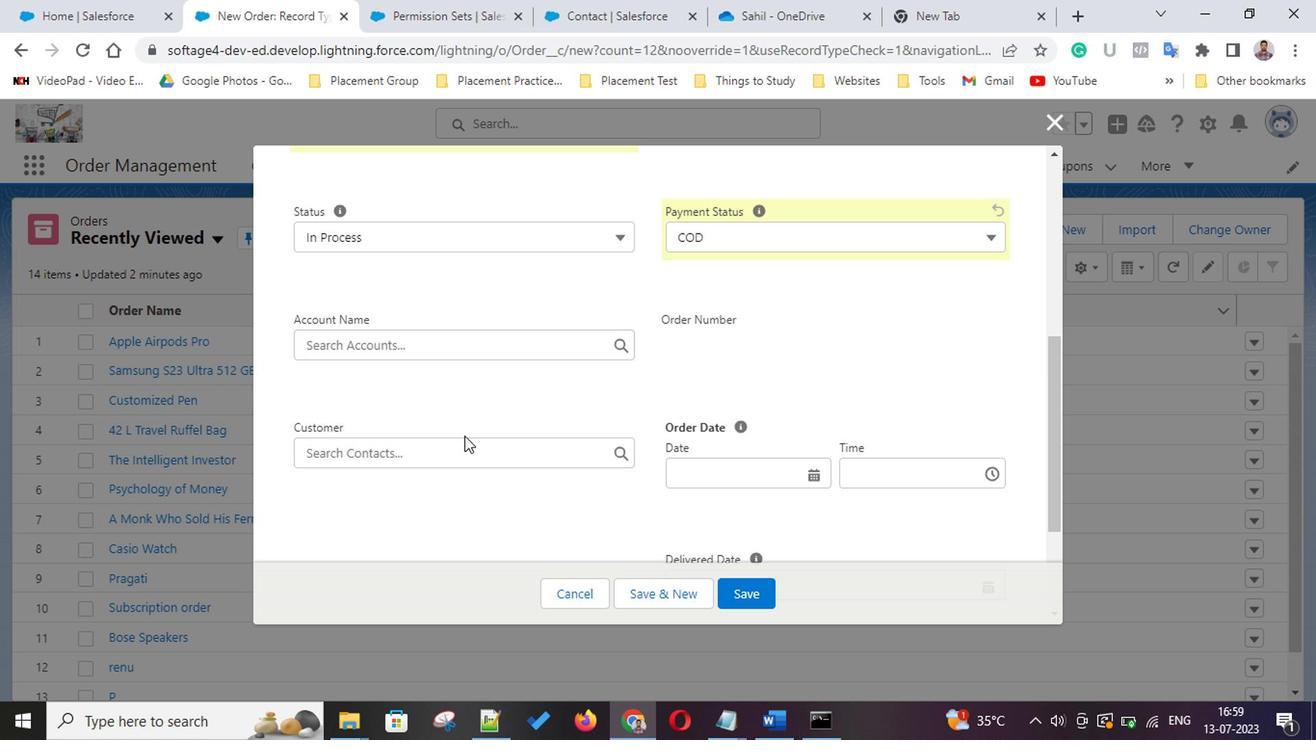 
Action: Mouse pressed left at (442, 447)
Screenshot: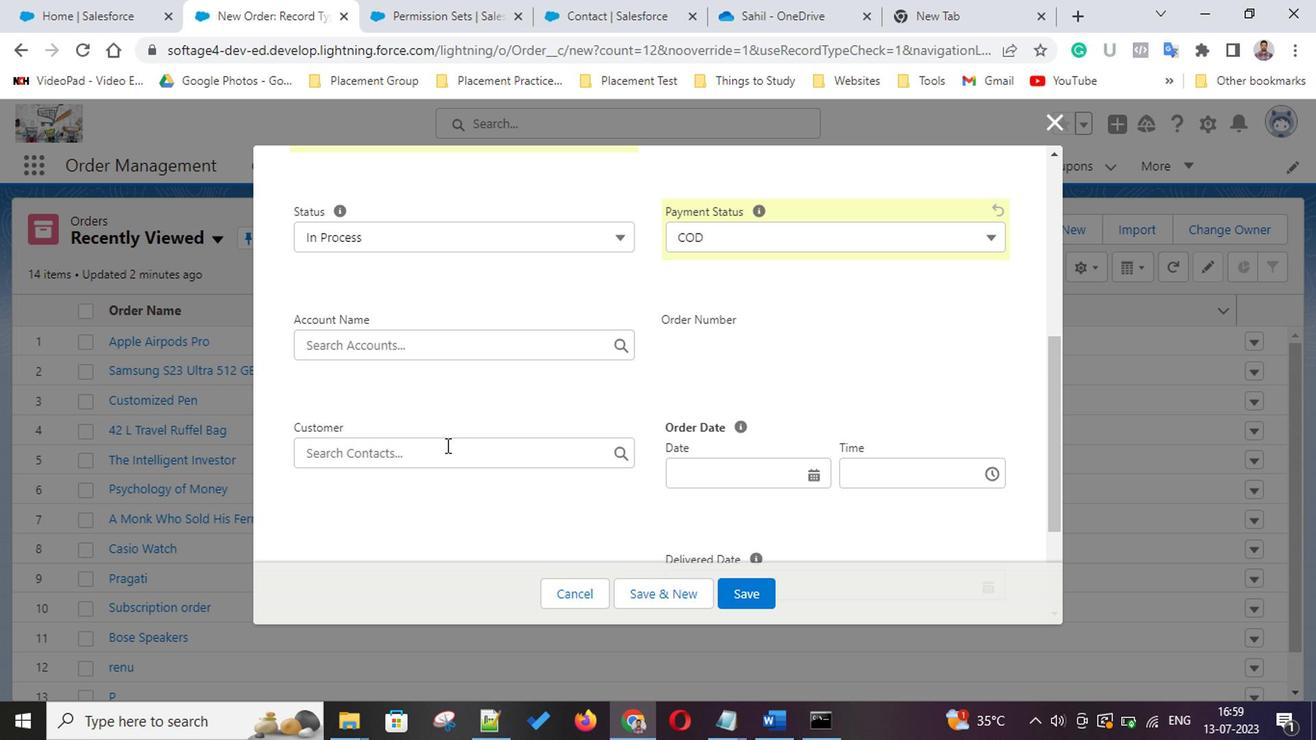 
Action: Mouse moved to (382, 418)
Screenshot: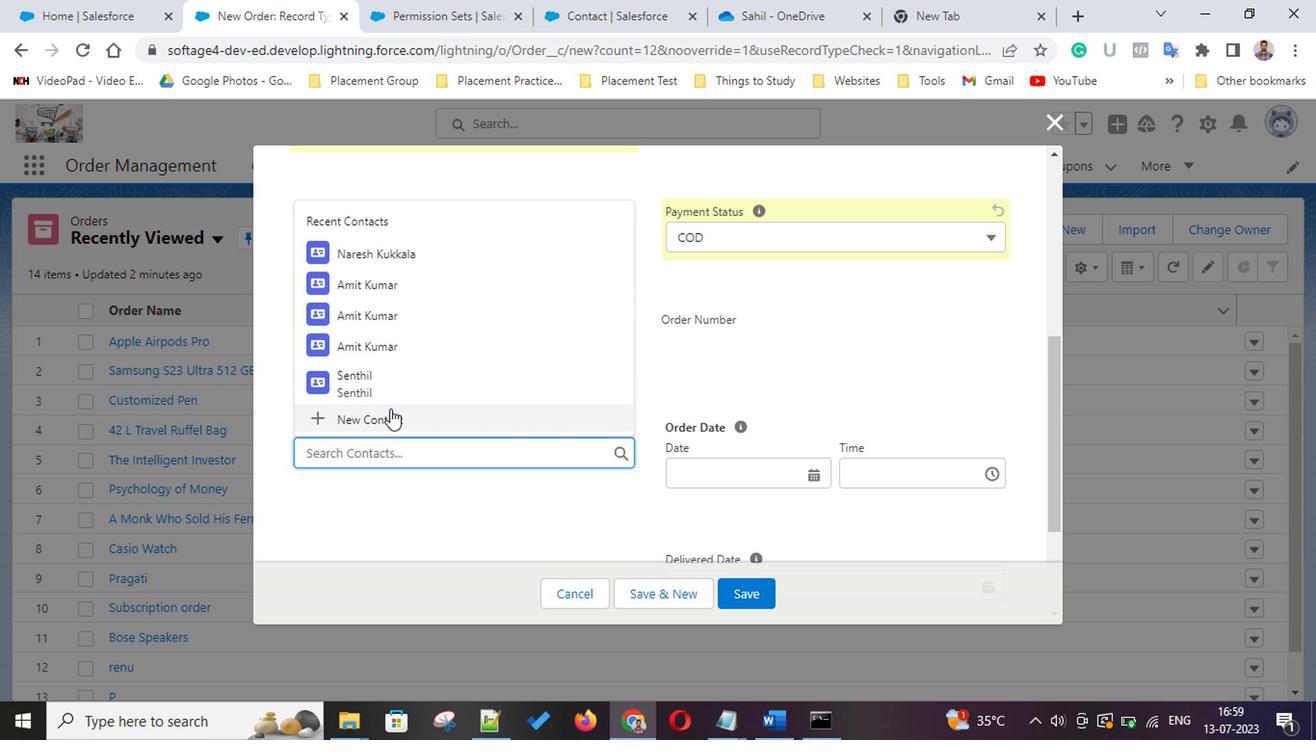 
Action: Mouse pressed left at (382, 418)
Screenshot: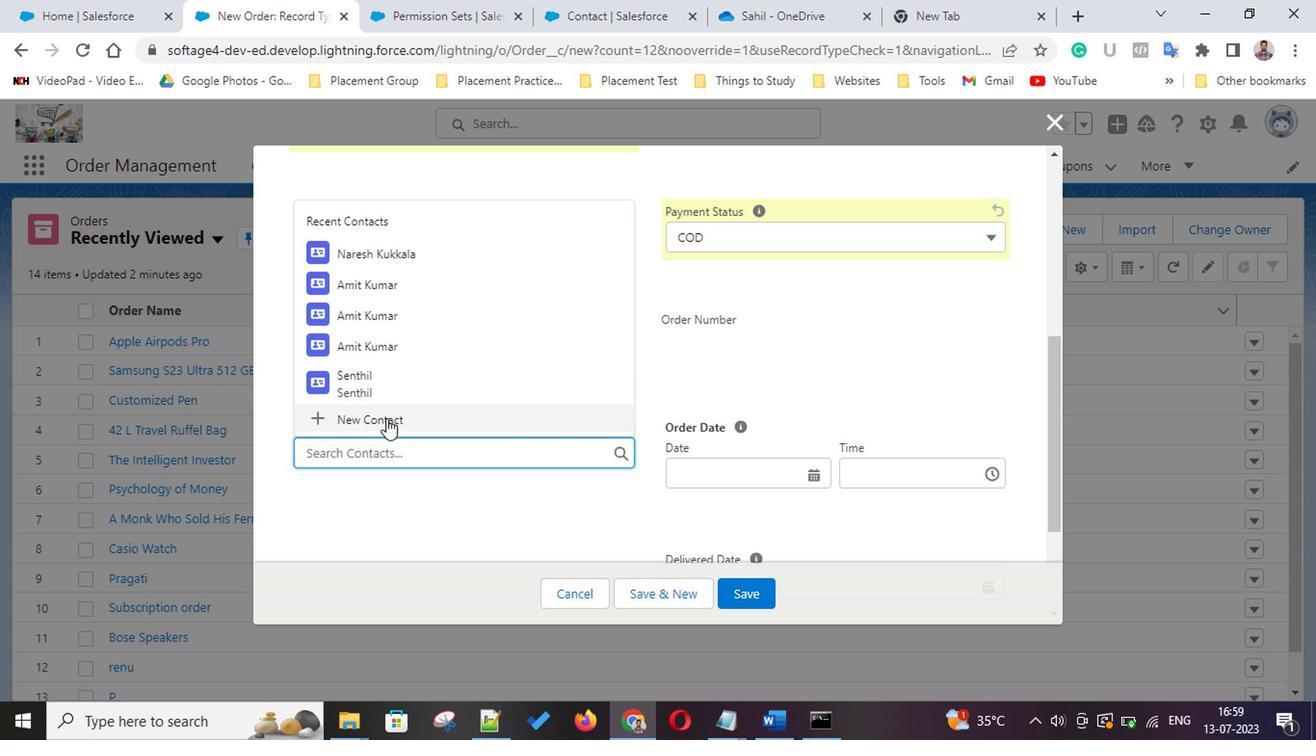 
Action: Mouse moved to (408, 394)
Screenshot: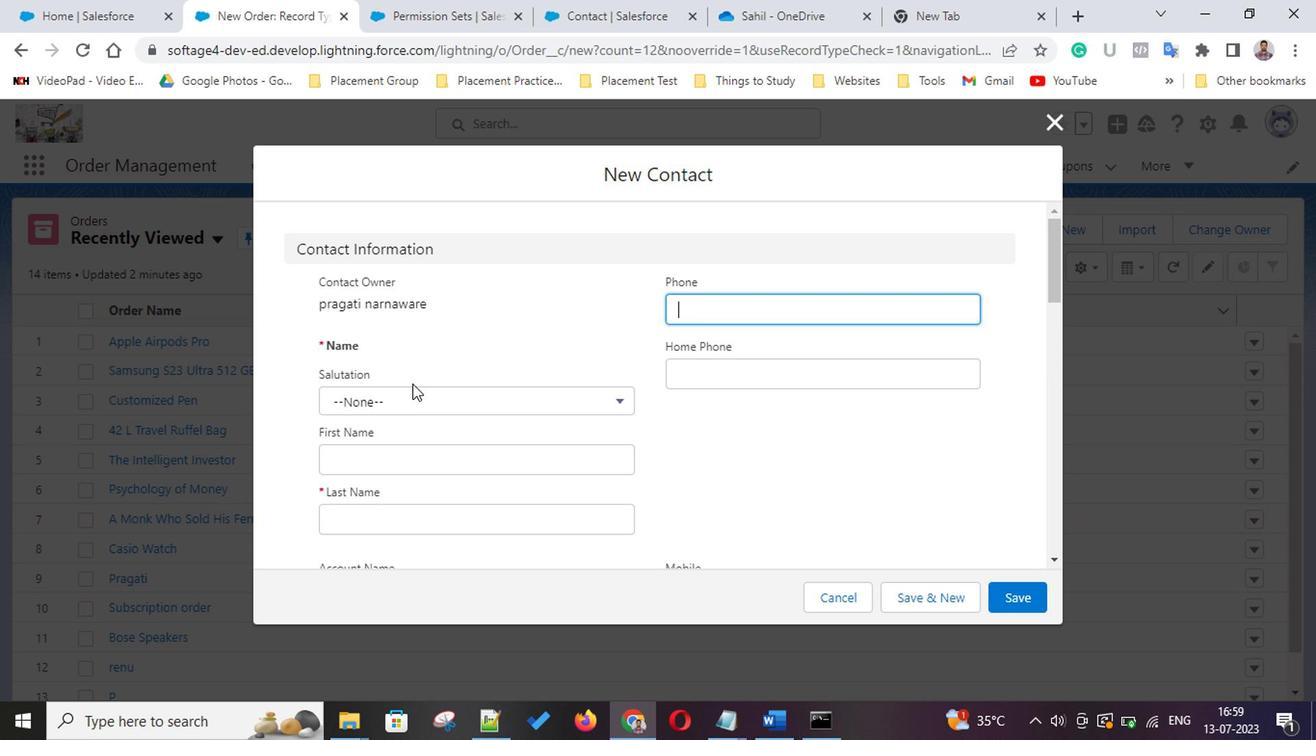 
Action: Mouse pressed left at (408, 394)
Screenshot: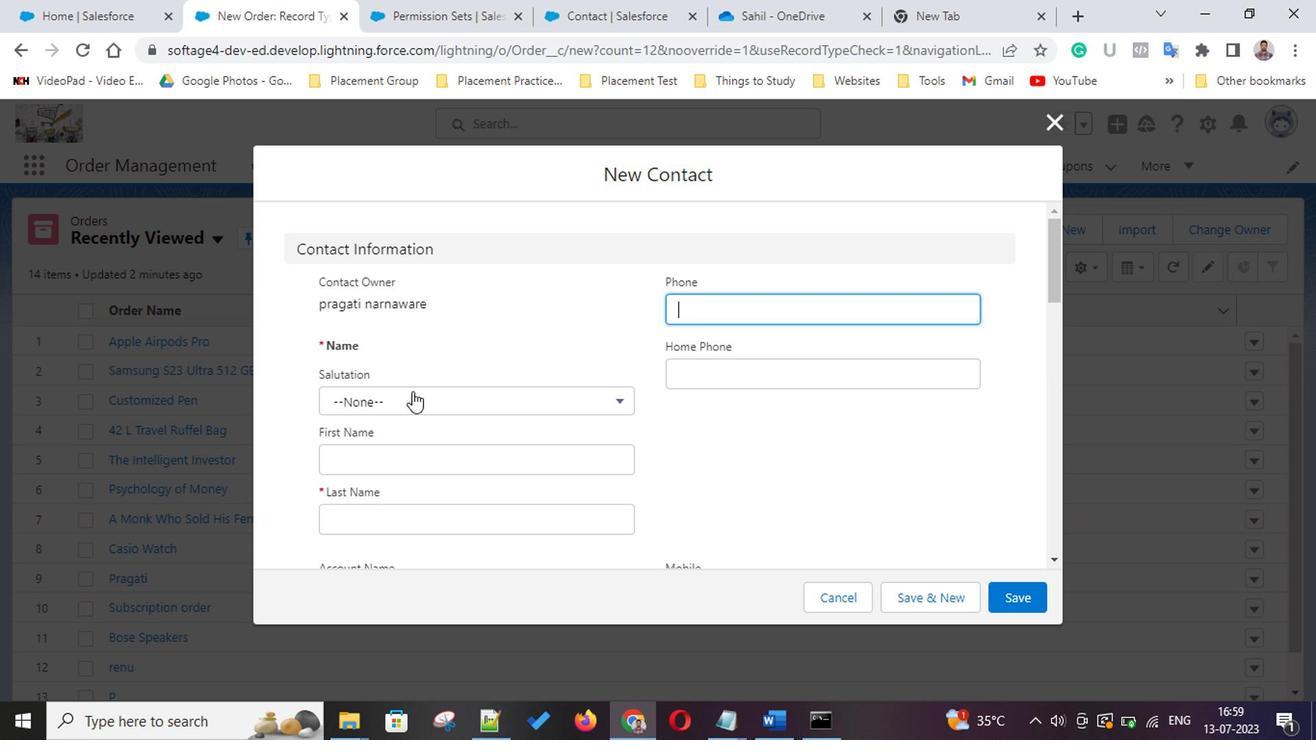 
Action: Mouse moved to (388, 447)
Screenshot: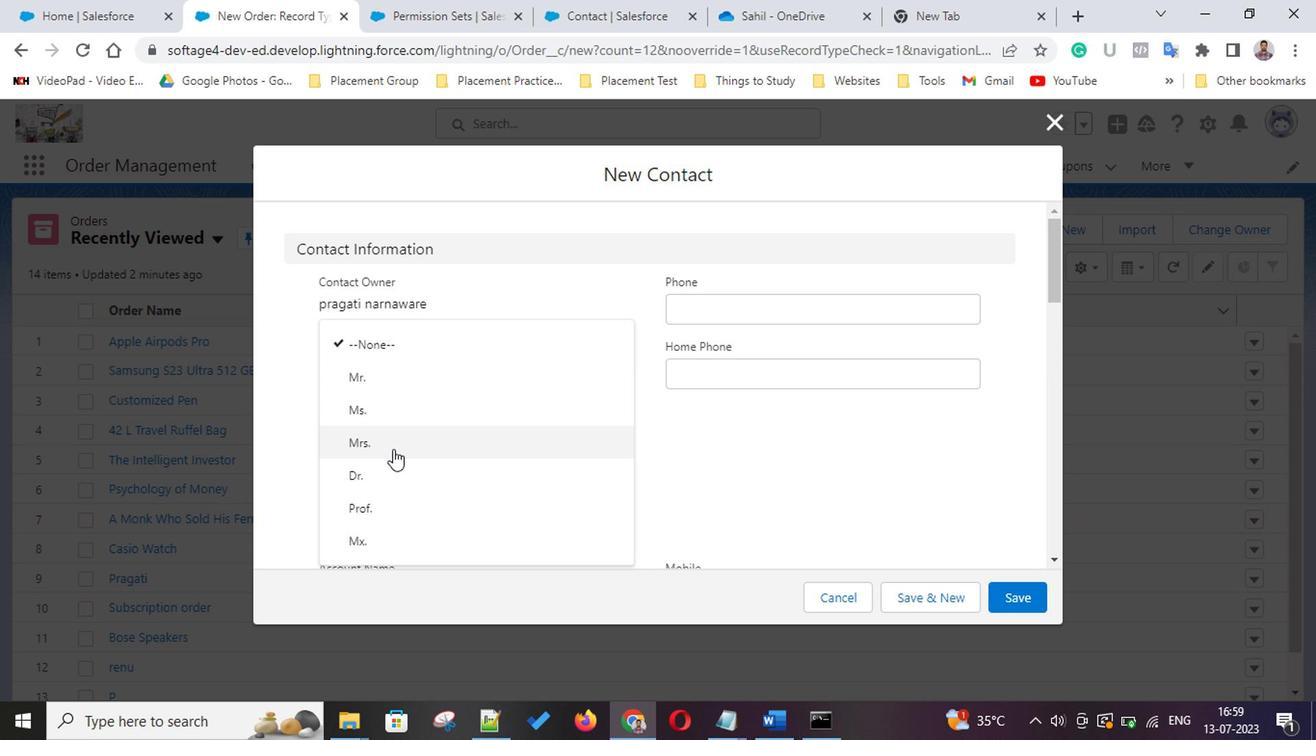 
Action: Mouse pressed left at (388, 447)
Screenshot: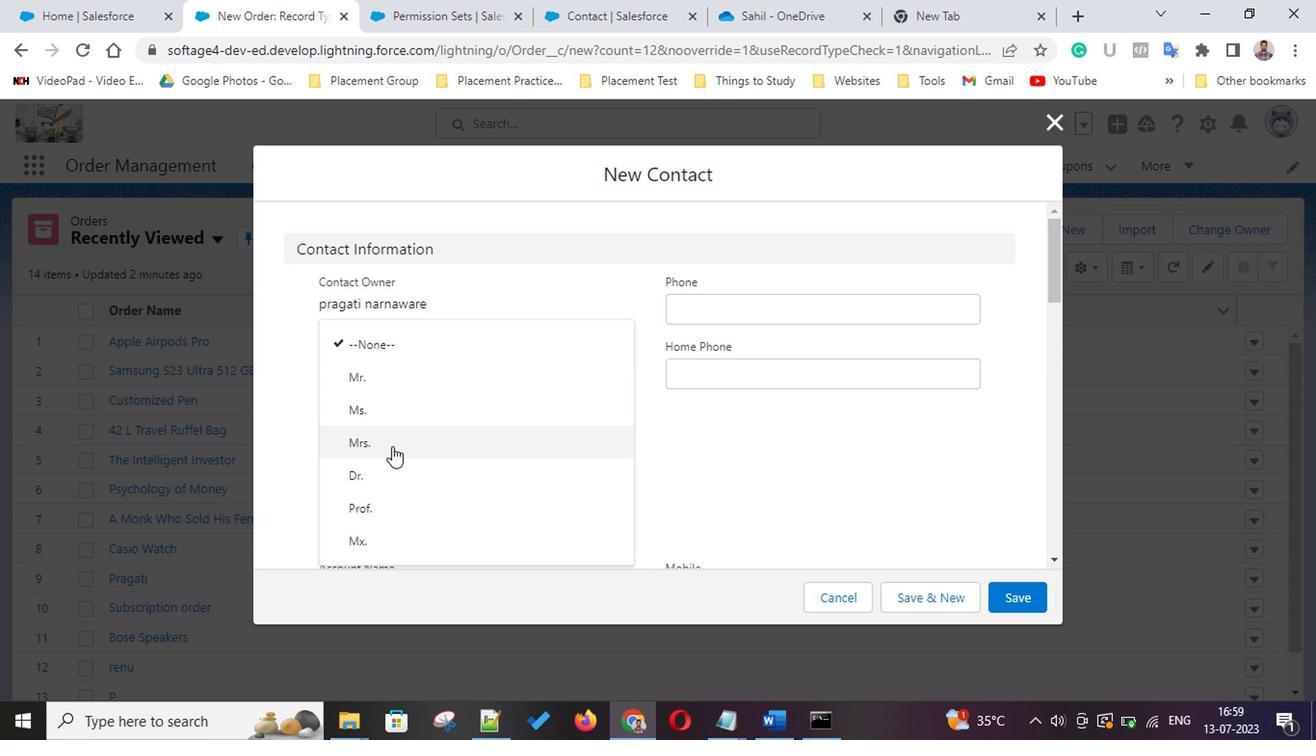 
Action: Mouse moved to (410, 468)
Screenshot: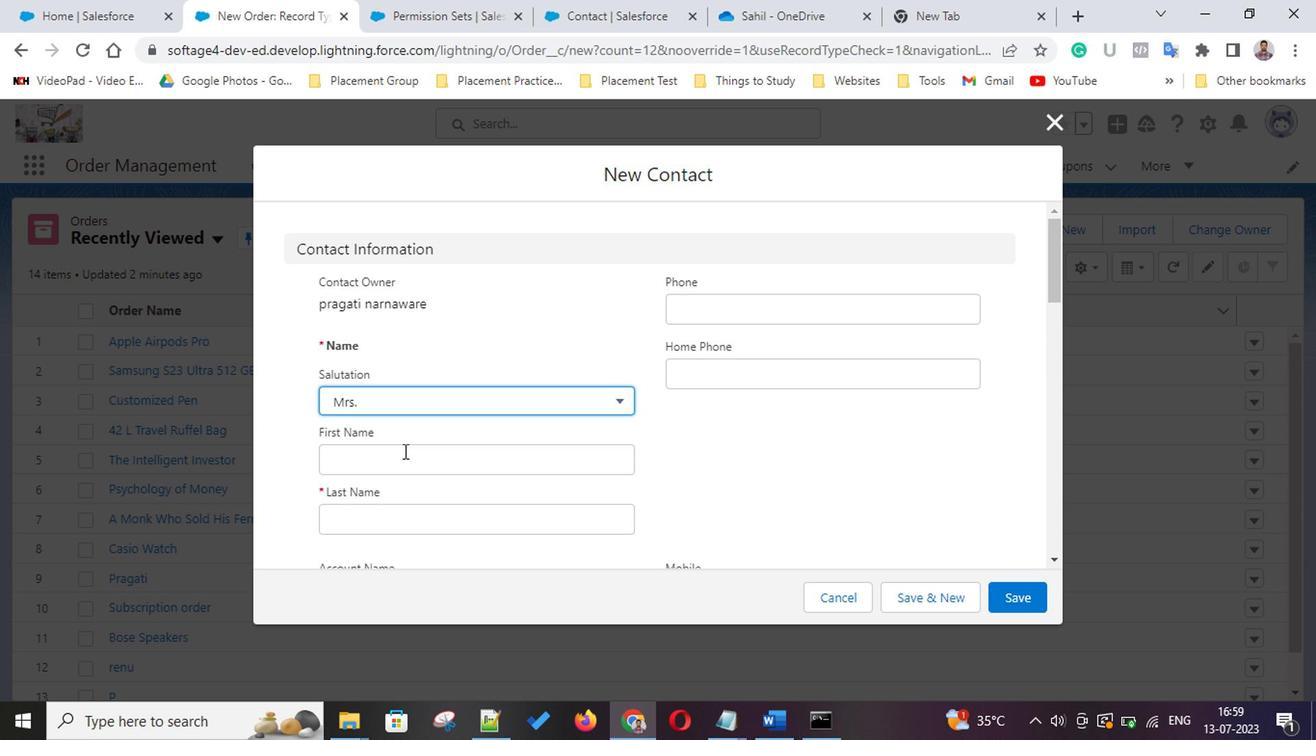 
Action: Mouse pressed left at (410, 468)
Screenshot: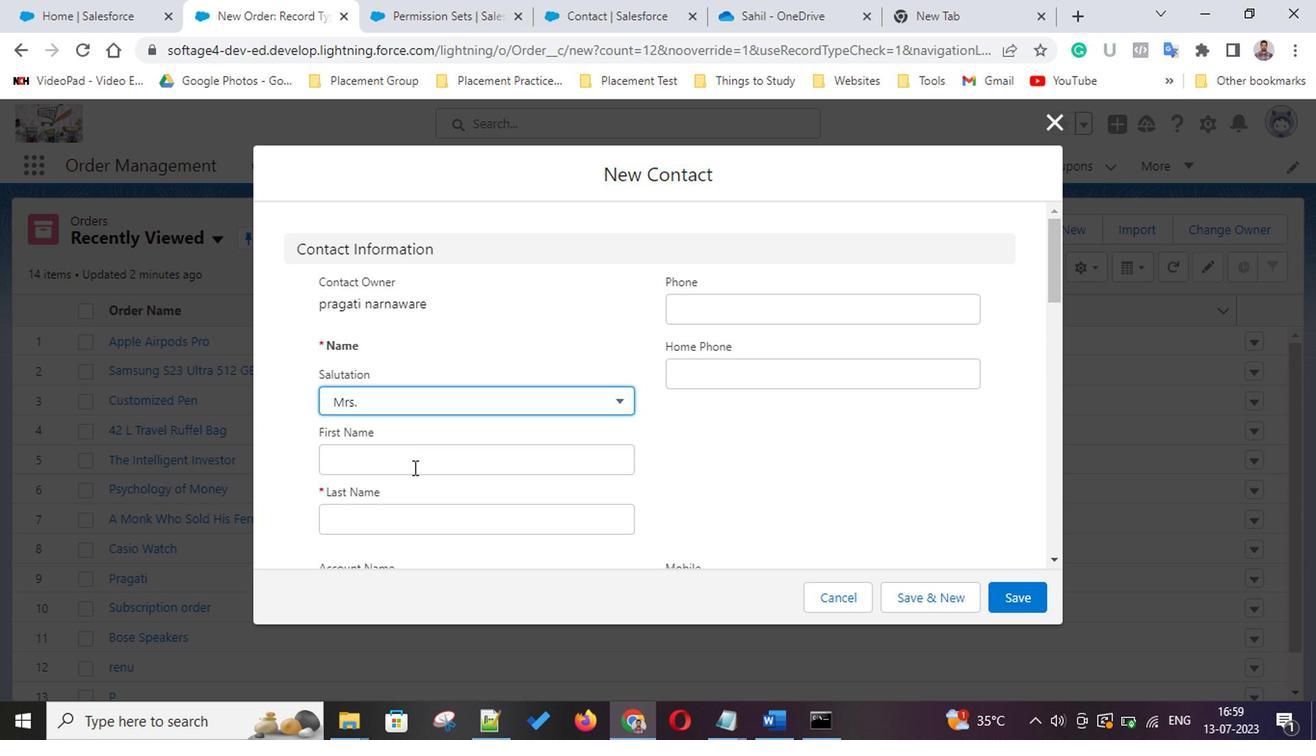 
Action: Key pressed <Key.shift>Anjana
Screenshot: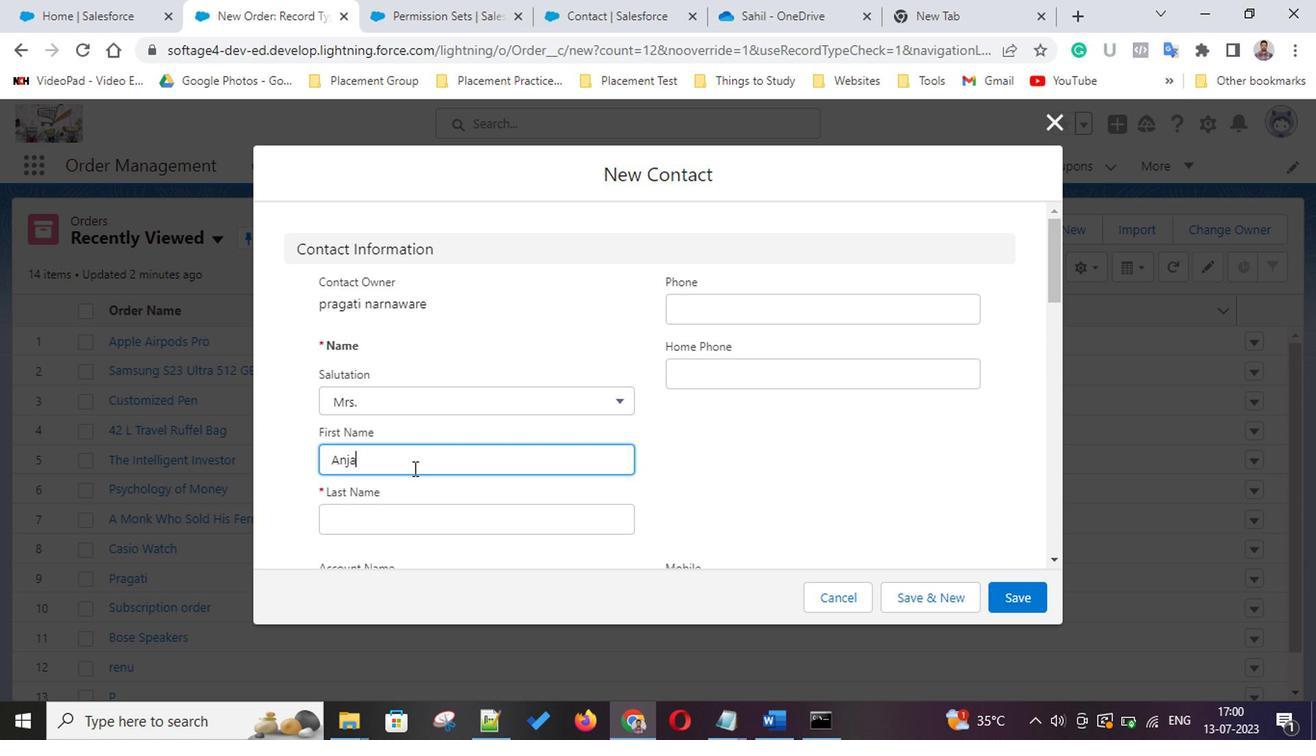 
Action: Mouse moved to (410, 499)
Screenshot: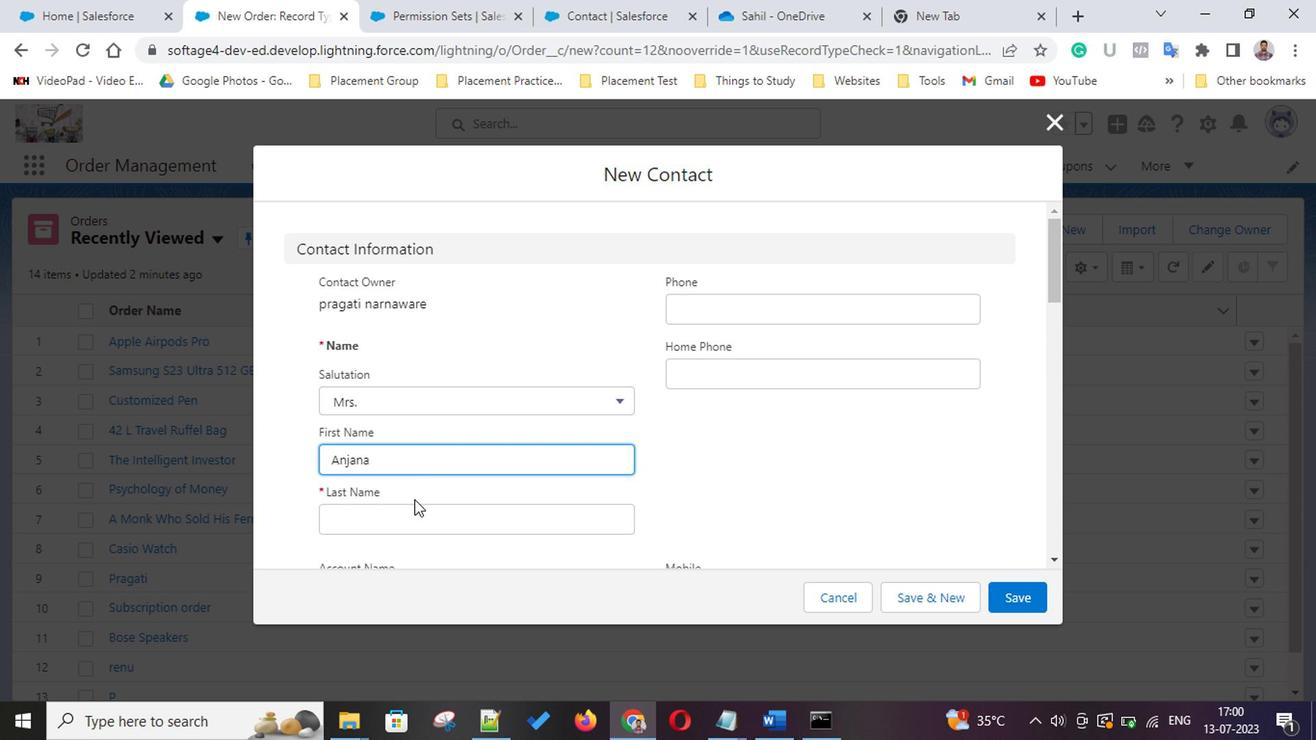
Action: Mouse pressed left at (410, 499)
Screenshot: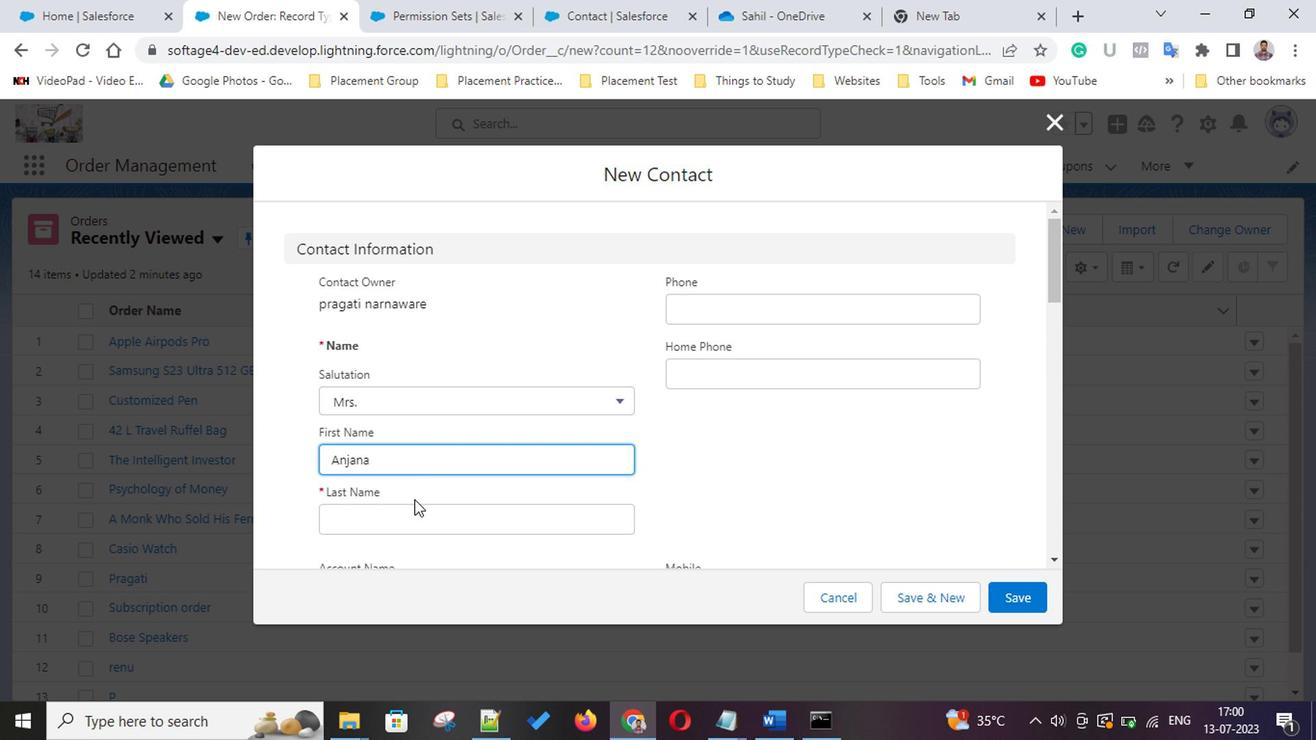 
Action: Mouse moved to (431, 520)
Screenshot: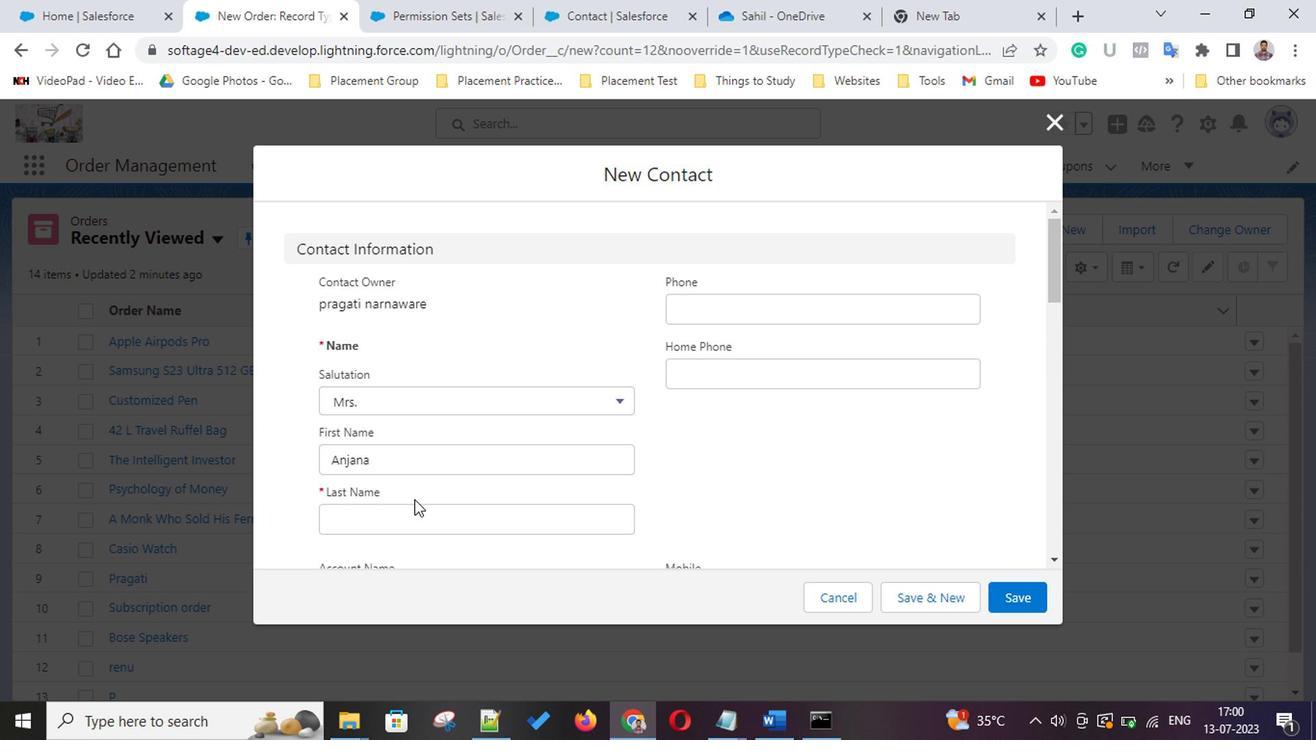 
Action: Mouse pressed left at (431, 520)
Screenshot: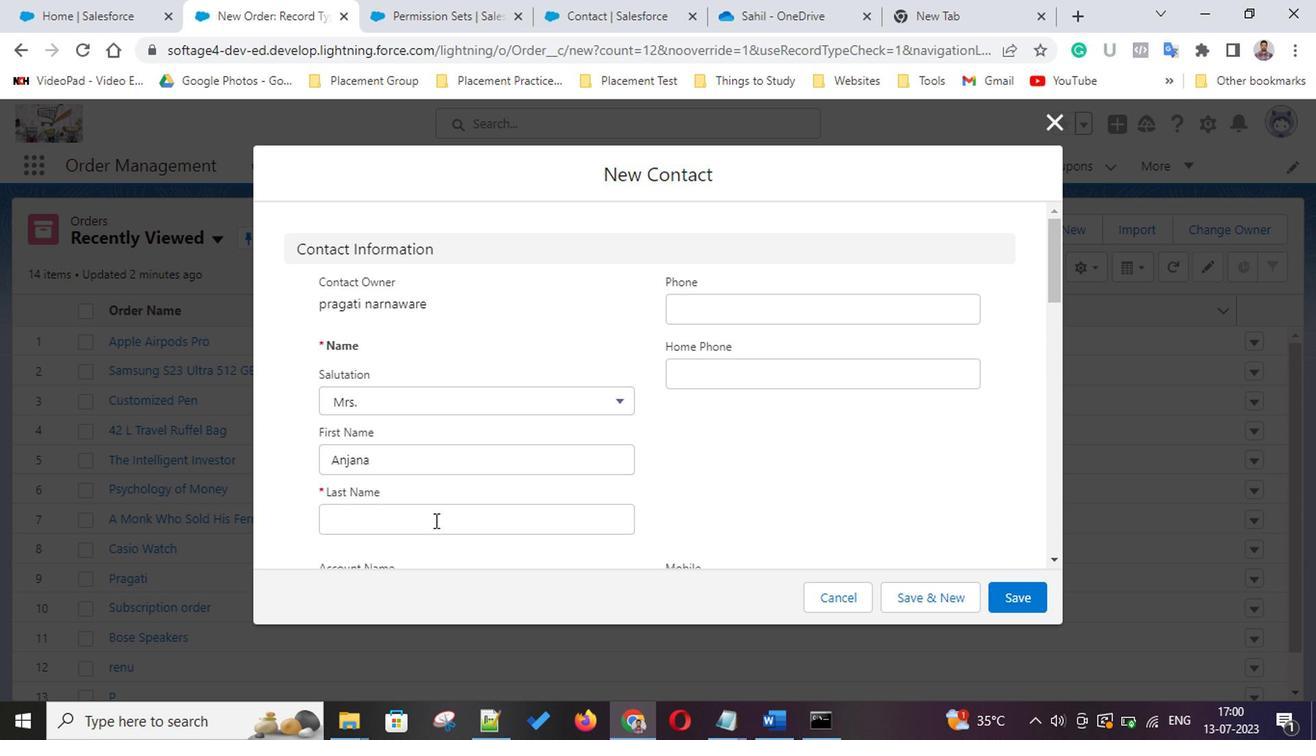 
Action: Key pressed <Key.shift>Gupta
Screenshot: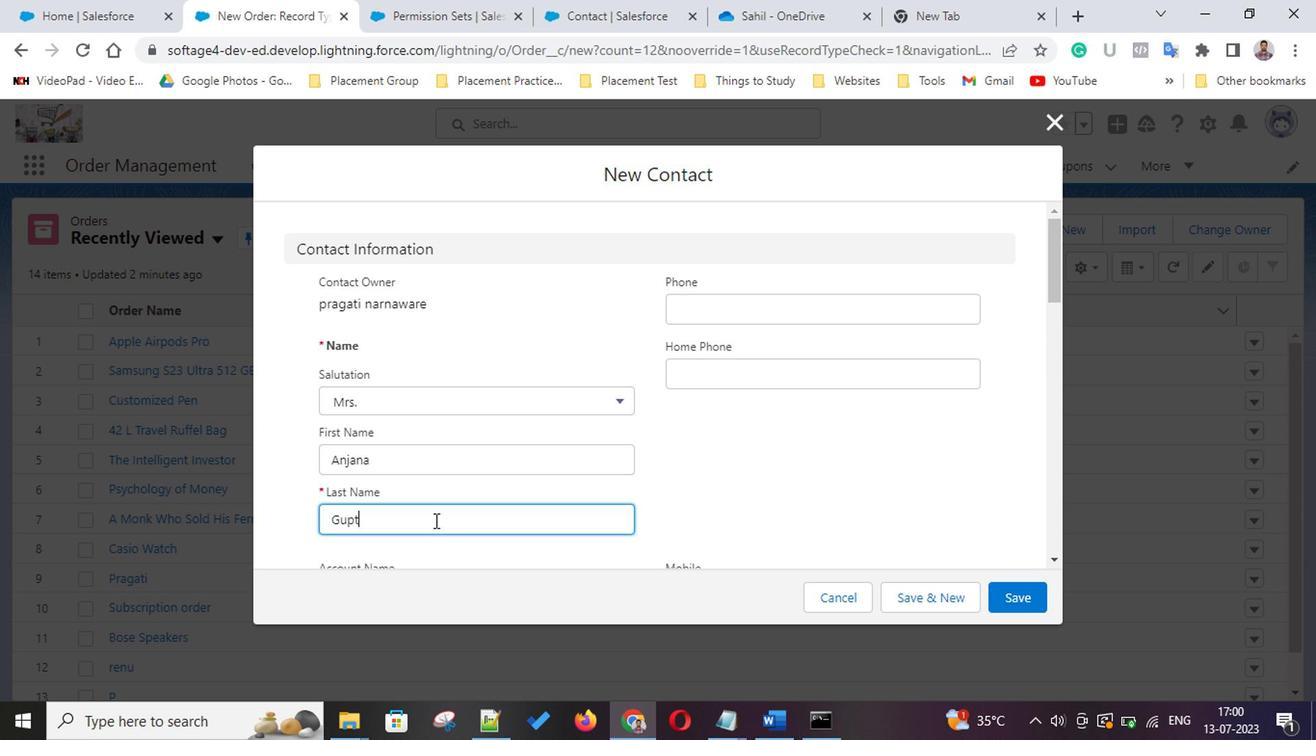 
Action: Mouse moved to (1022, 597)
Screenshot: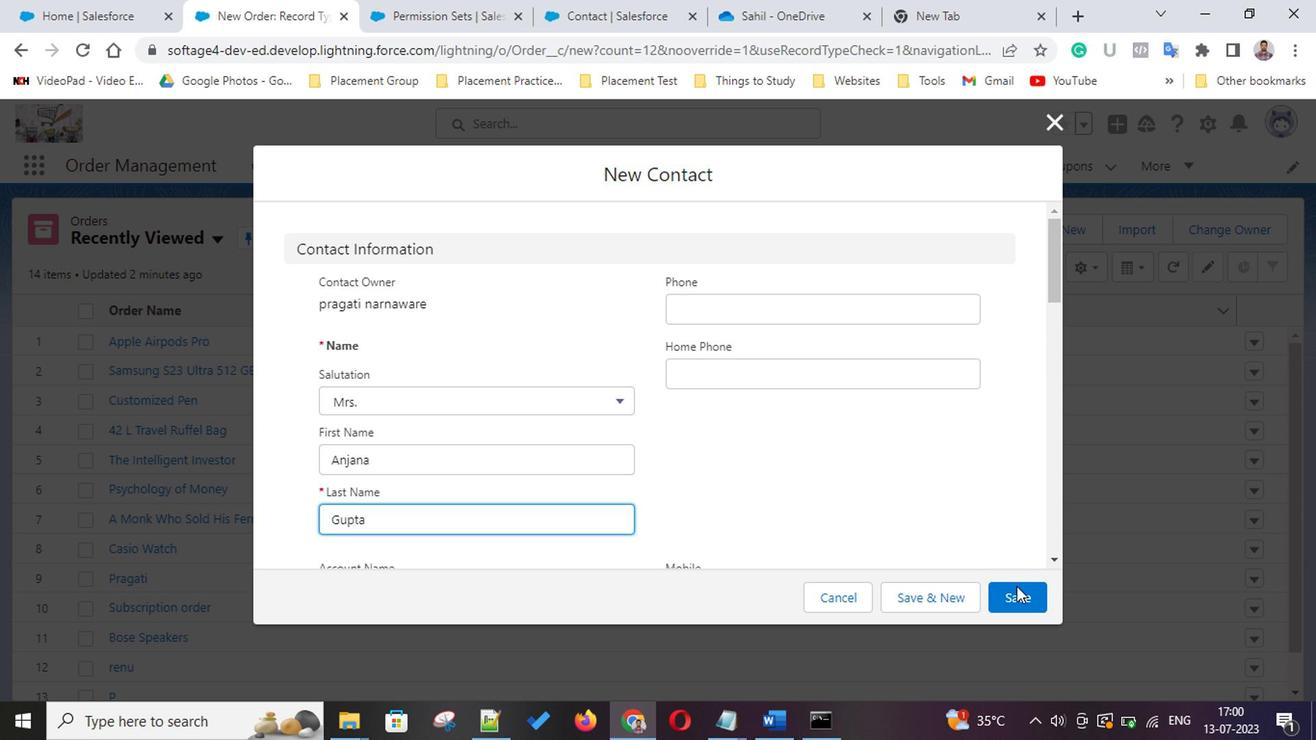 
Action: Mouse pressed left at (1022, 597)
Screenshot: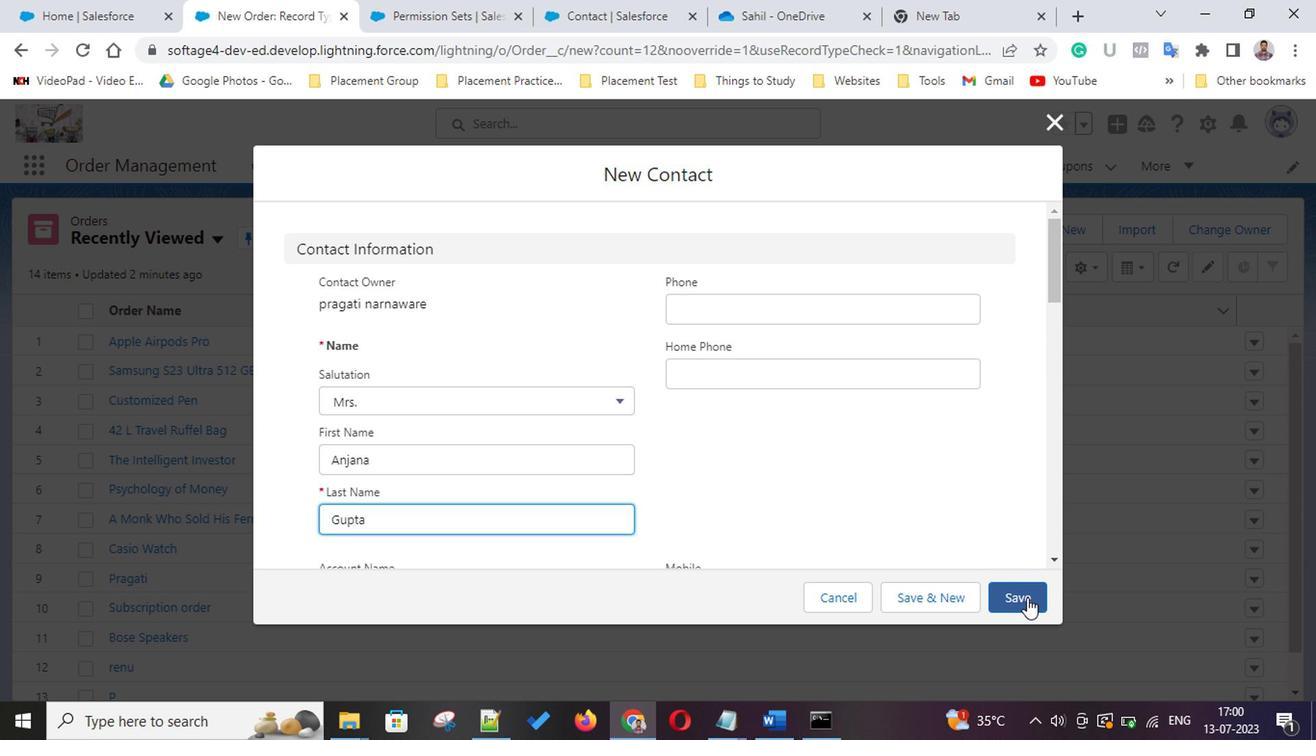 
Action: Mouse moved to (747, 475)
Screenshot: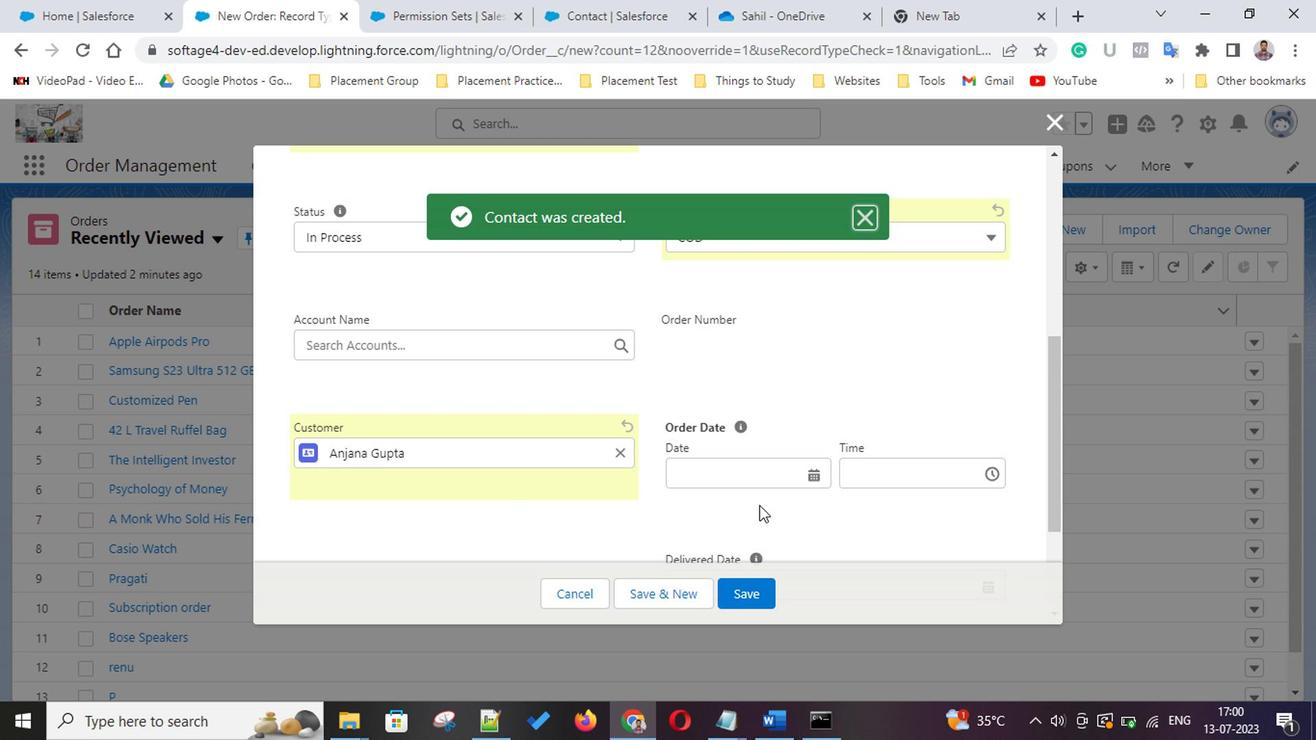 
Action: Mouse pressed left at (747, 475)
Screenshot: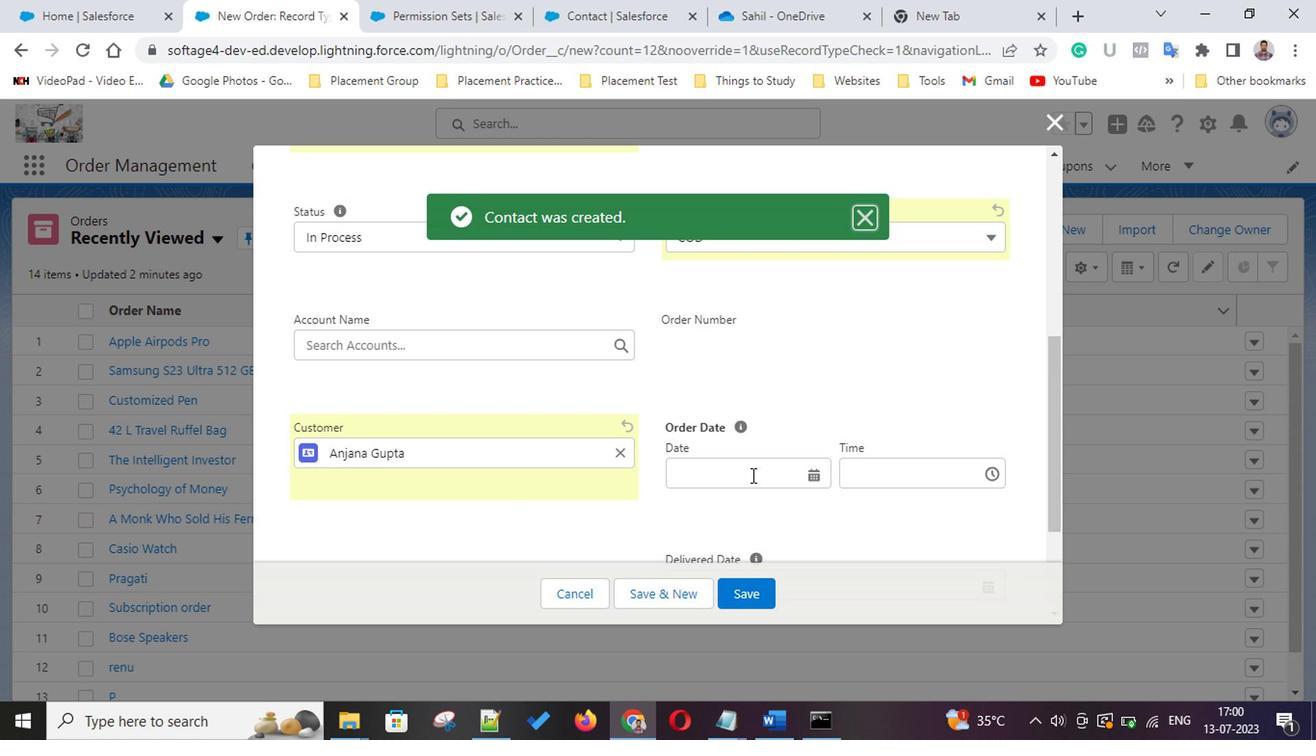 
Action: Mouse moved to (723, 400)
Screenshot: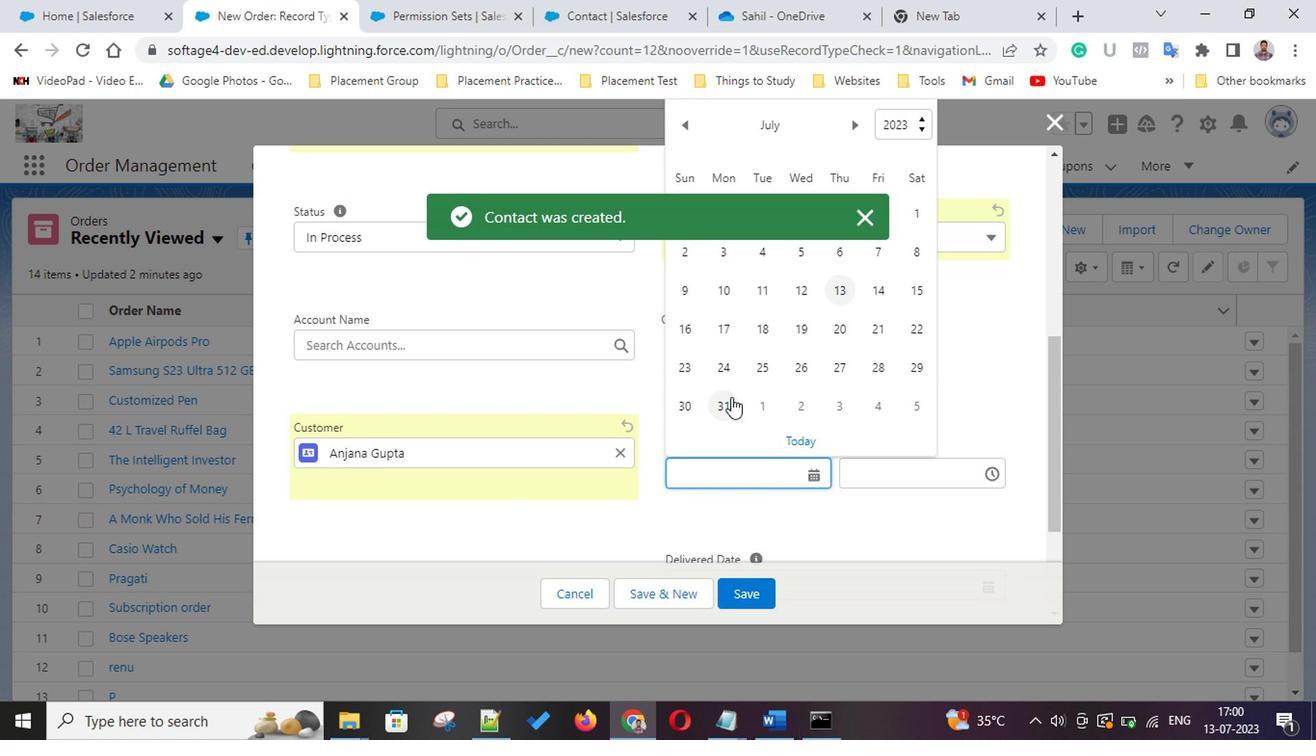 
Action: Mouse pressed left at (723, 400)
Screenshot: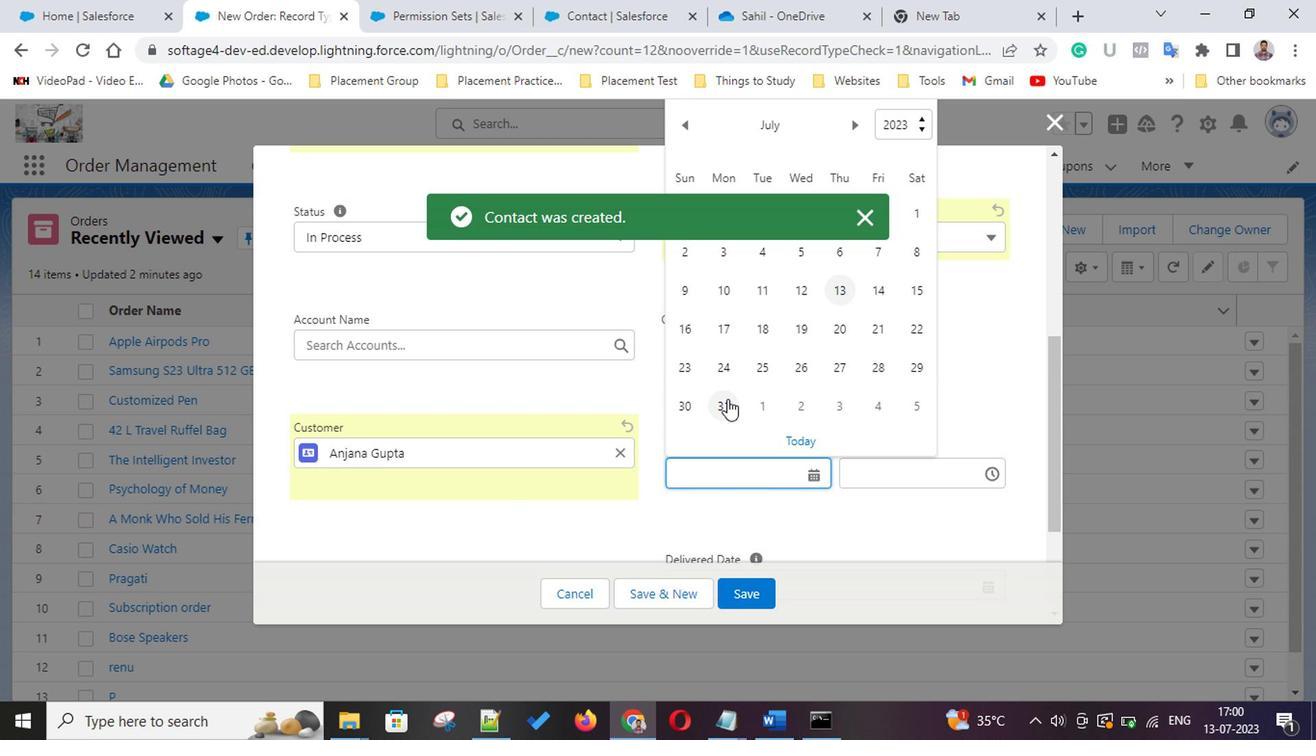 
Action: Mouse moved to (800, 477)
Screenshot: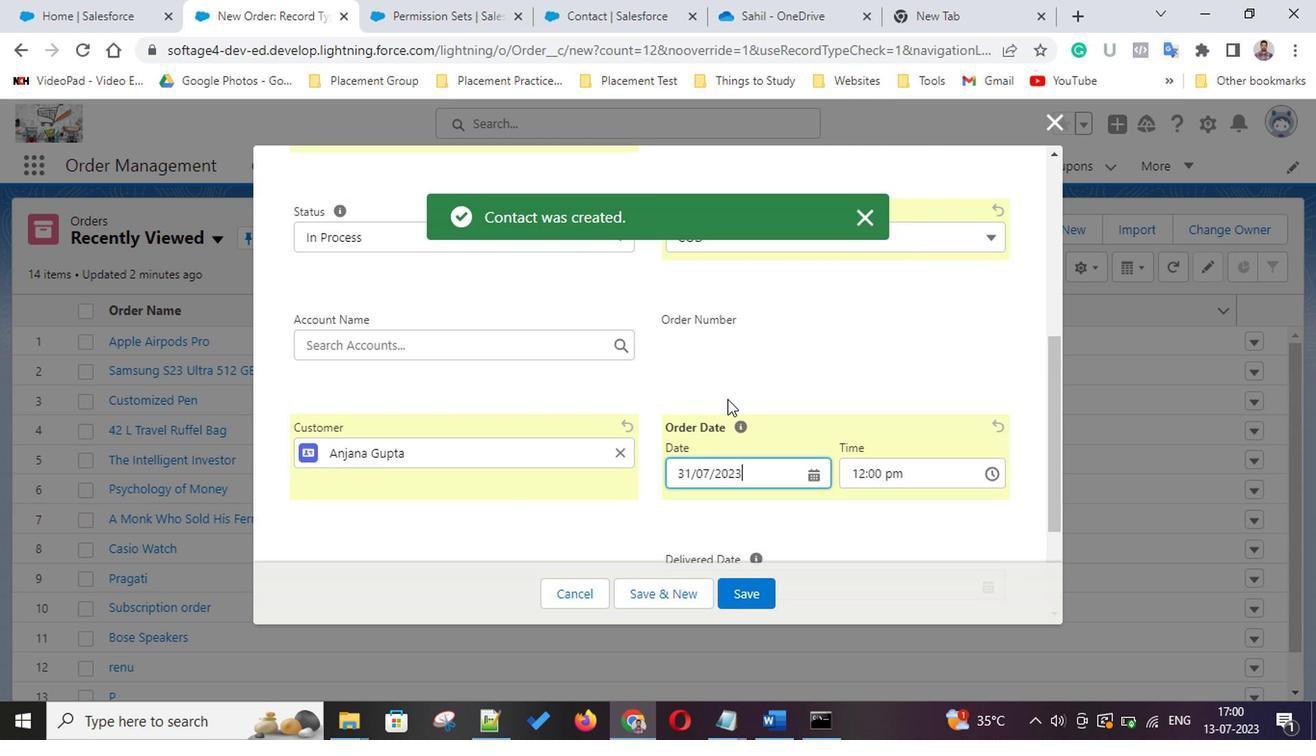 
Action: Mouse scrolled (800, 476) with delta (0, 0)
Screenshot: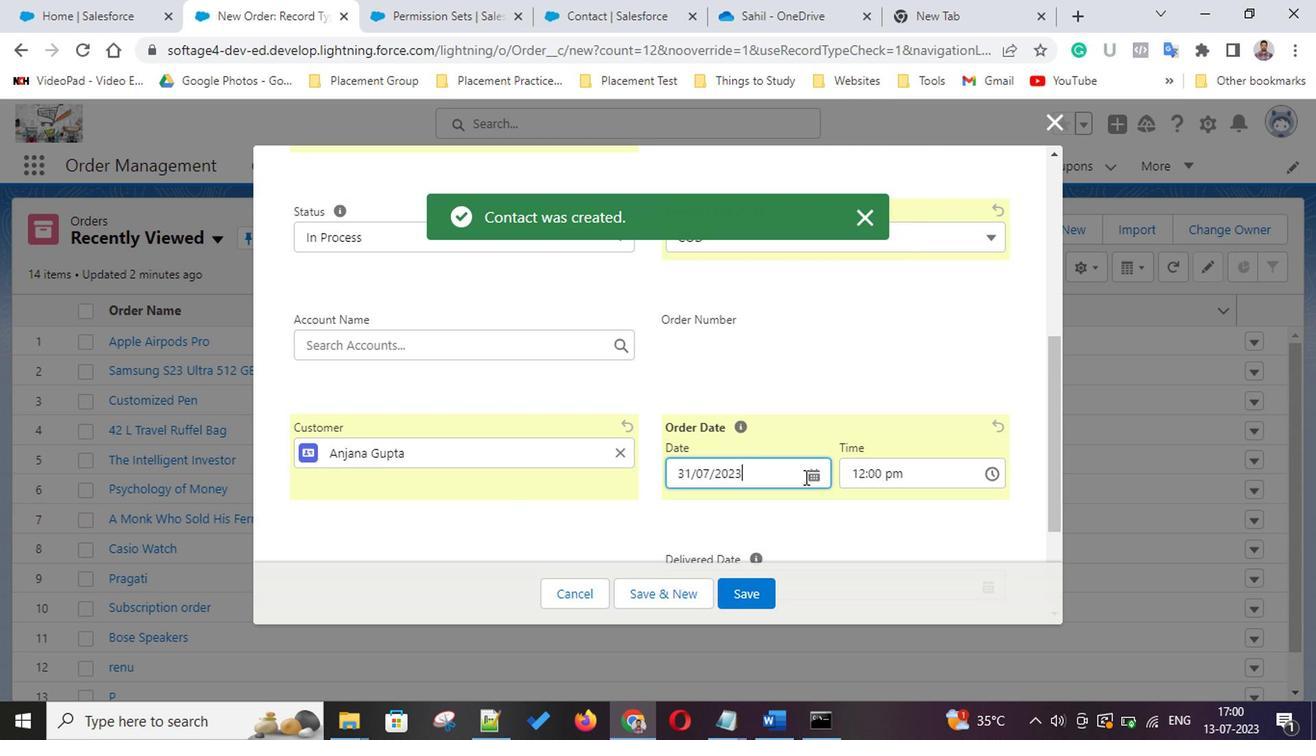 
Action: Mouse scrolled (800, 476) with delta (0, 0)
Screenshot: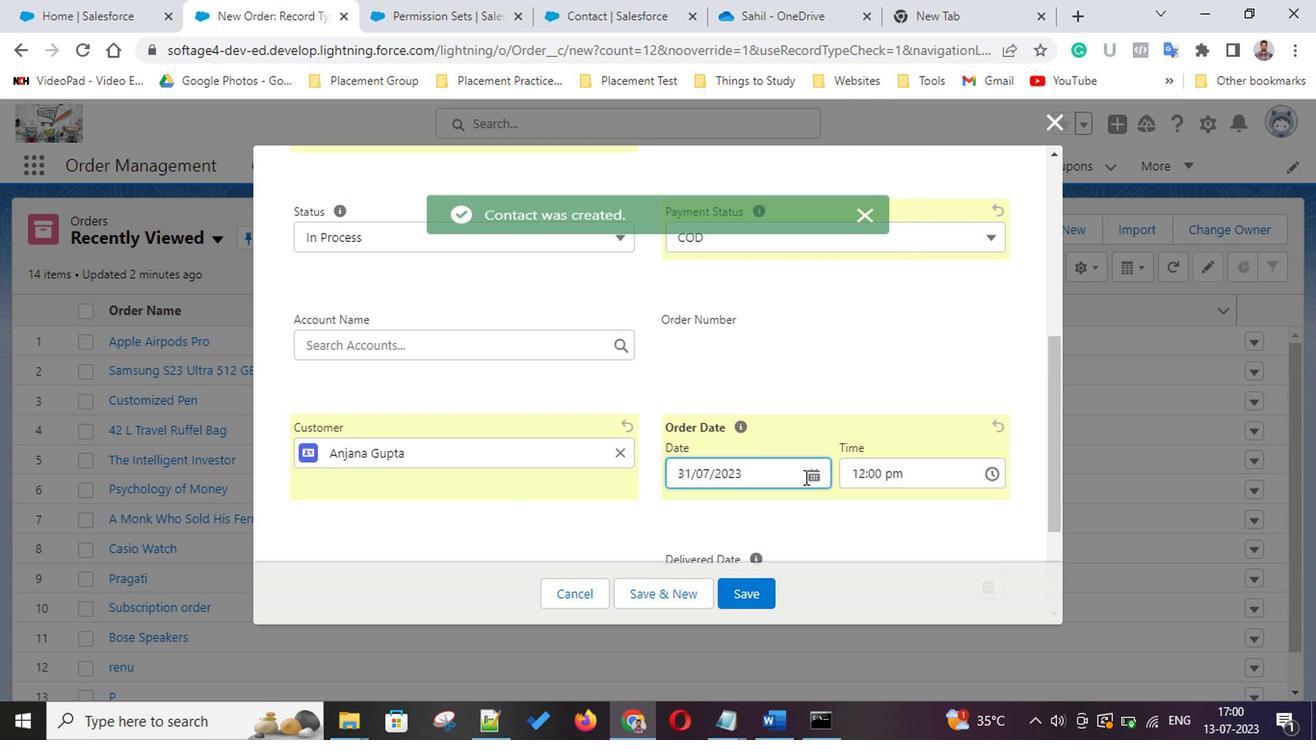 
Action: Mouse scrolled (800, 476) with delta (0, 0)
Screenshot: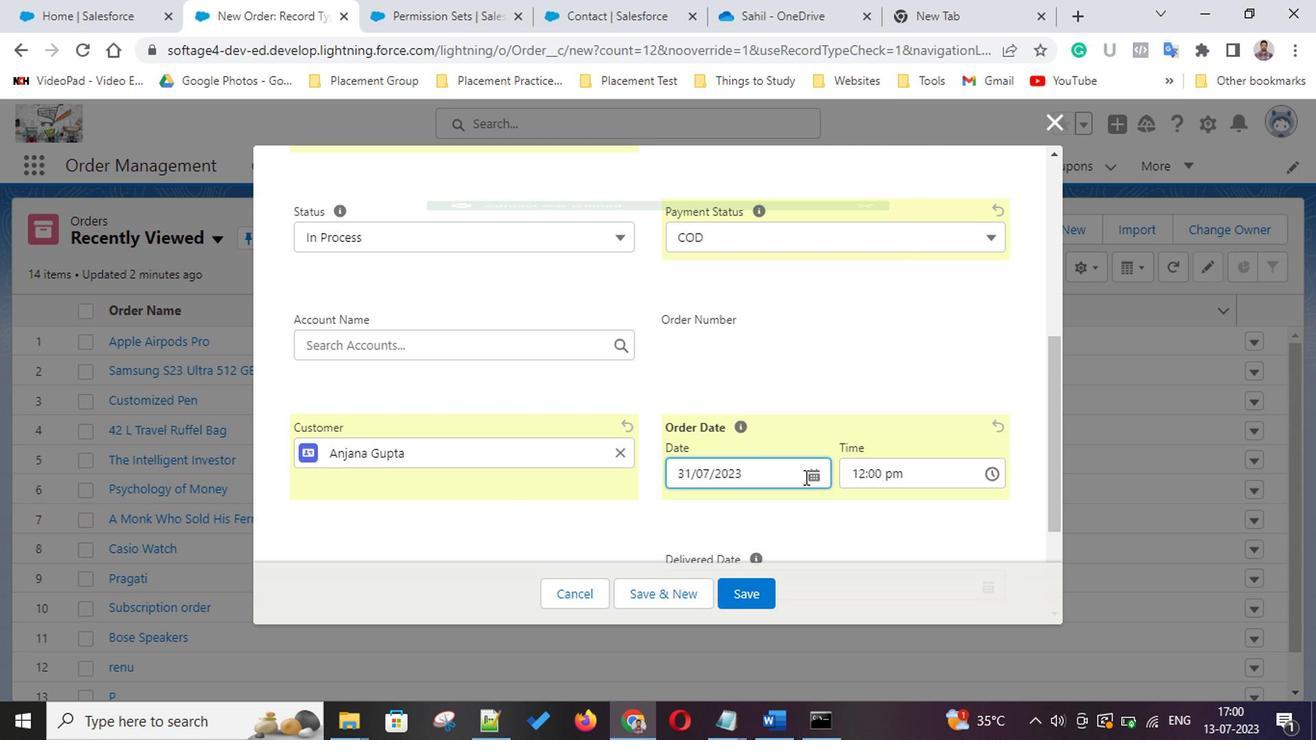
Action: Mouse scrolled (800, 476) with delta (0, 0)
Screenshot: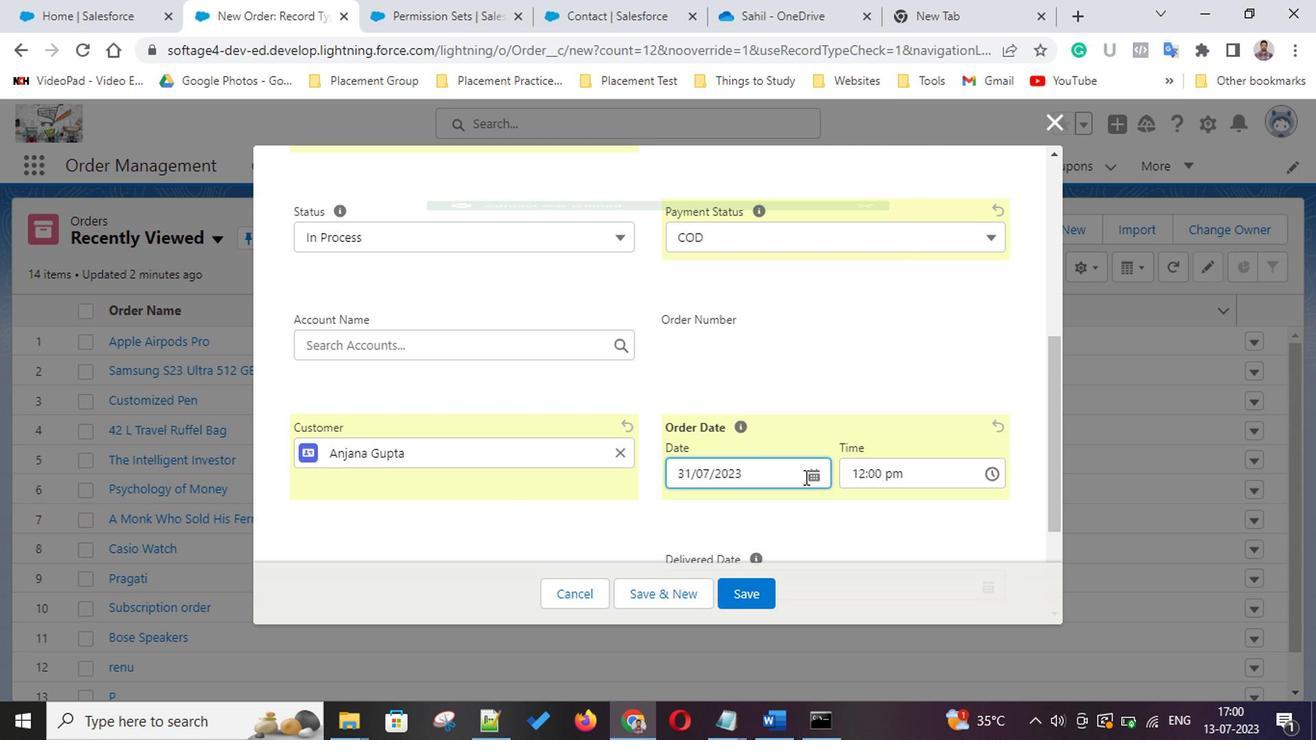 
Action: Mouse scrolled (800, 476) with delta (0, 0)
Screenshot: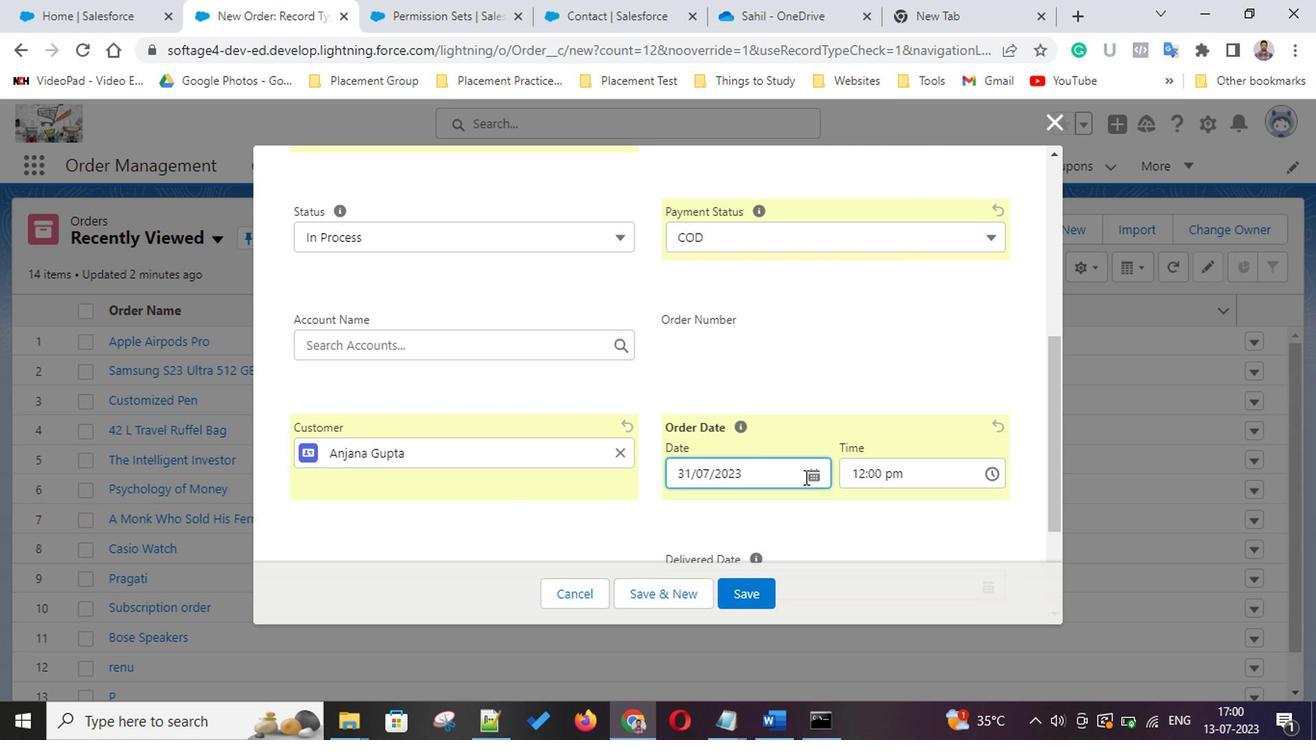 
Action: Mouse scrolled (800, 476) with delta (0, 0)
Screenshot: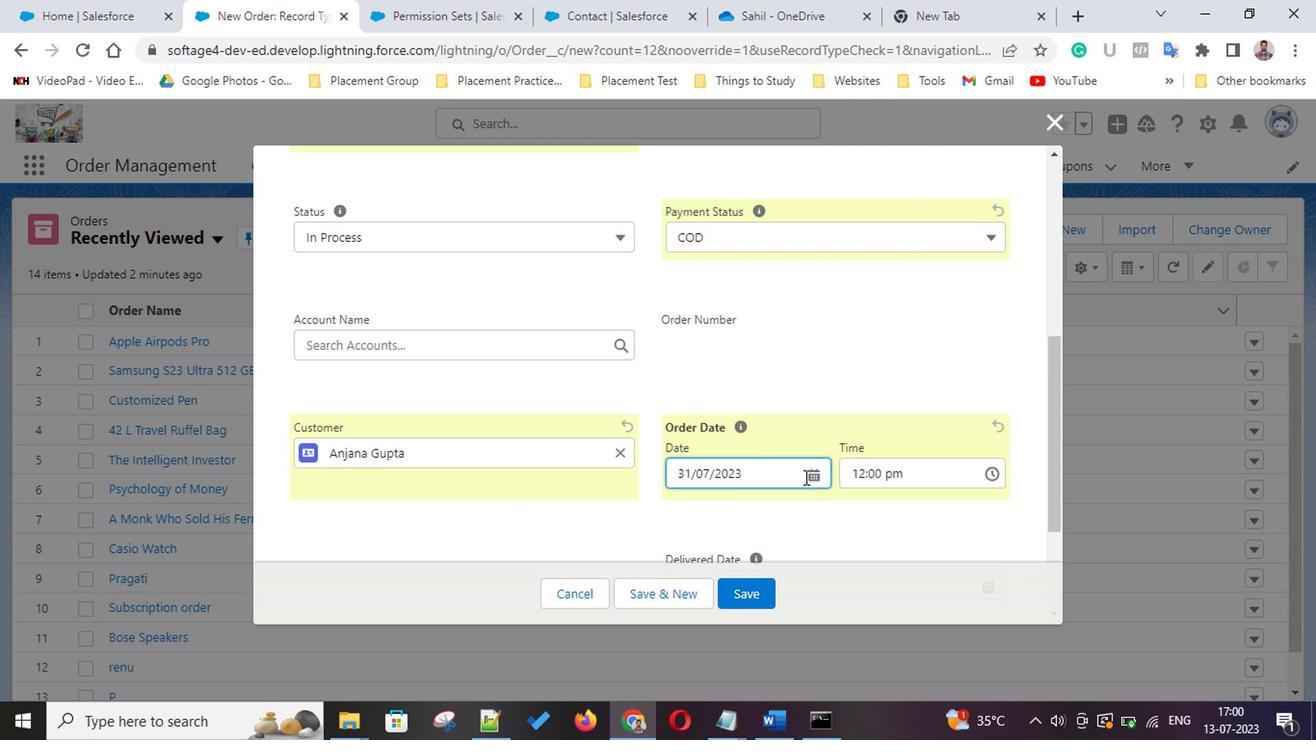 
Action: Mouse scrolled (800, 476) with delta (0, 0)
Screenshot: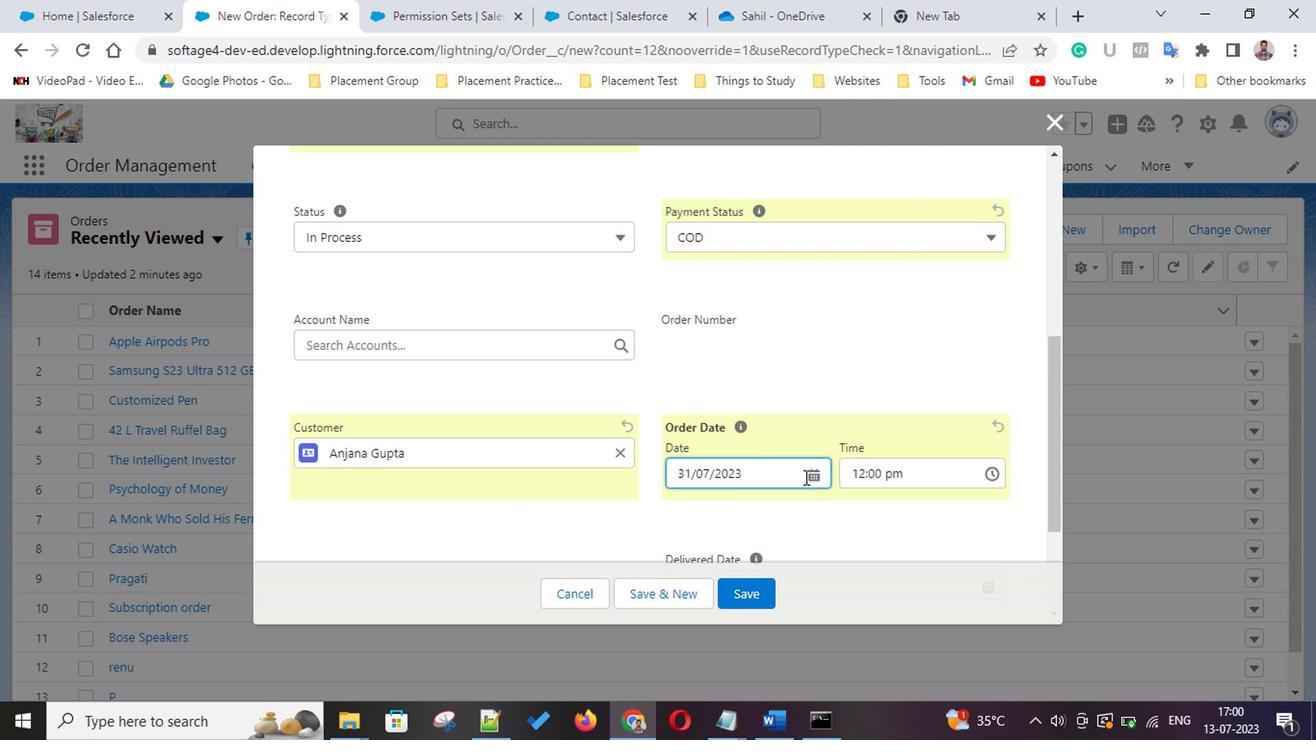 
Action: Mouse scrolled (800, 476) with delta (0, 0)
Screenshot: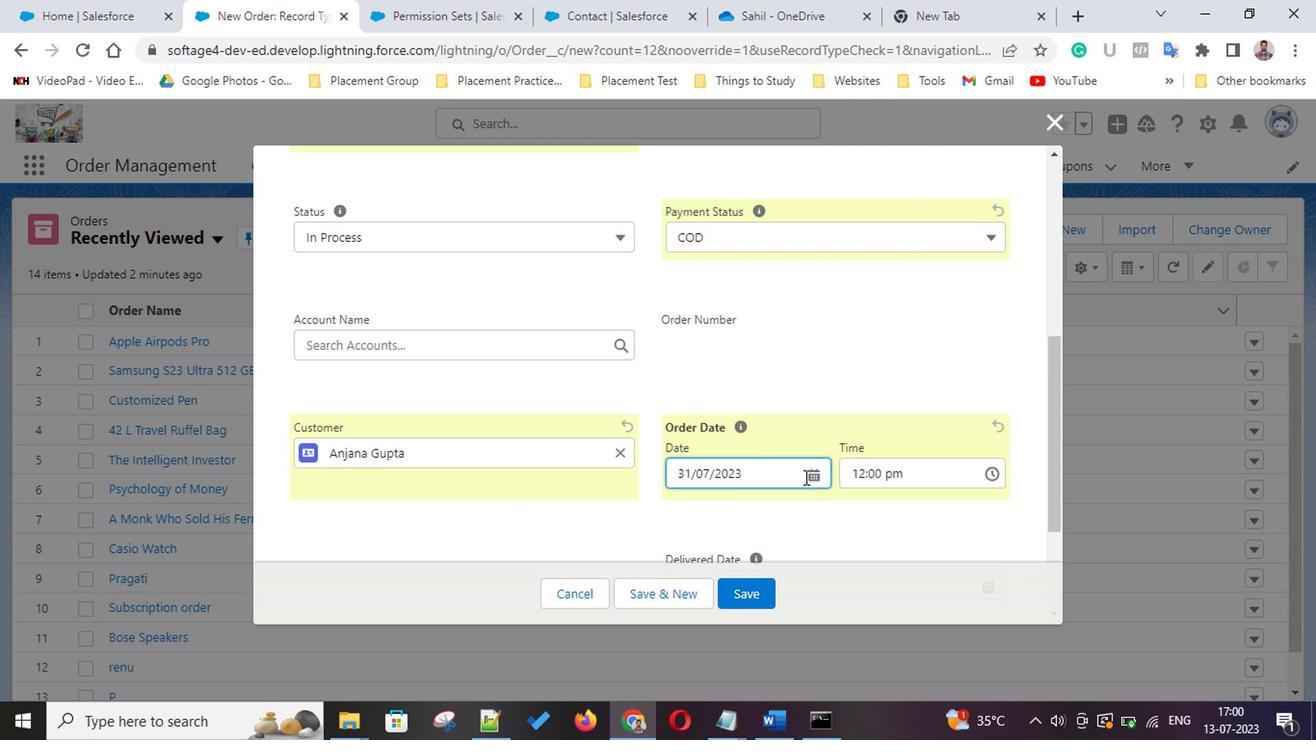 
Action: Mouse scrolled (800, 476) with delta (0, 0)
Screenshot: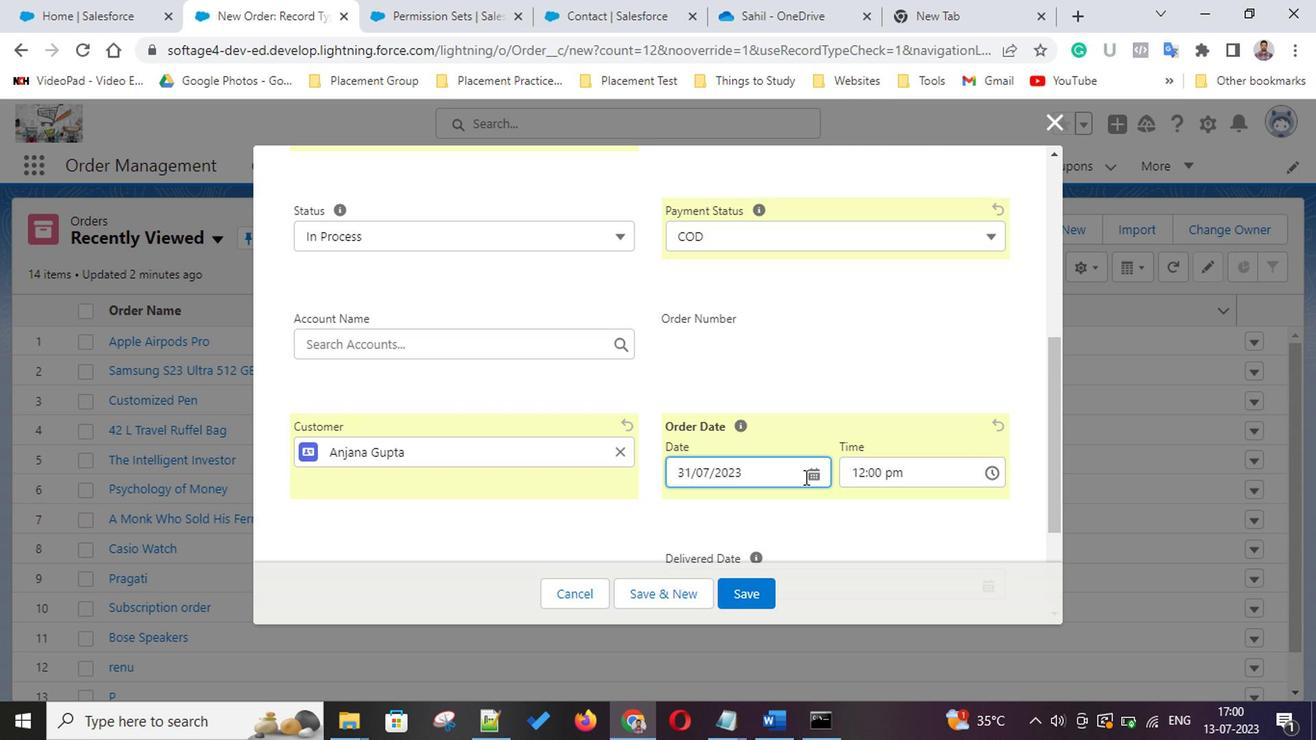 
Action: Mouse scrolled (800, 476) with delta (0, 0)
Screenshot: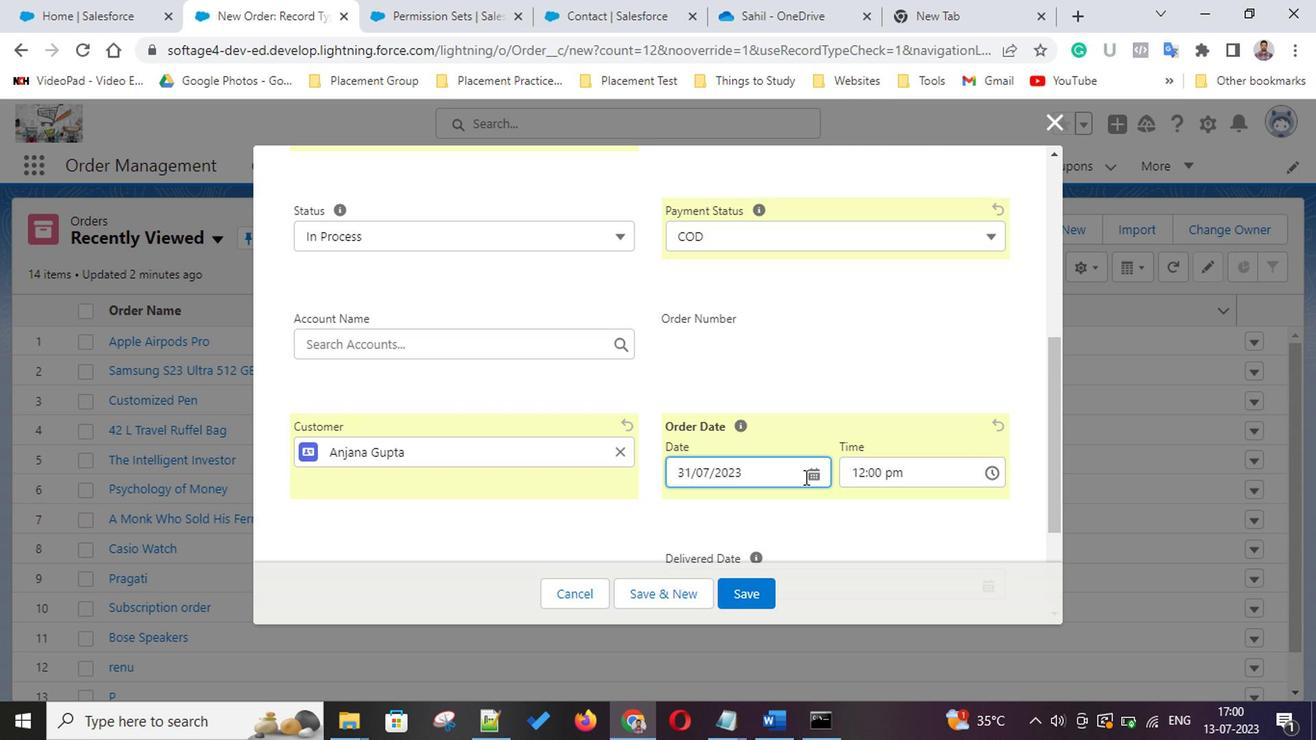 
Action: Mouse scrolled (800, 476) with delta (0, 0)
Screenshot: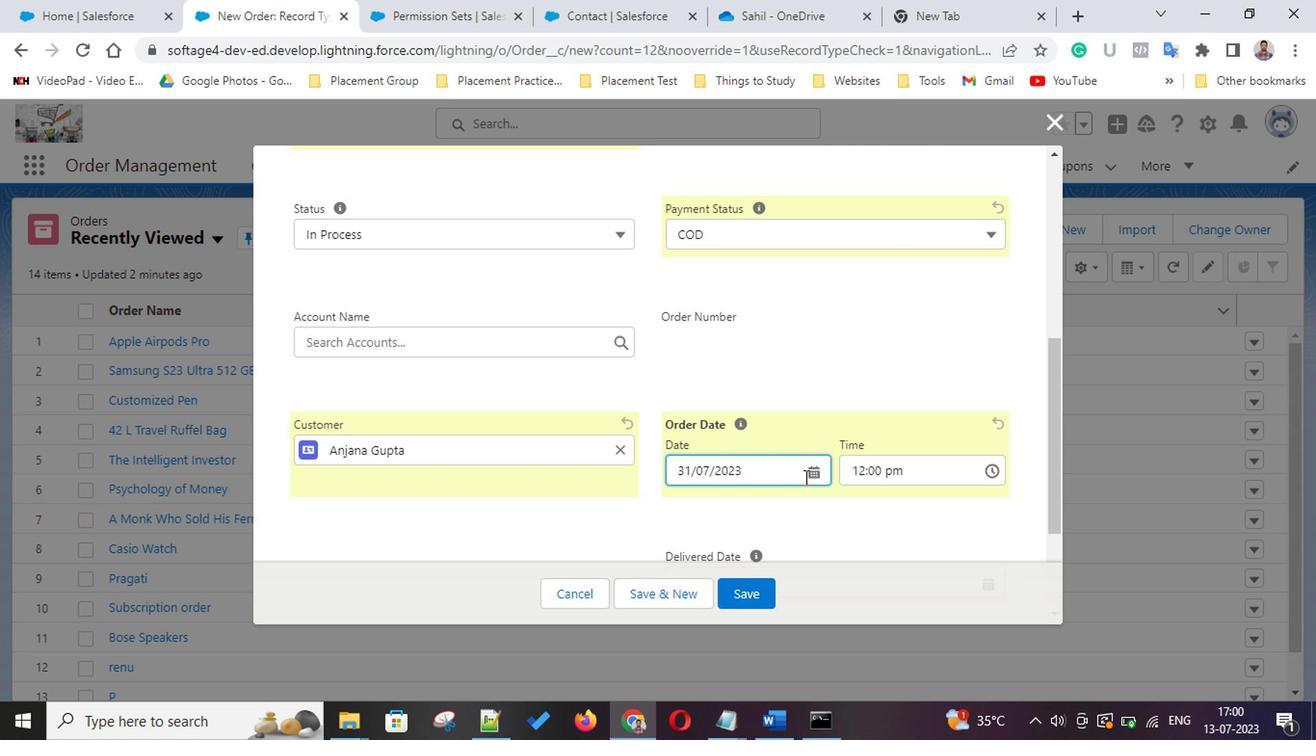 
Action: Mouse scrolled (800, 476) with delta (0, 0)
Screenshot: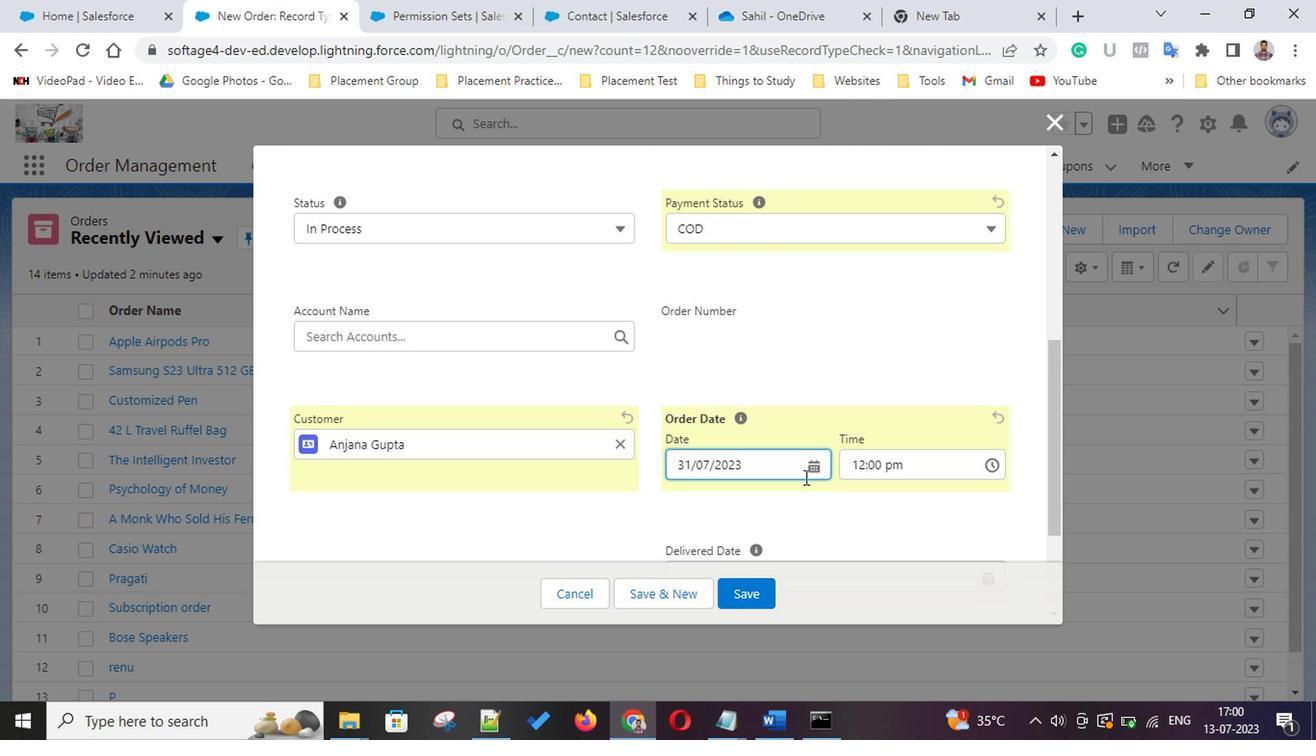 
Action: Mouse moved to (741, 342)
Screenshot: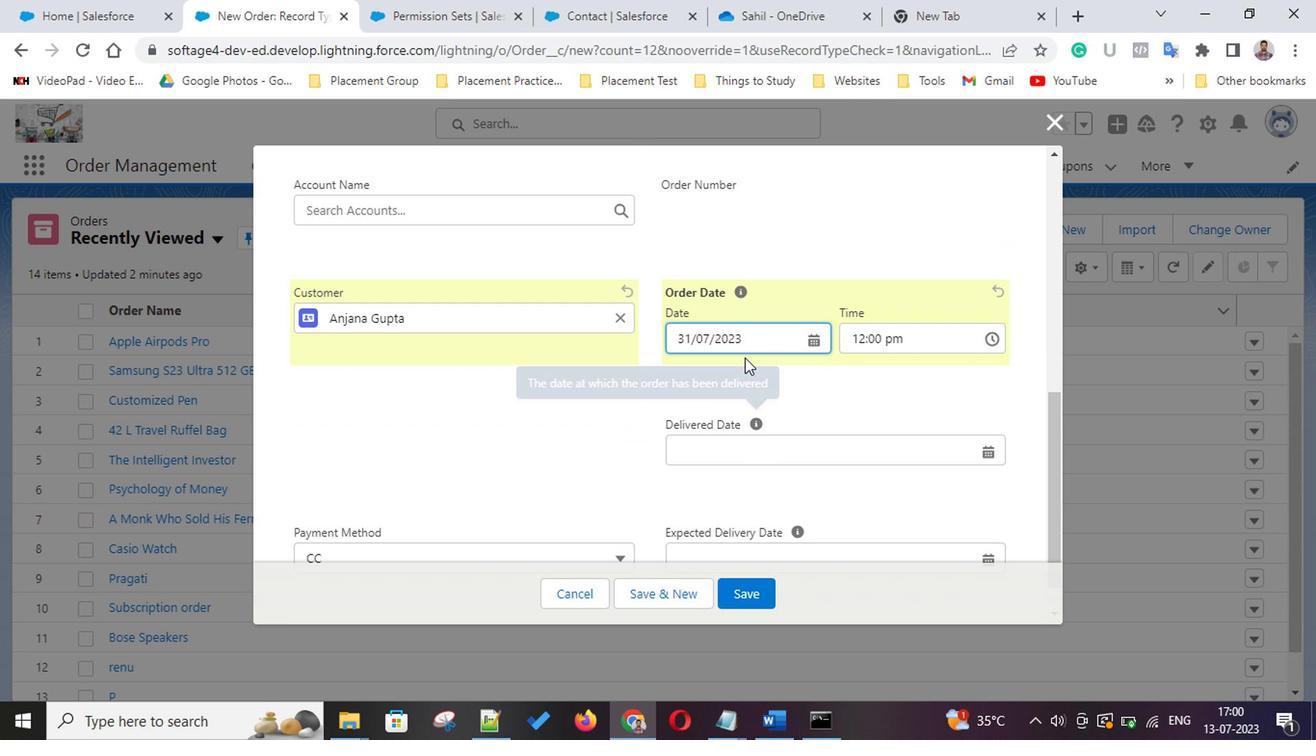
Action: Mouse pressed left at (741, 342)
Screenshot: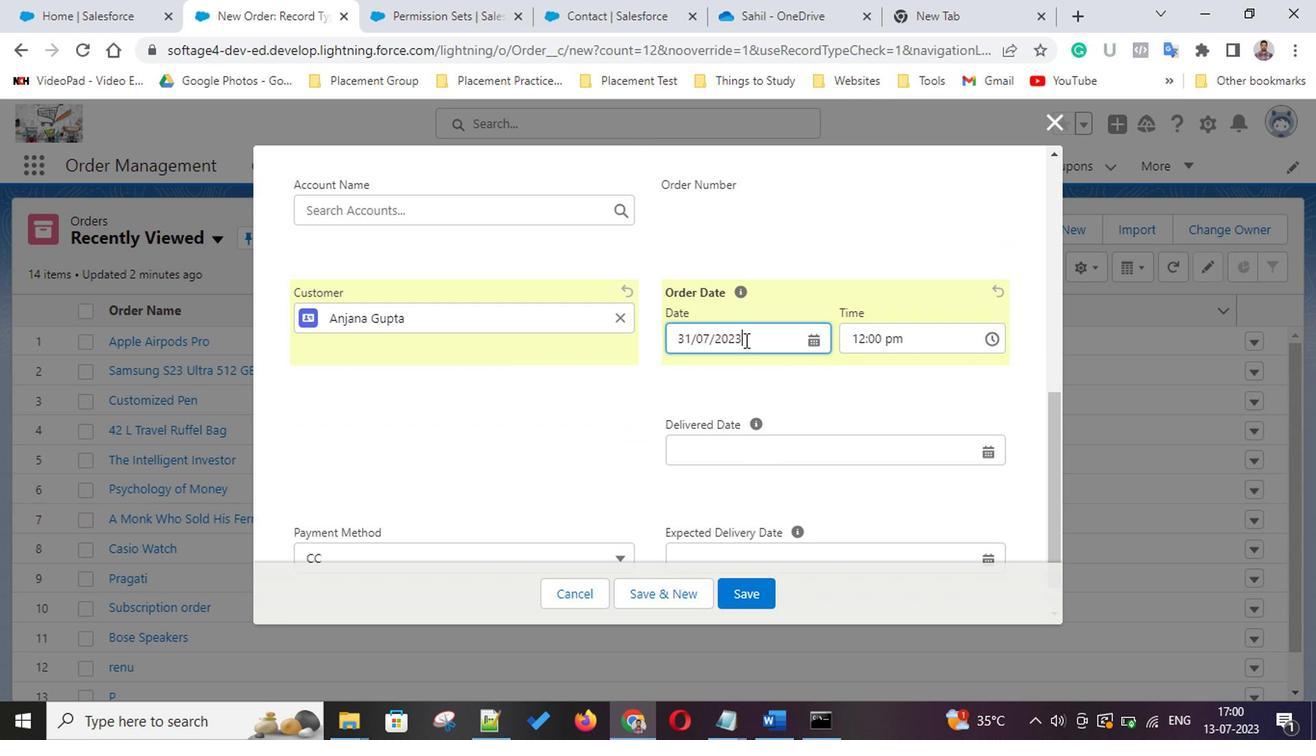 
Action: Mouse moved to (837, 554)
Screenshot: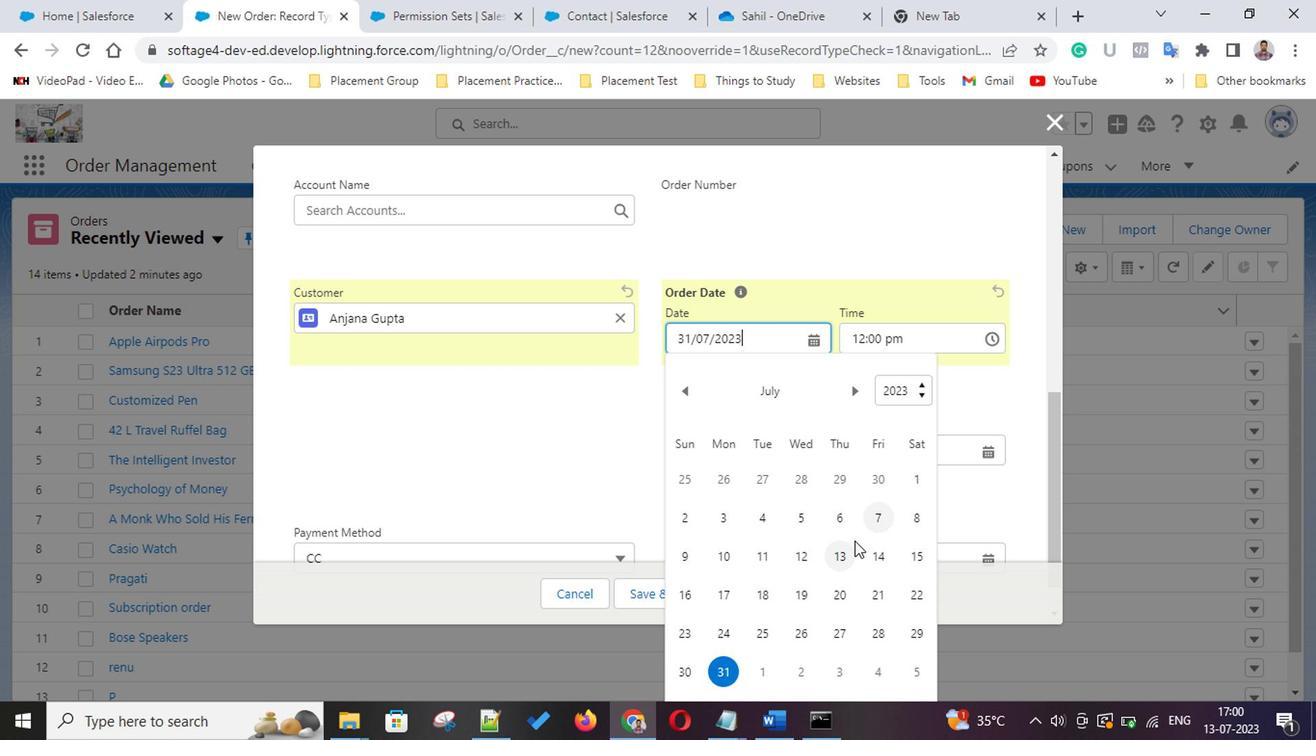 
Action: Mouse pressed left at (837, 554)
Screenshot: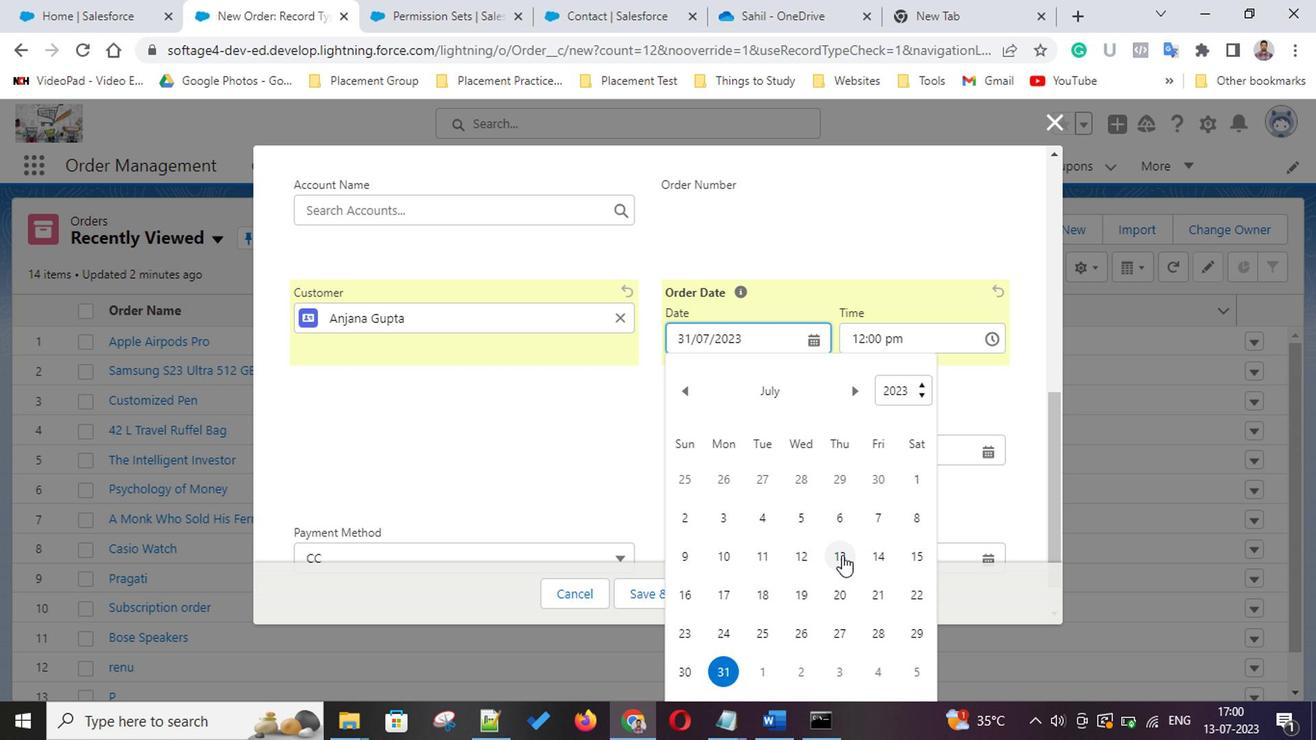 
Action: Mouse moved to (800, 442)
Screenshot: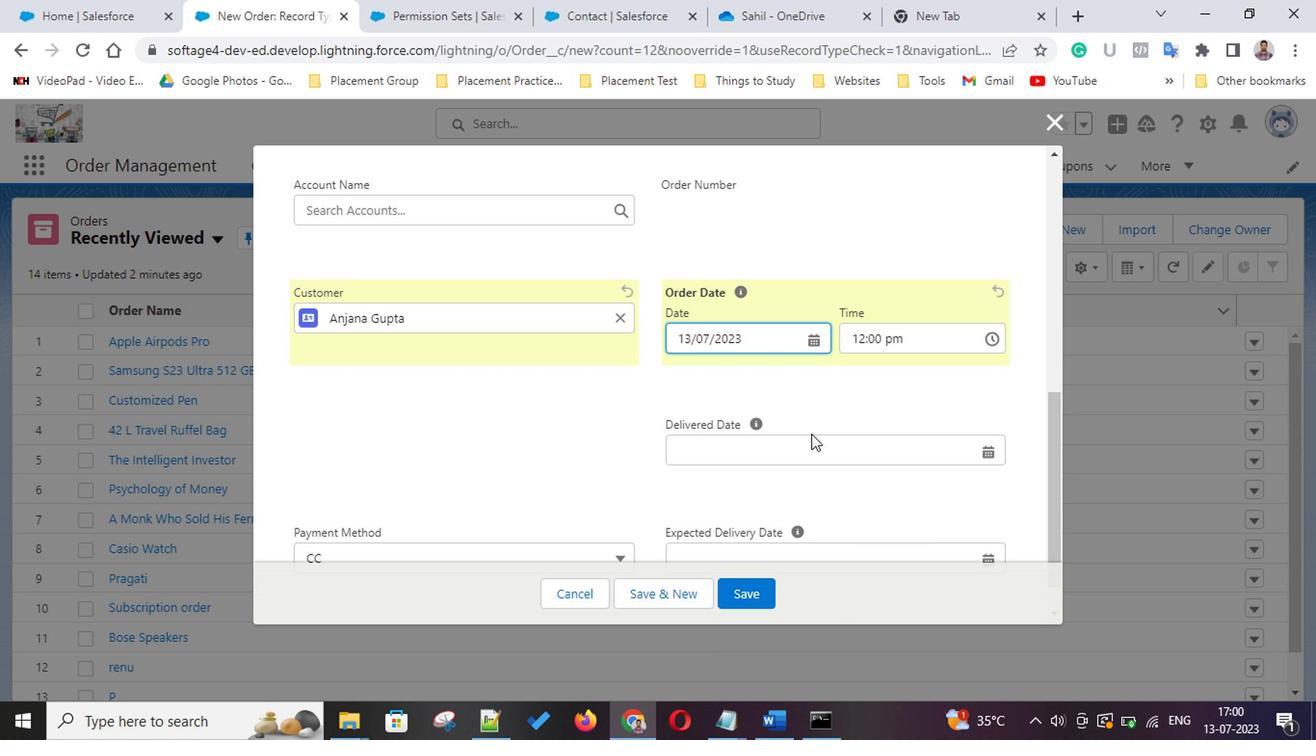 
Action: Mouse pressed left at (800, 442)
Screenshot: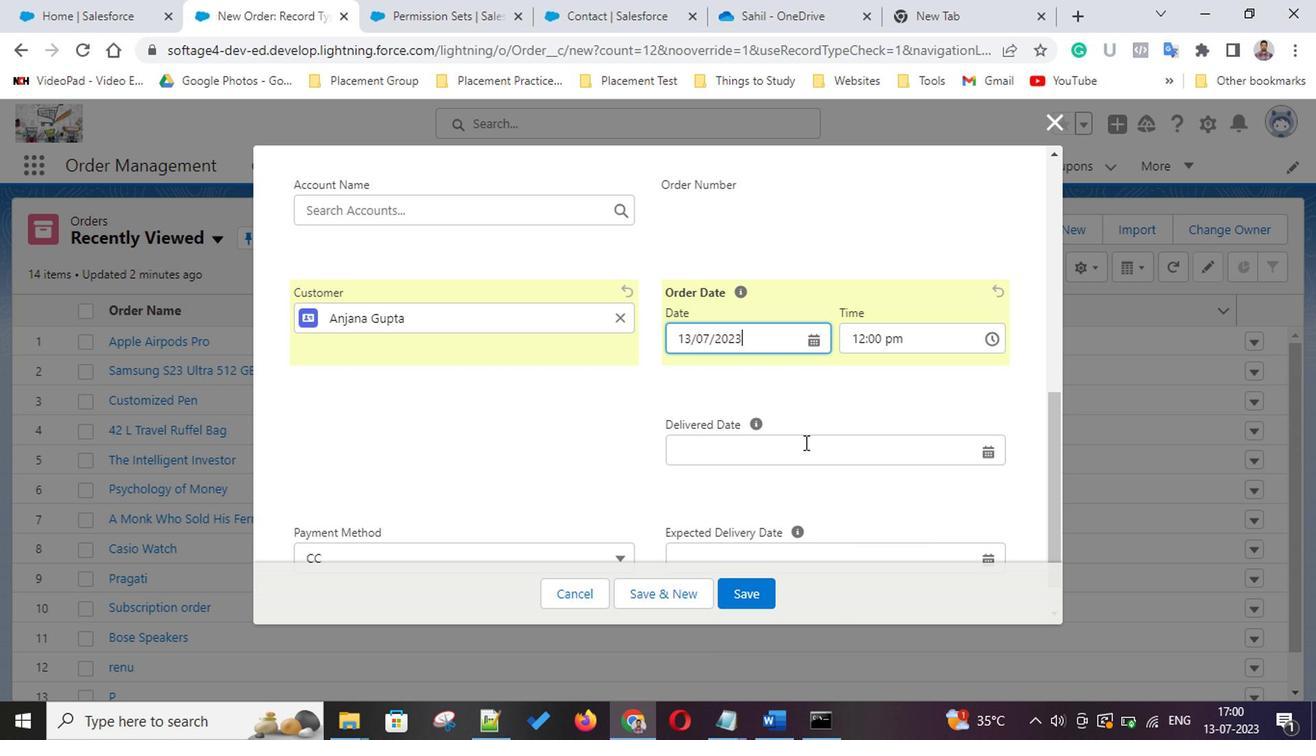 
Action: Mouse moved to (799, 307)
Screenshot: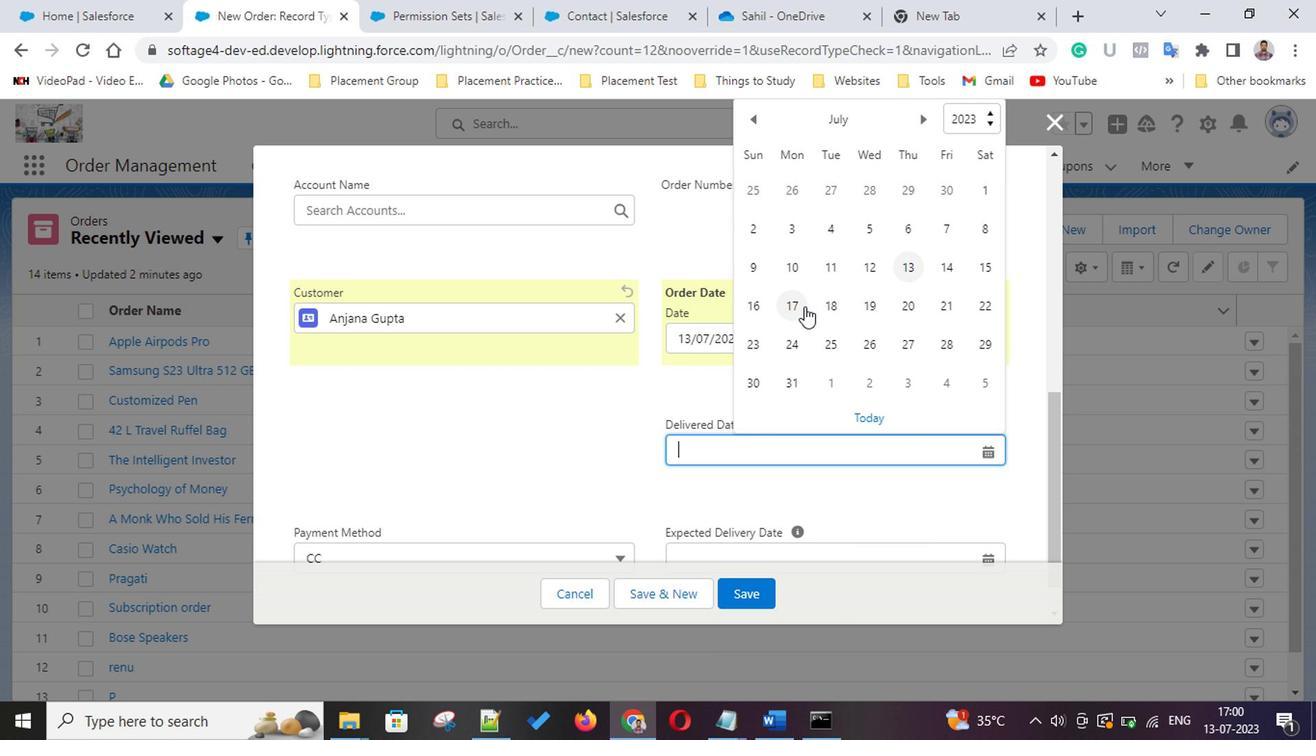 
Action: Mouse pressed left at (799, 307)
Screenshot: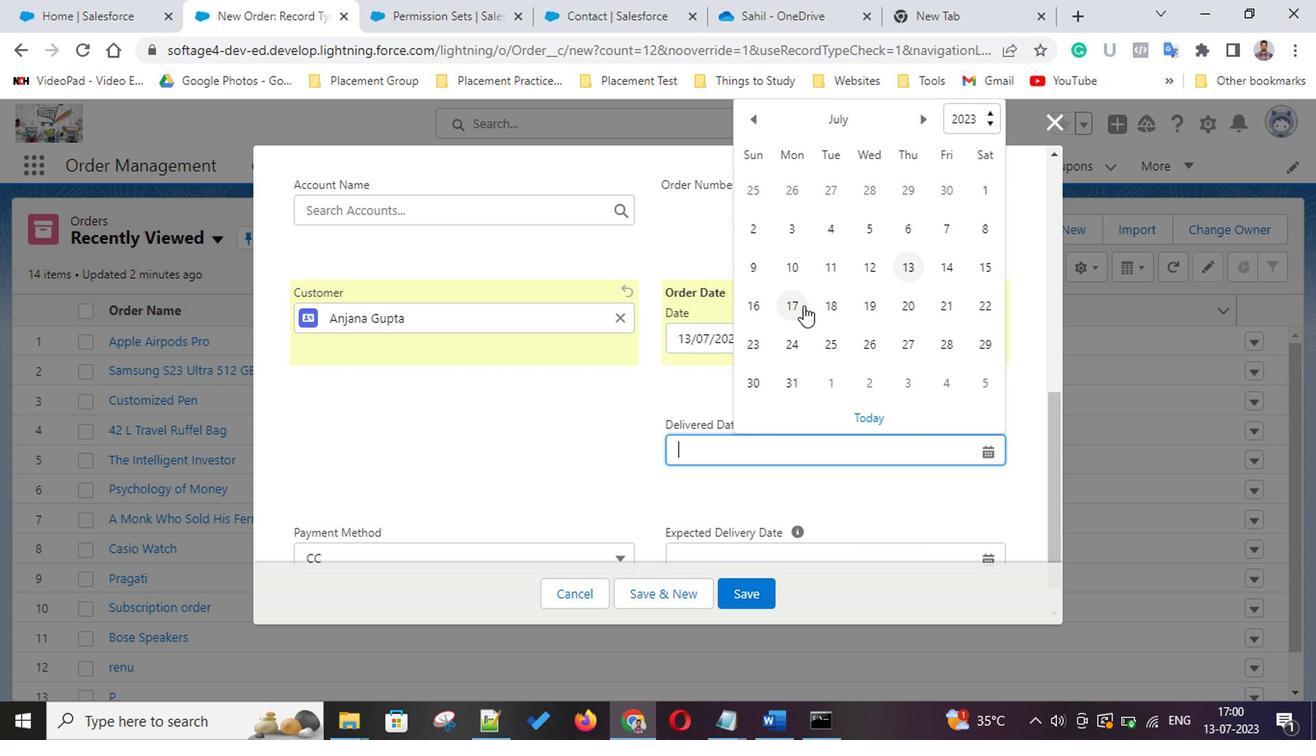 
Action: Mouse moved to (824, 442)
Screenshot: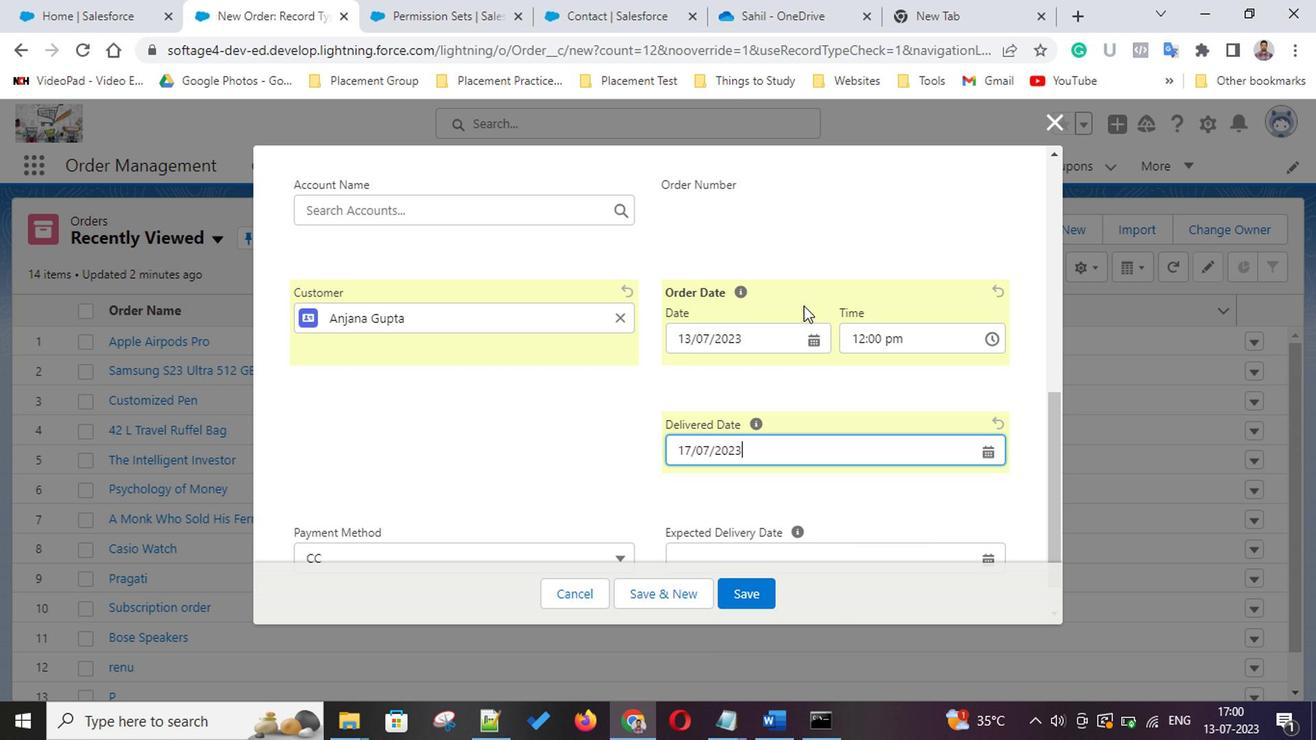
Action: Mouse scrolled (824, 442) with delta (0, 0)
Screenshot: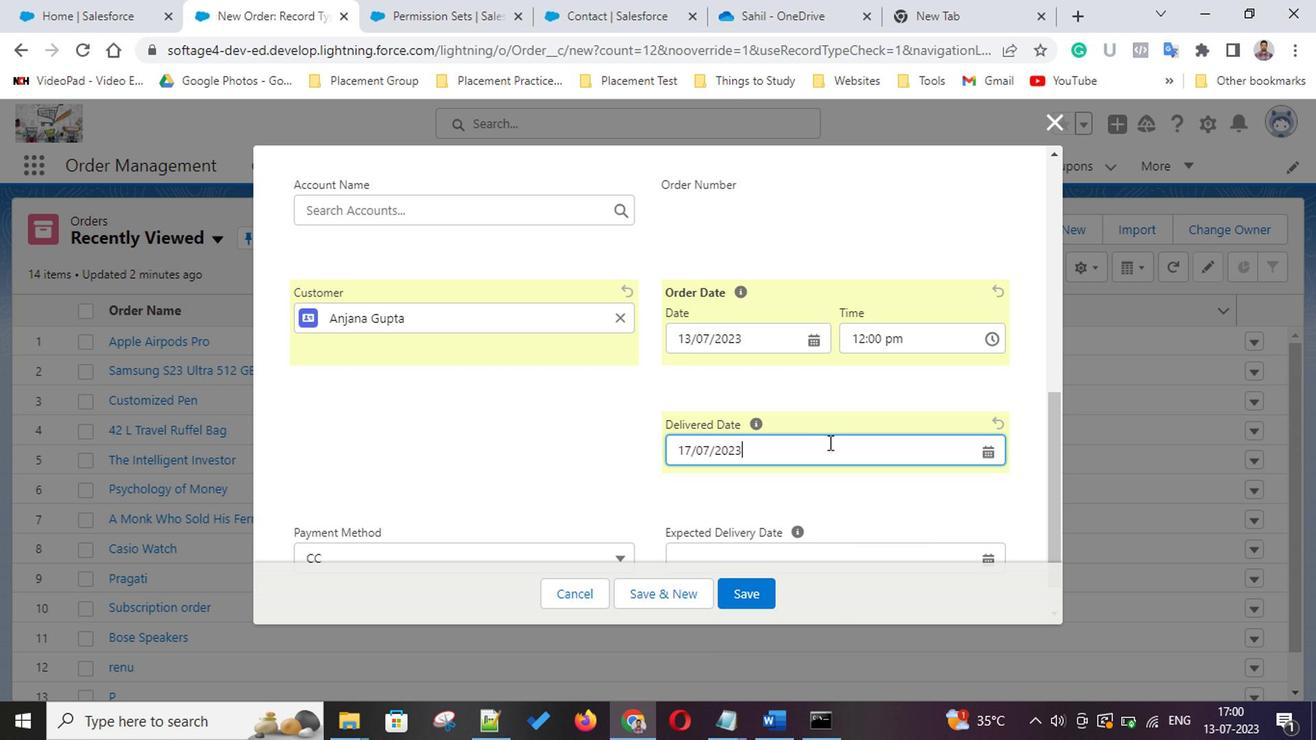 
Action: Mouse scrolled (824, 442) with delta (0, 0)
Screenshot: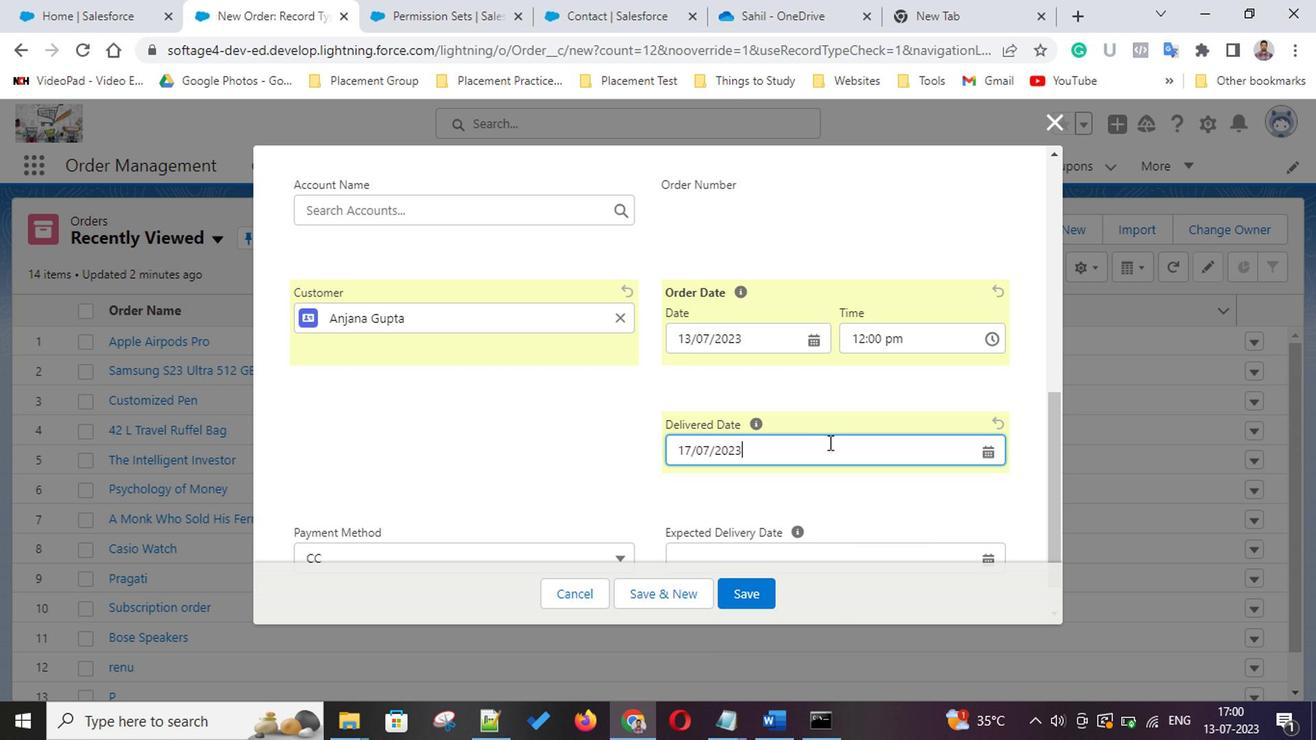
Action: Mouse scrolled (824, 442) with delta (0, 0)
Screenshot: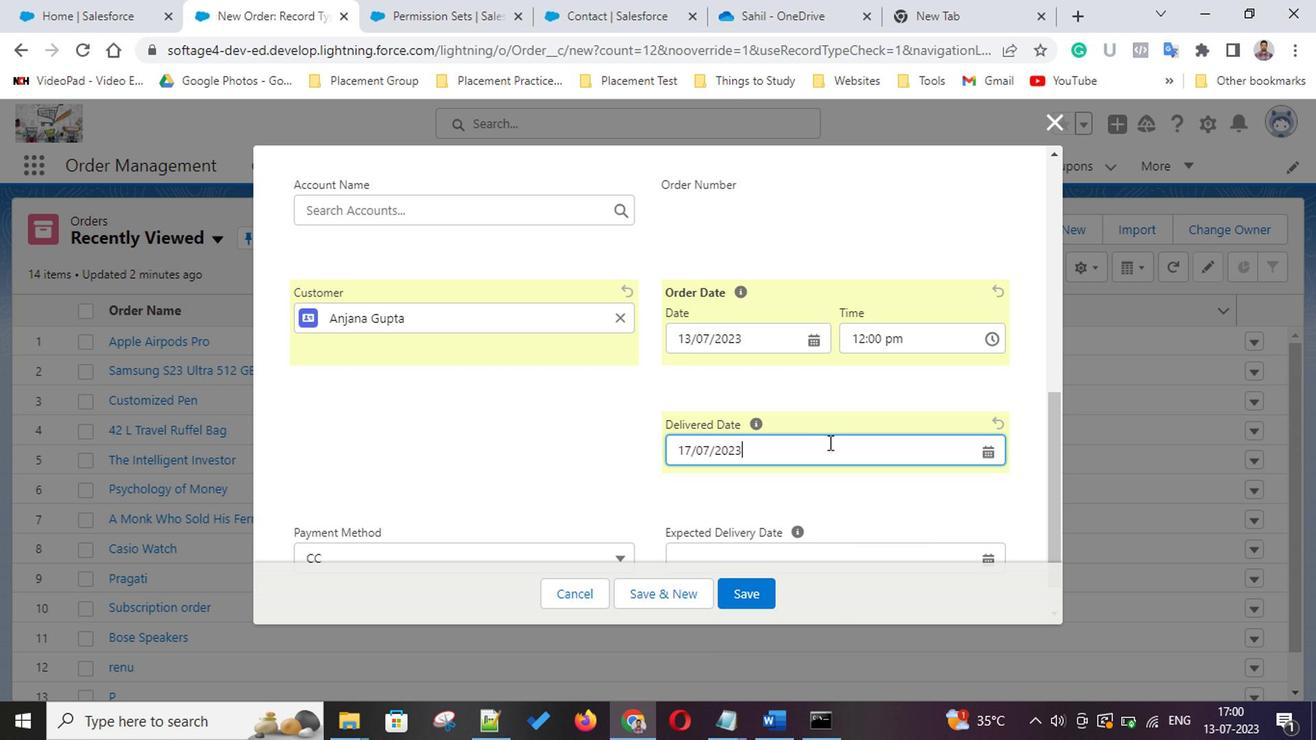 
Action: Mouse scrolled (824, 442) with delta (0, 0)
Screenshot: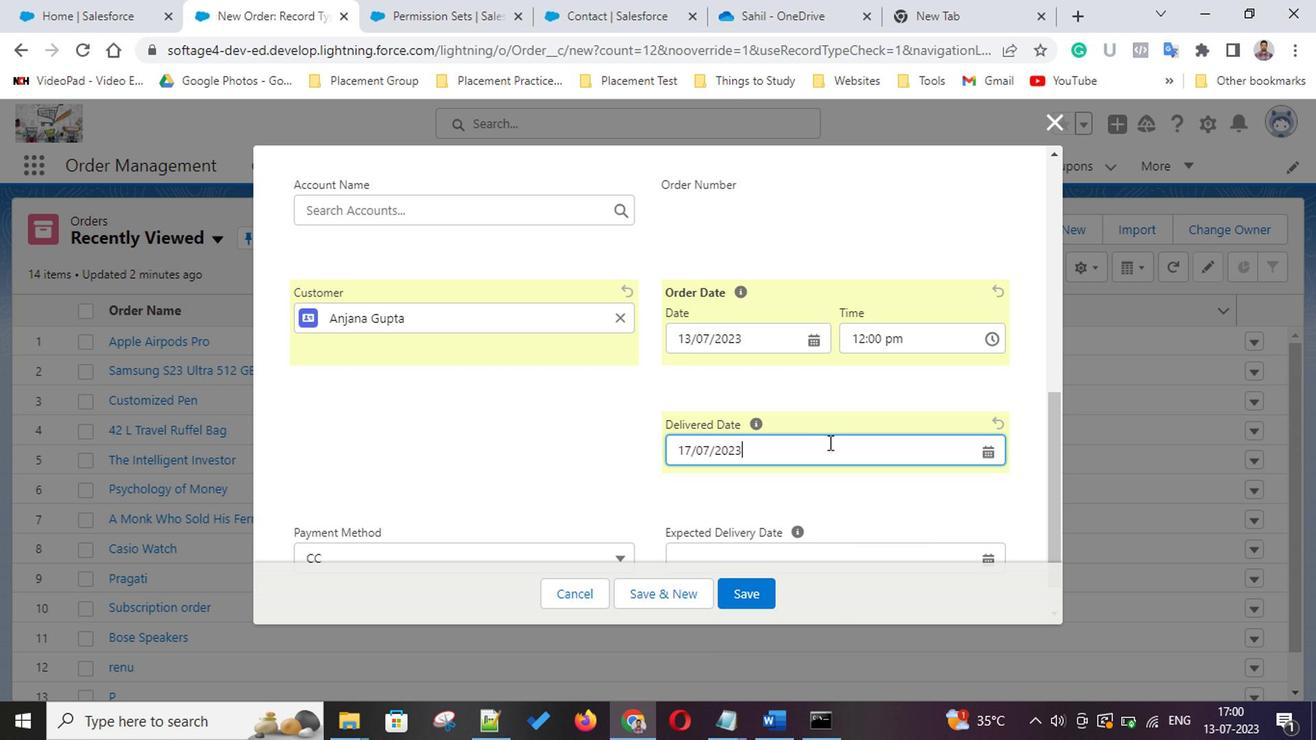 
Action: Mouse scrolled (824, 442) with delta (0, 0)
Screenshot: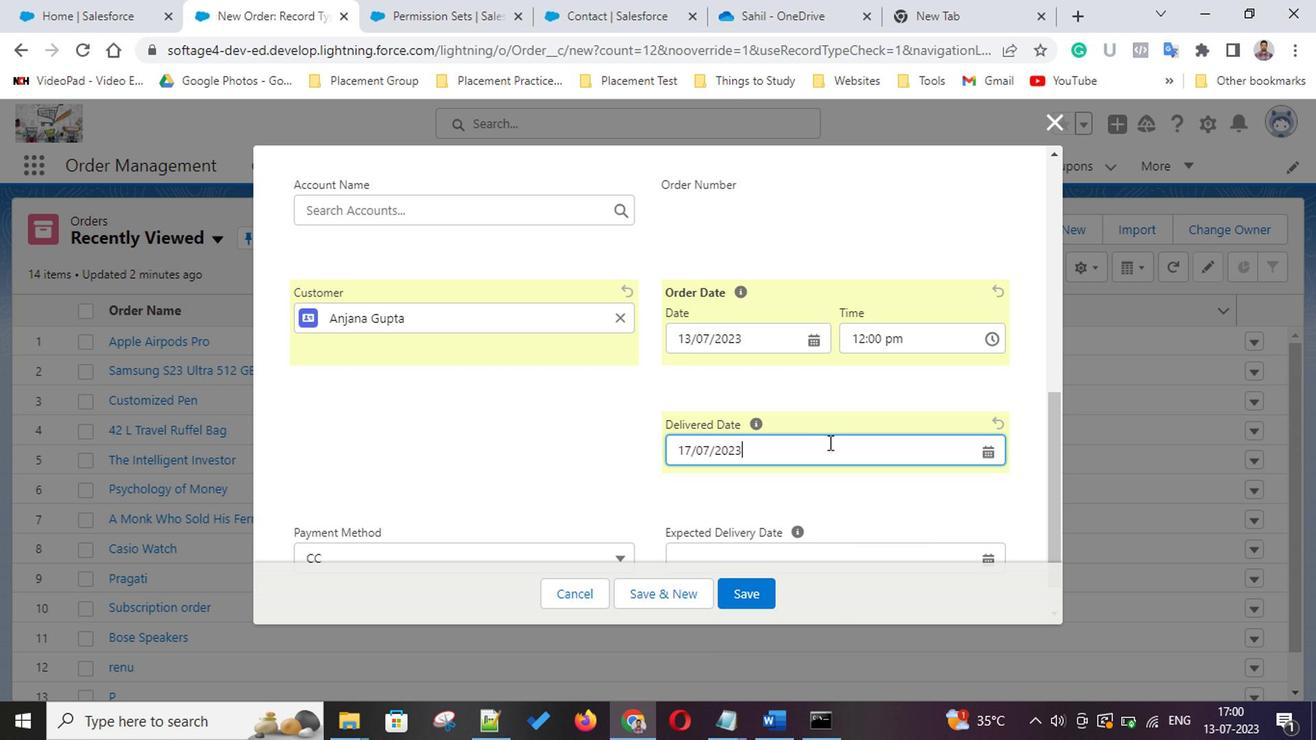 
Action: Mouse scrolled (824, 442) with delta (0, 0)
Screenshot: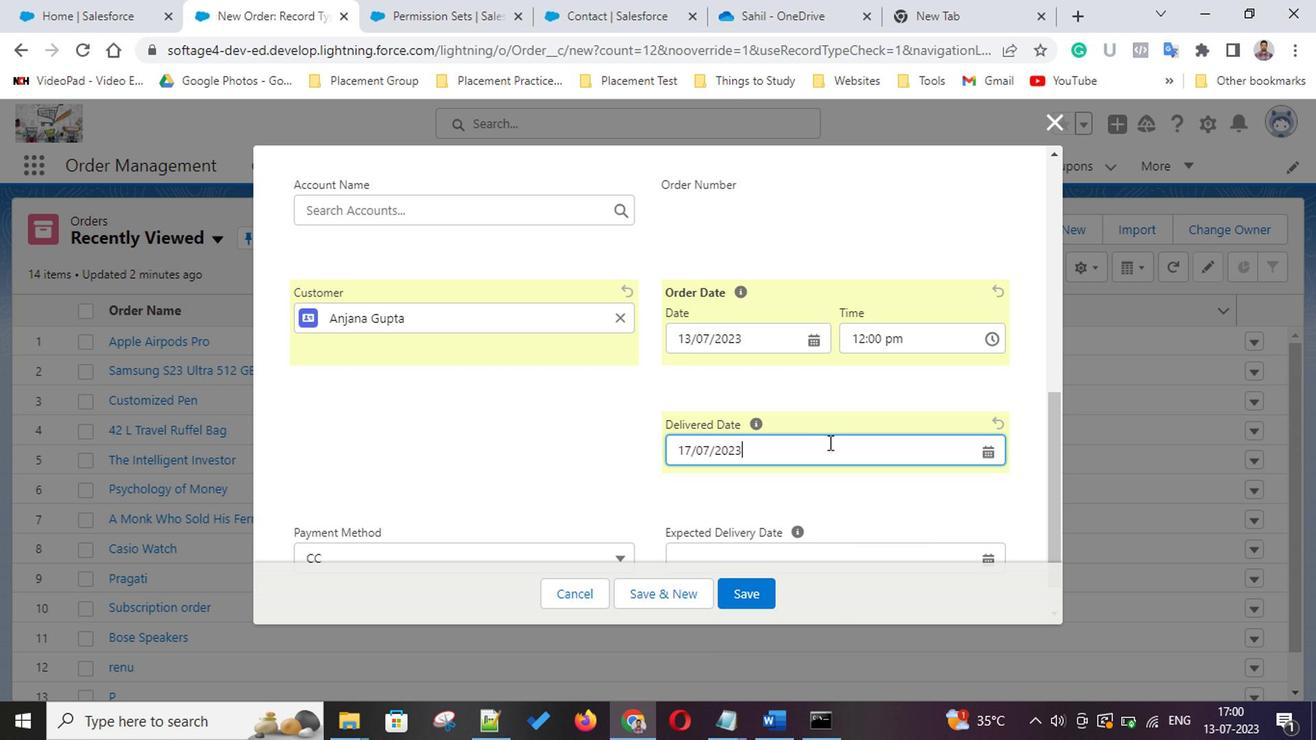 
Action: Mouse scrolled (824, 442) with delta (0, 0)
Screenshot: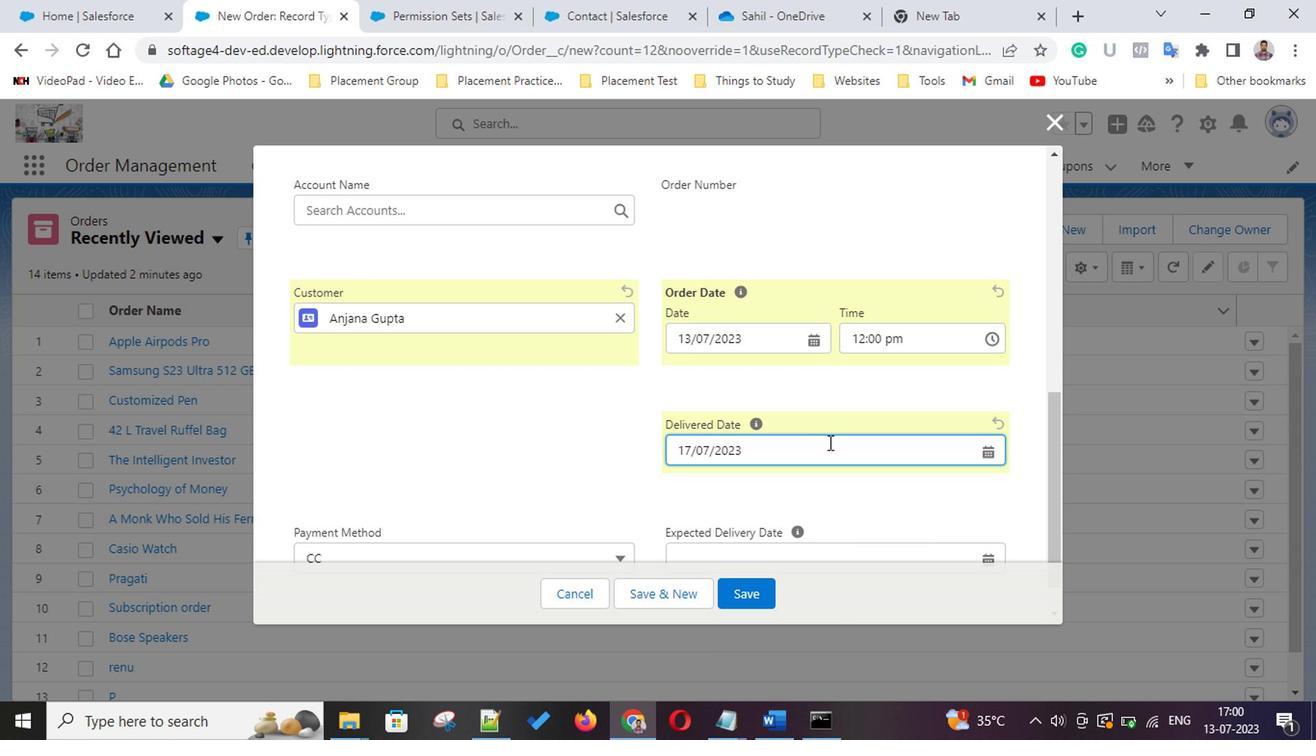 
Action: Mouse scrolled (824, 442) with delta (0, 0)
Screenshot: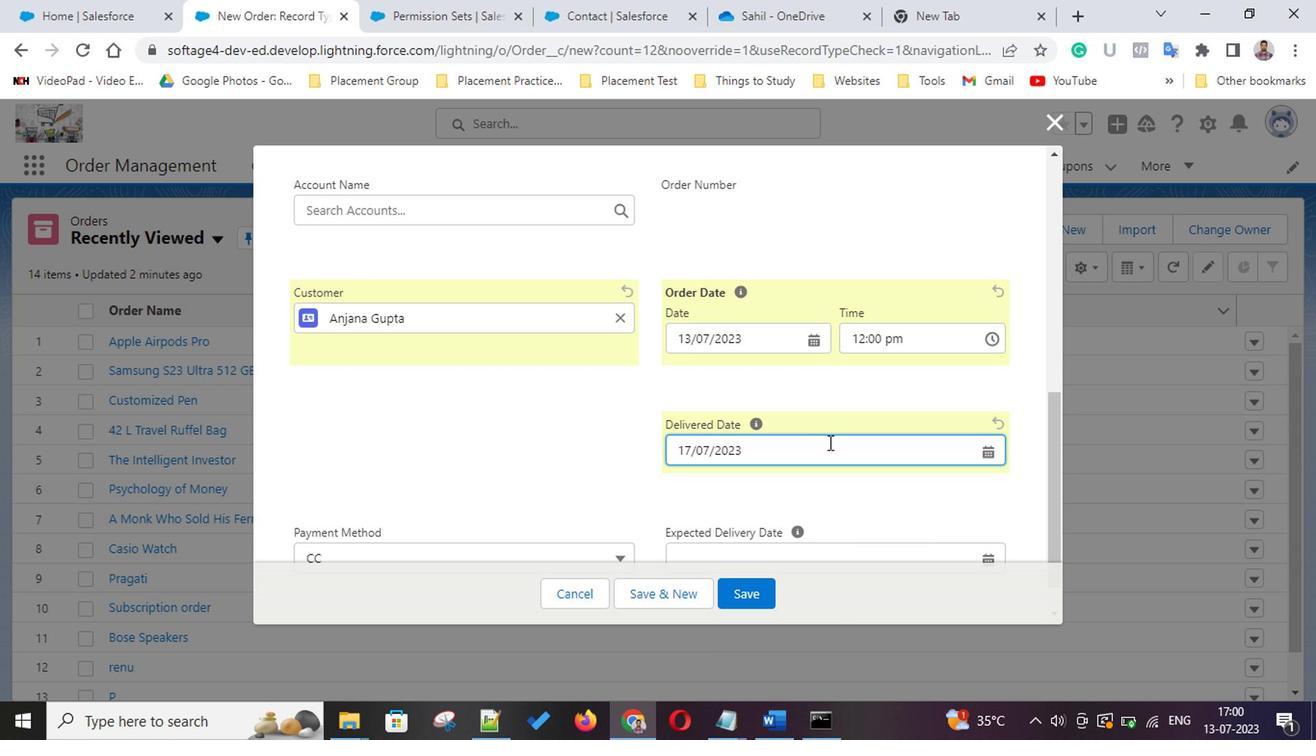 
Action: Mouse moved to (771, 518)
Screenshot: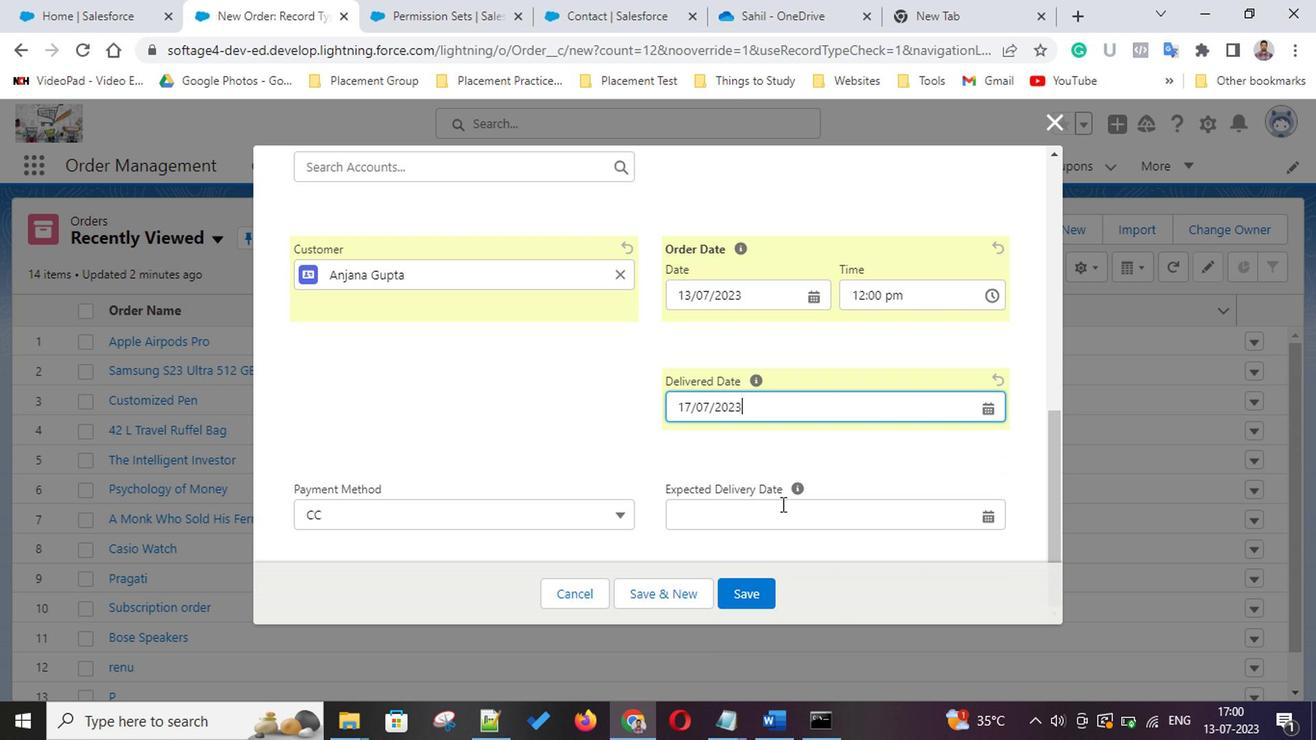 
Action: Mouse pressed left at (771, 518)
Screenshot: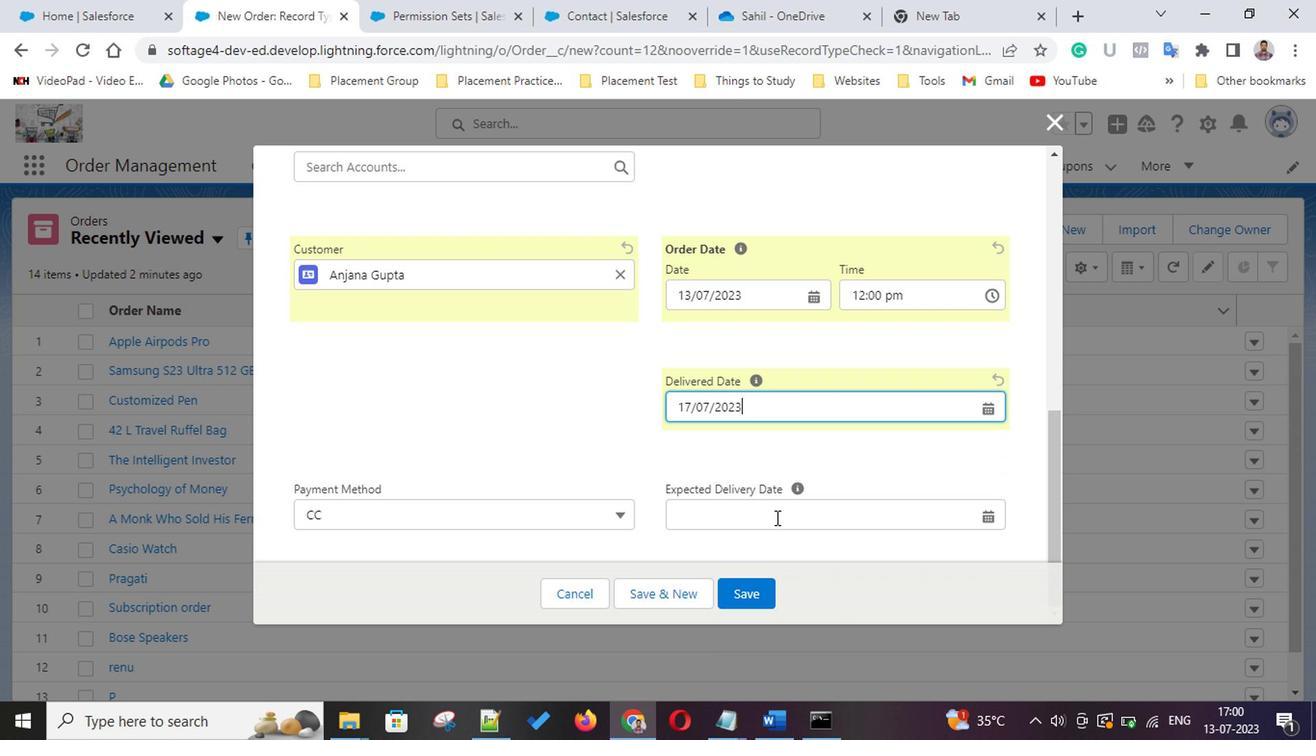 
Action: Mouse moved to (856, 379)
Screenshot: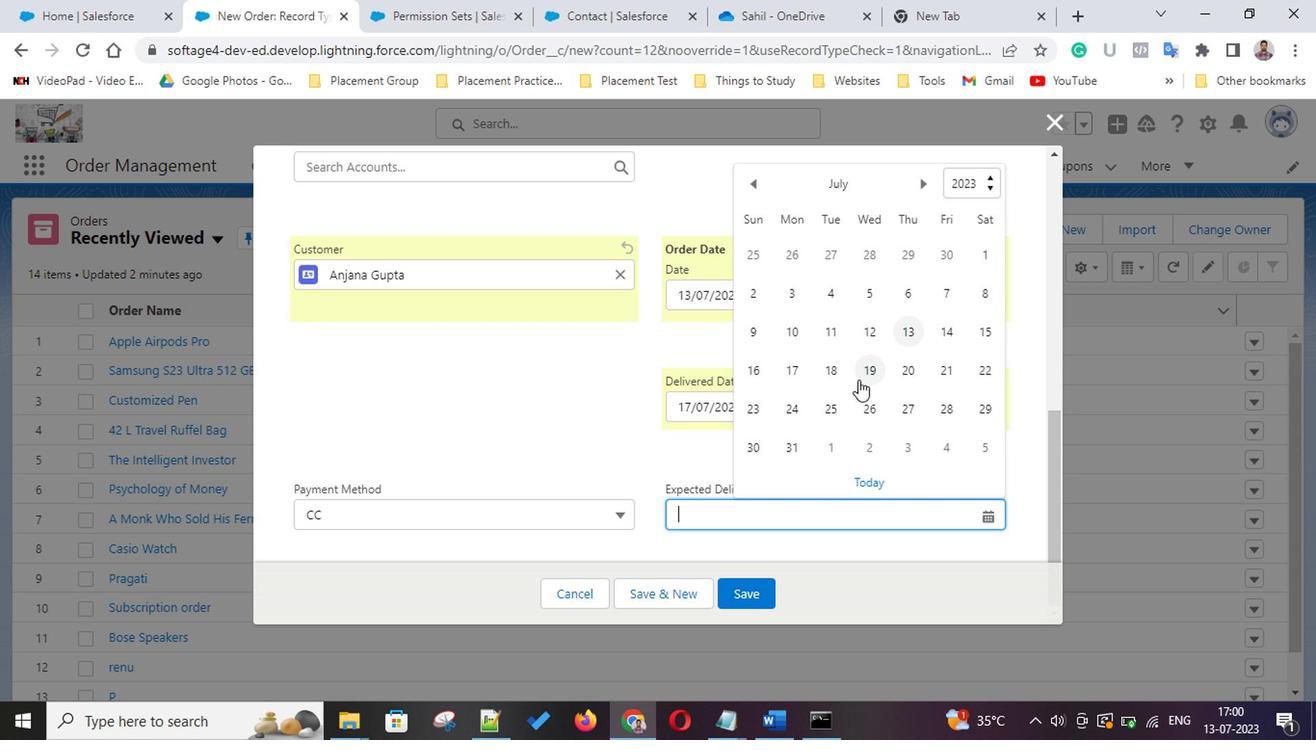 
Action: Mouse pressed left at (856, 379)
Screenshot: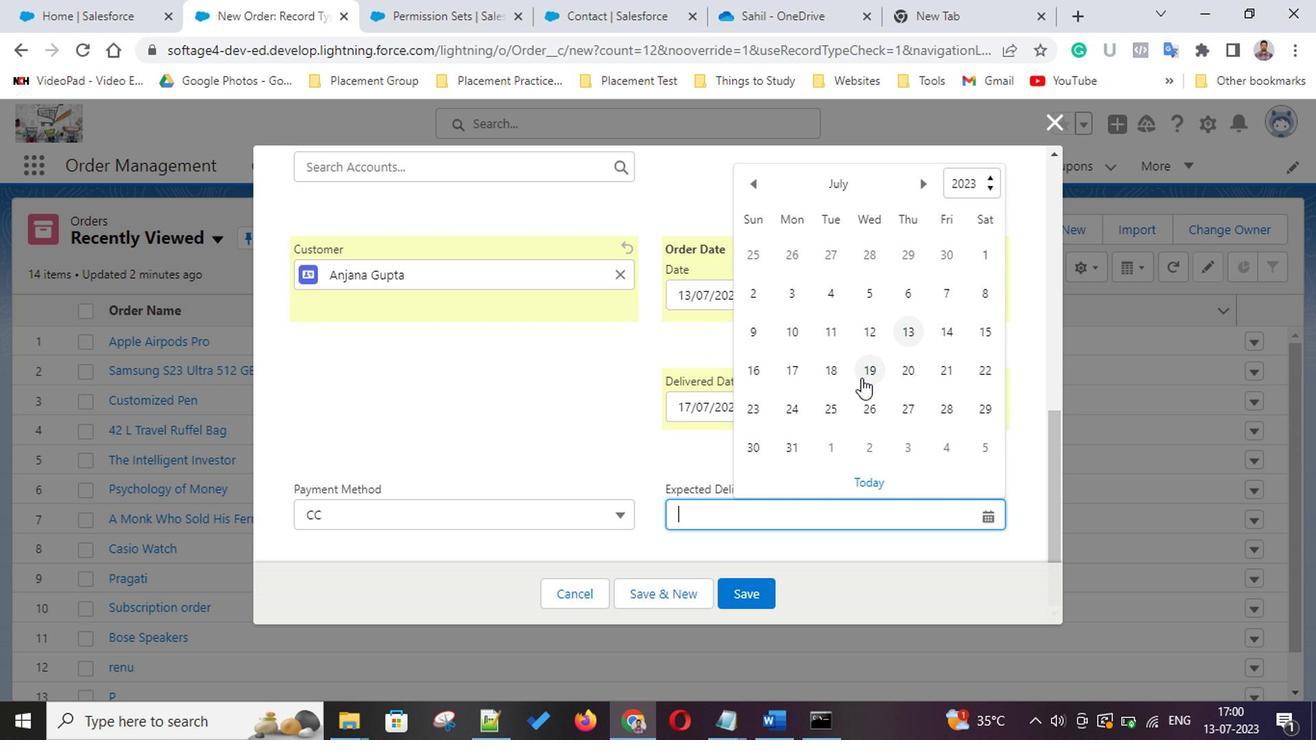 
Action: Mouse moved to (861, 490)
Screenshot: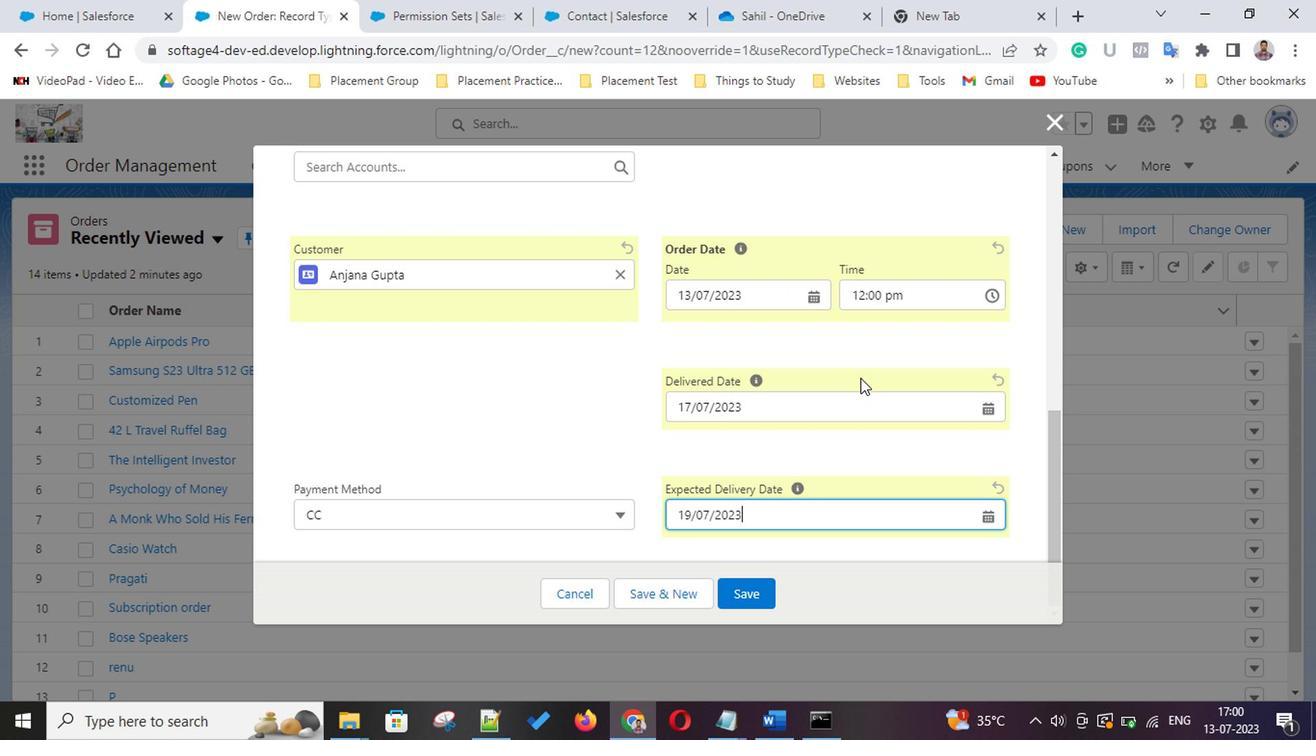 
Action: Mouse scrolled (861, 489) with delta (0, -1)
Screenshot: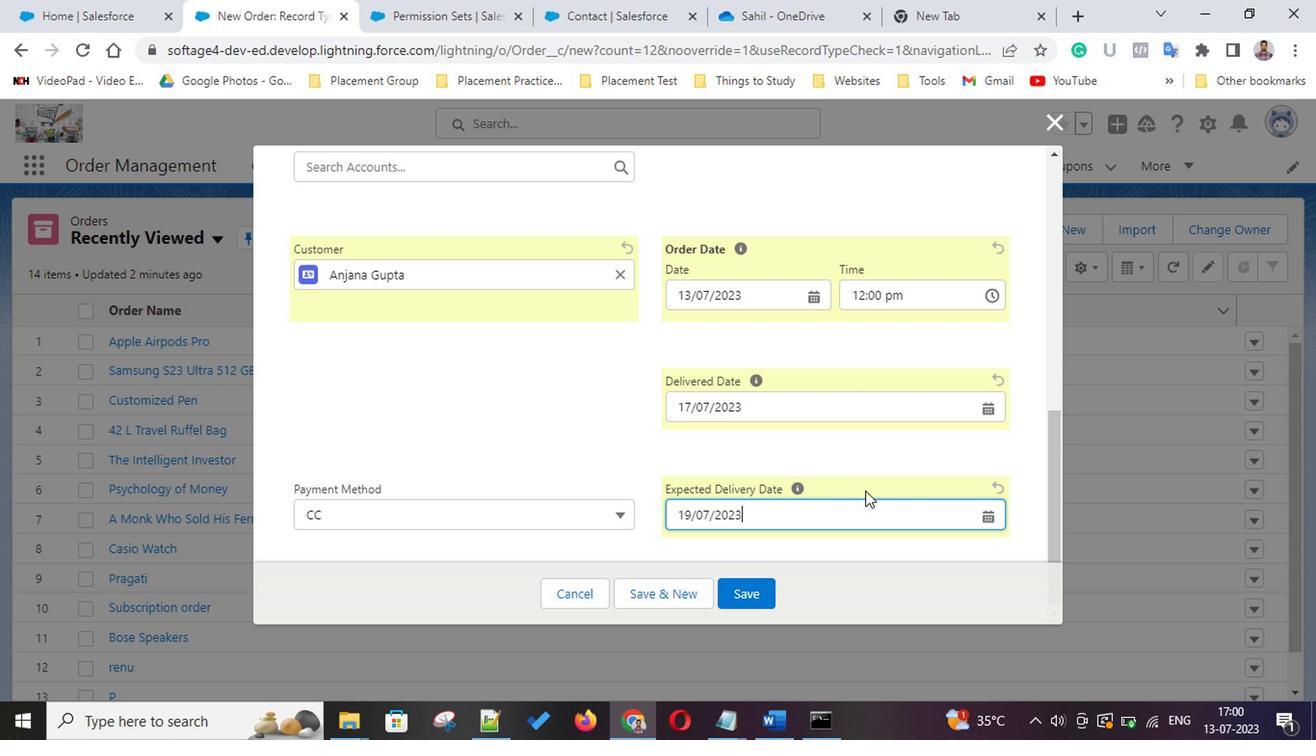 
Action: Mouse scrolled (861, 489) with delta (0, -1)
Screenshot: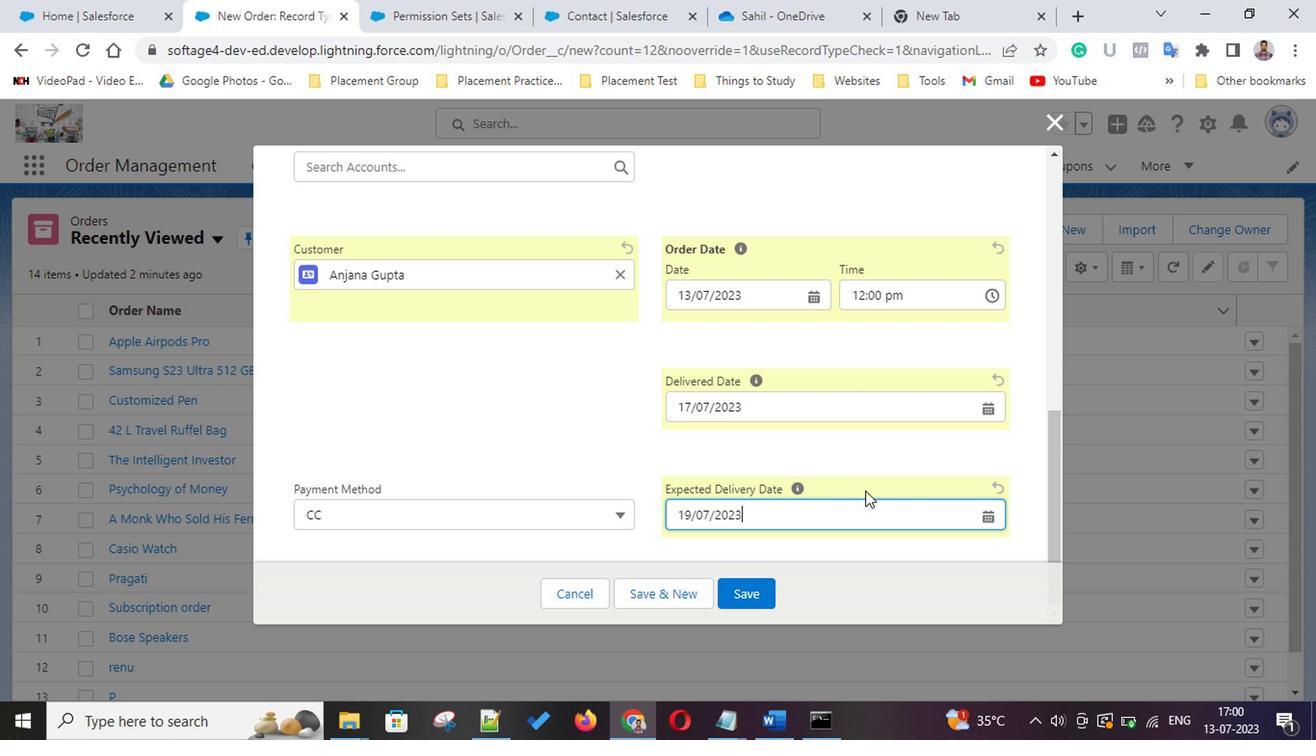 
Action: Mouse scrolled (861, 489) with delta (0, -1)
Screenshot: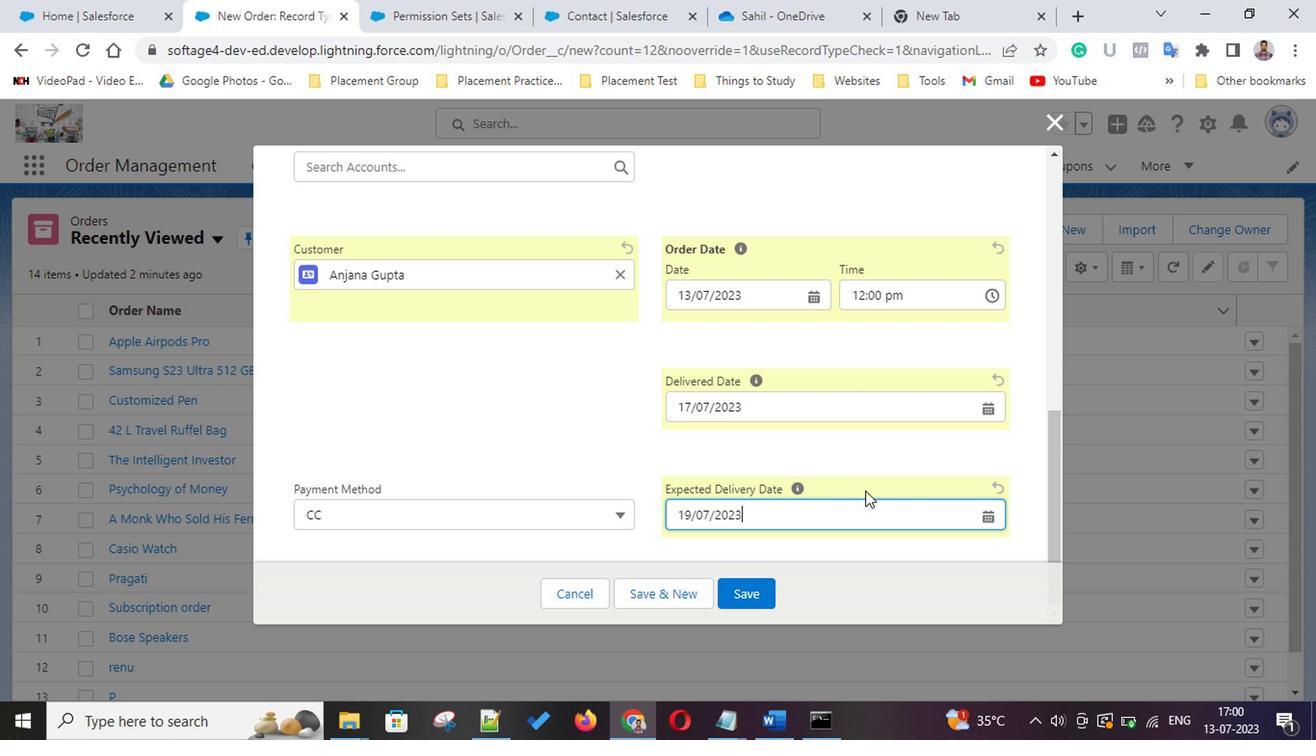 
Action: Mouse scrolled (861, 489) with delta (0, -1)
Screenshot: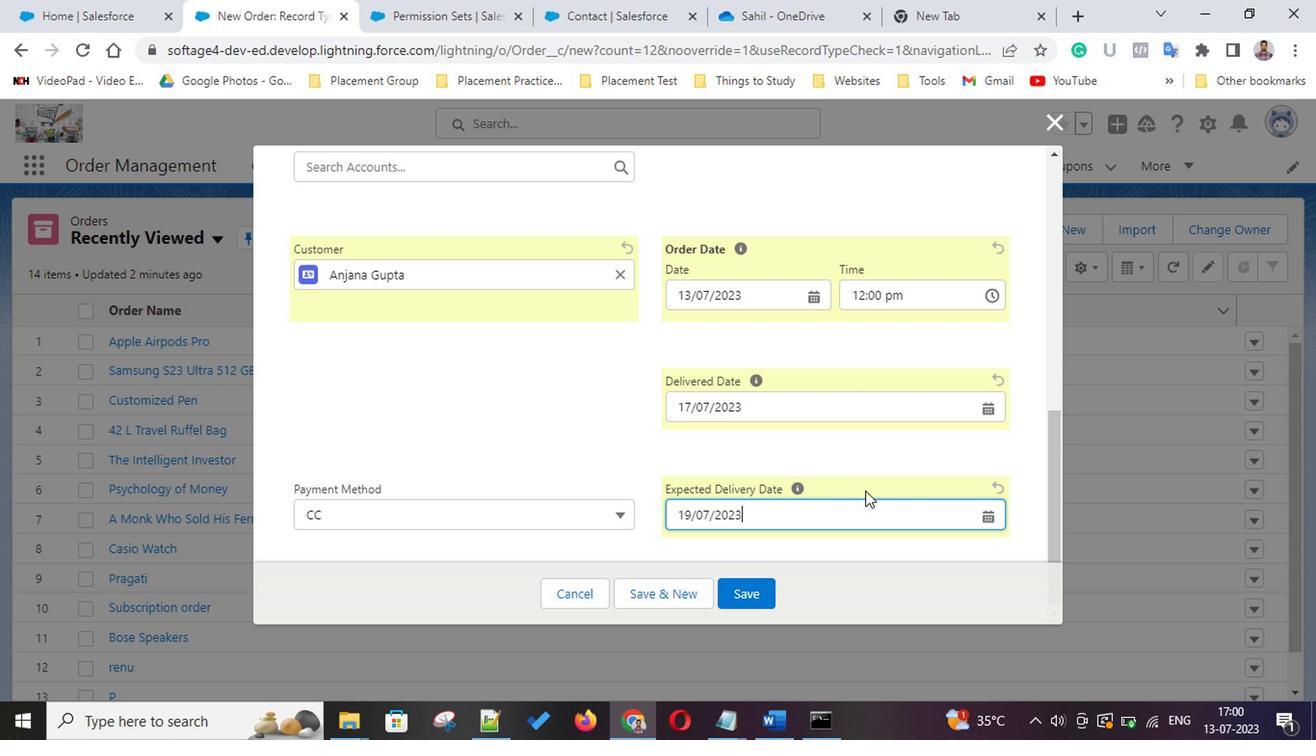 
Action: Mouse scrolled (861, 489) with delta (0, -1)
Screenshot: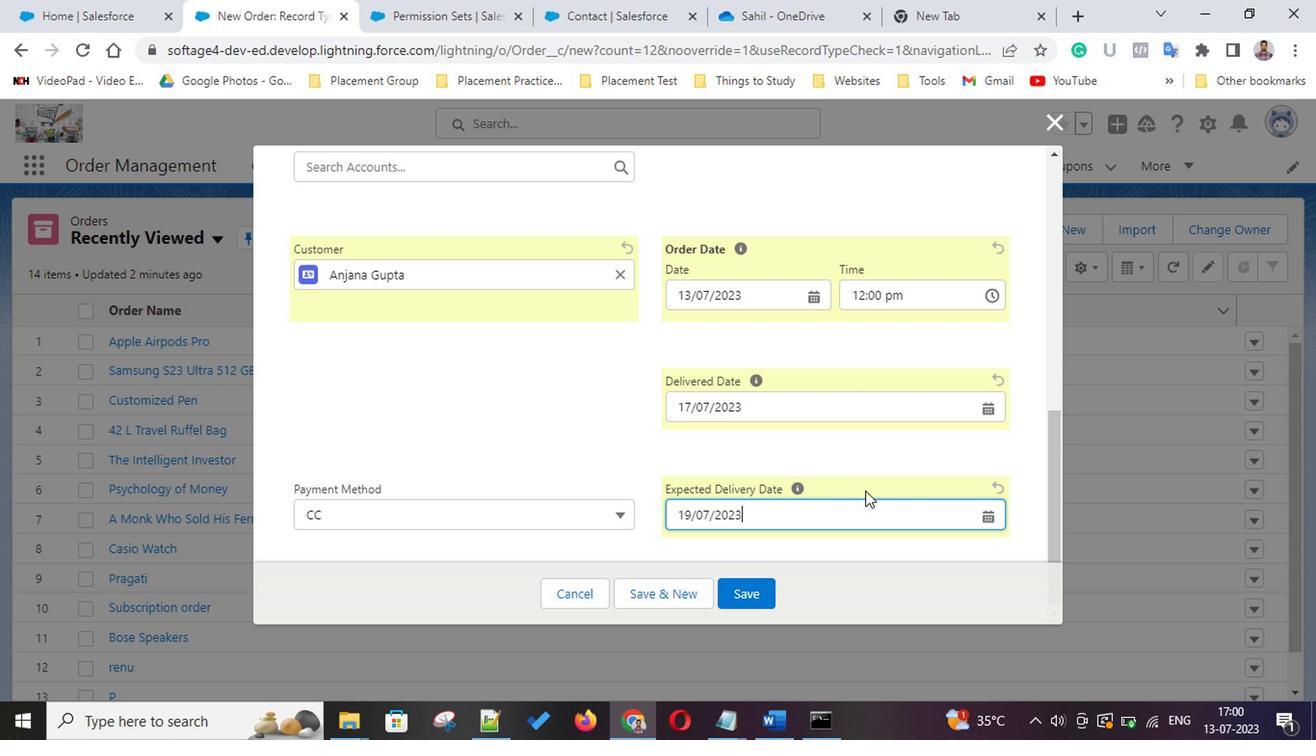 
Action: Mouse scrolled (861, 489) with delta (0, -1)
Screenshot: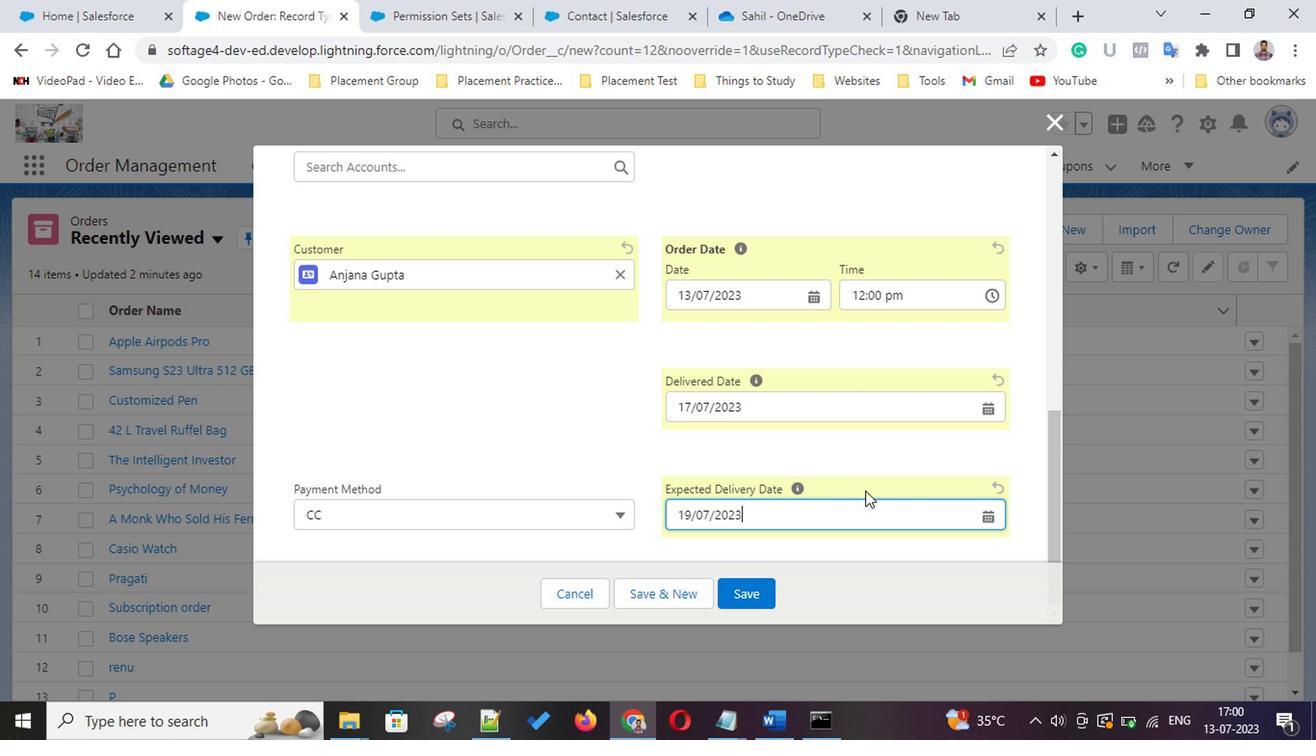 
Action: Mouse scrolled (861, 489) with delta (0, -1)
Screenshot: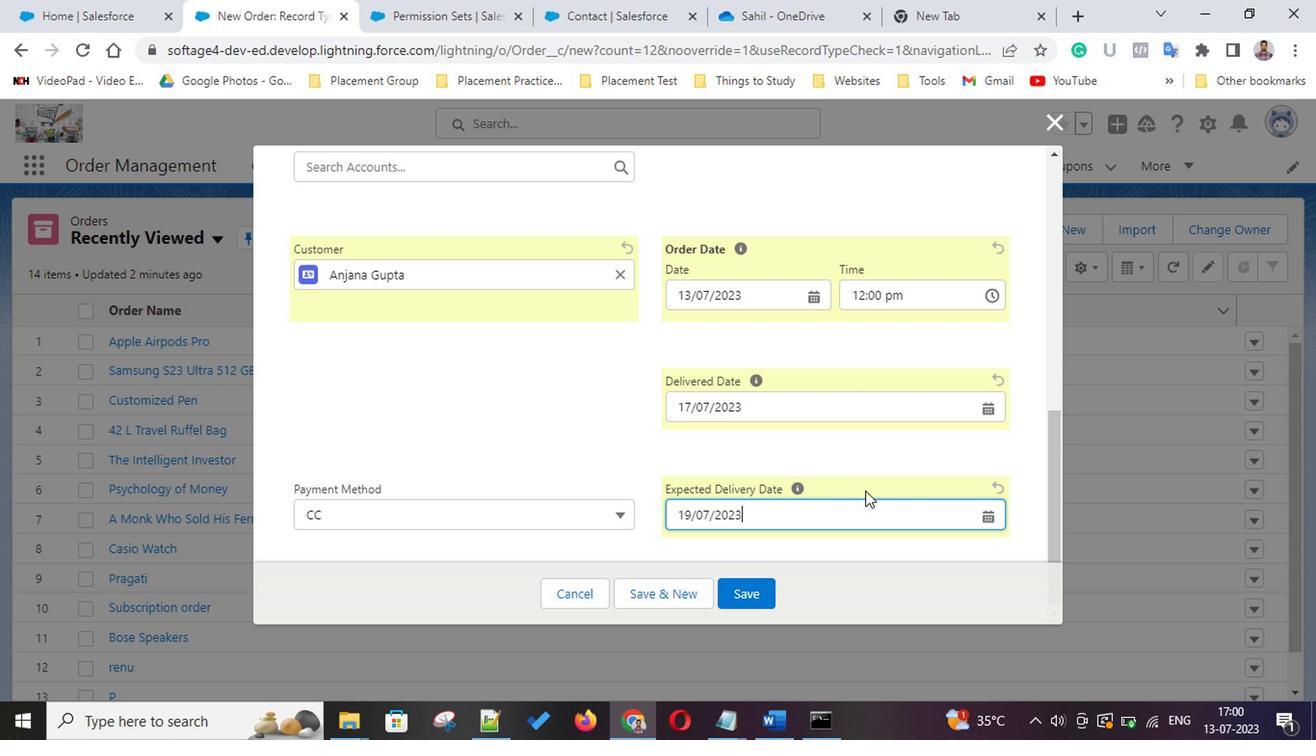 
Action: Mouse scrolled (861, 489) with delta (0, -1)
Screenshot: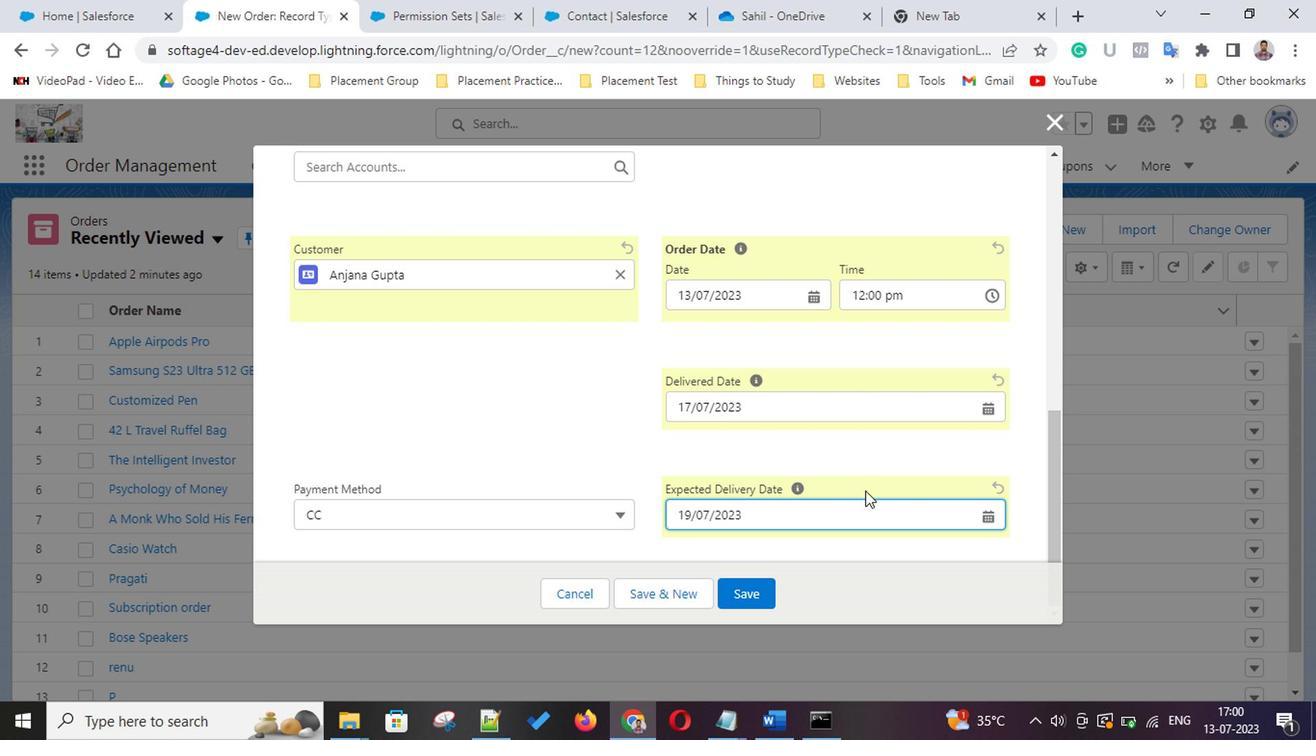 
Action: Mouse scrolled (861, 489) with delta (0, -1)
Screenshot: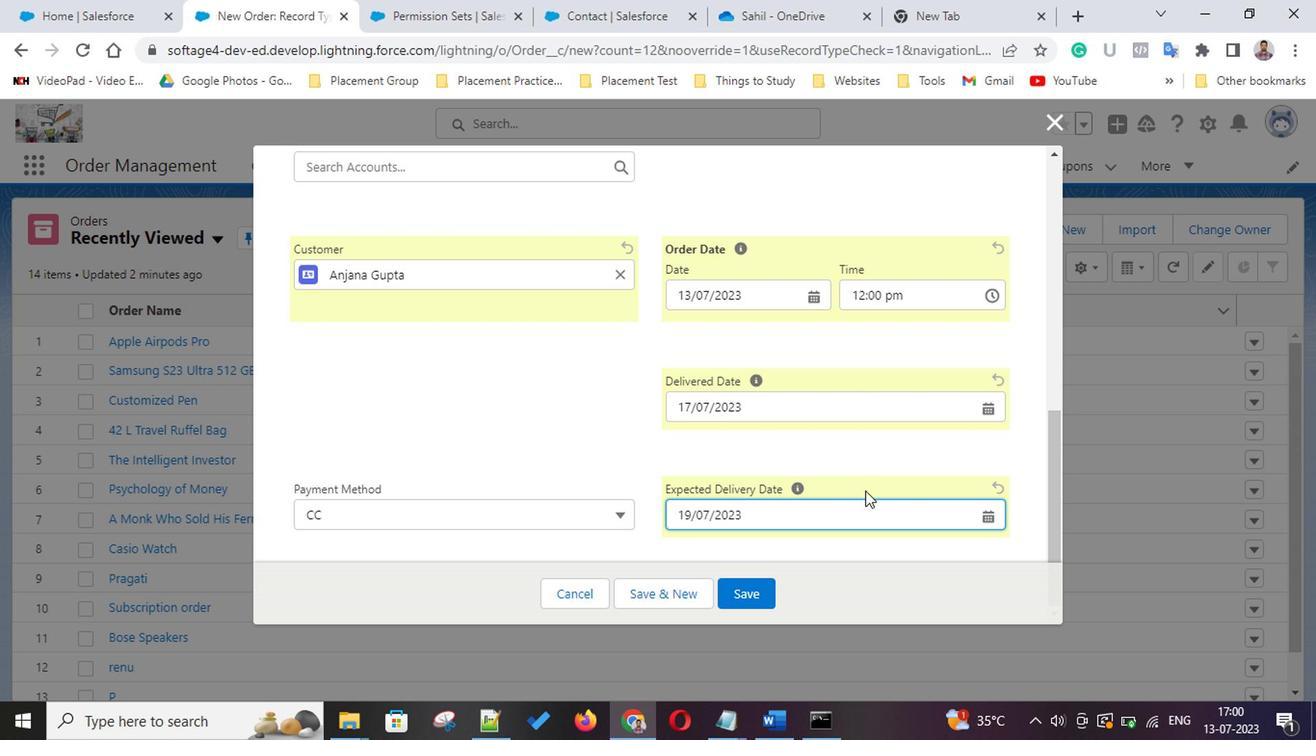 
Action: Mouse scrolled (861, 489) with delta (0, -1)
Screenshot: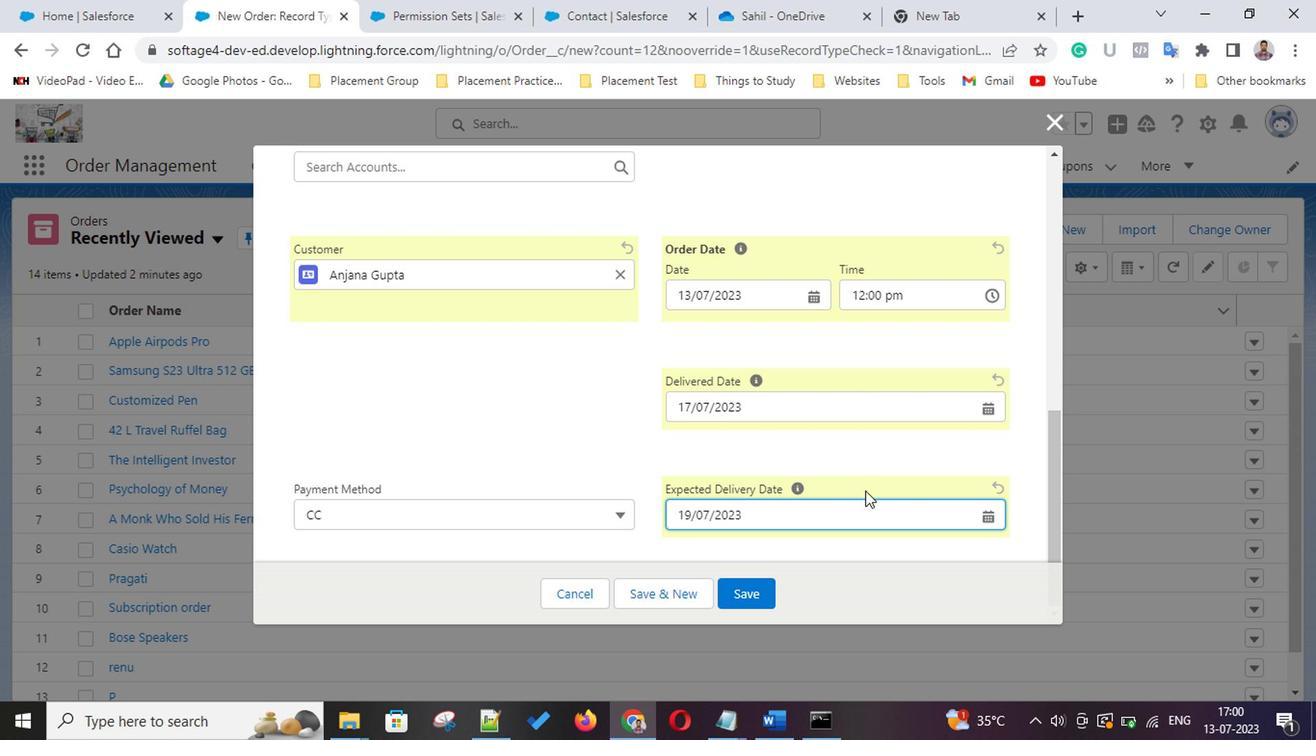 
Action: Mouse scrolled (861, 489) with delta (0, -1)
Screenshot: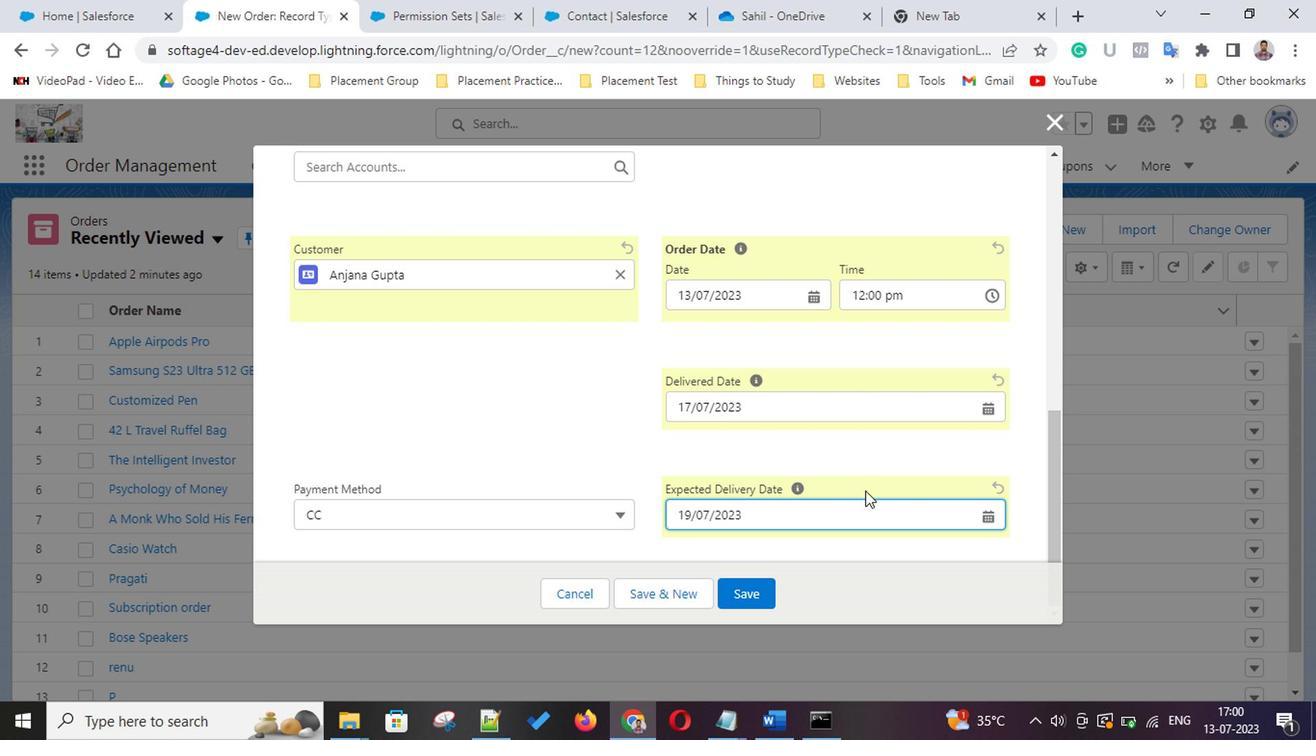 
Action: Mouse scrolled (861, 489) with delta (0, -1)
Screenshot: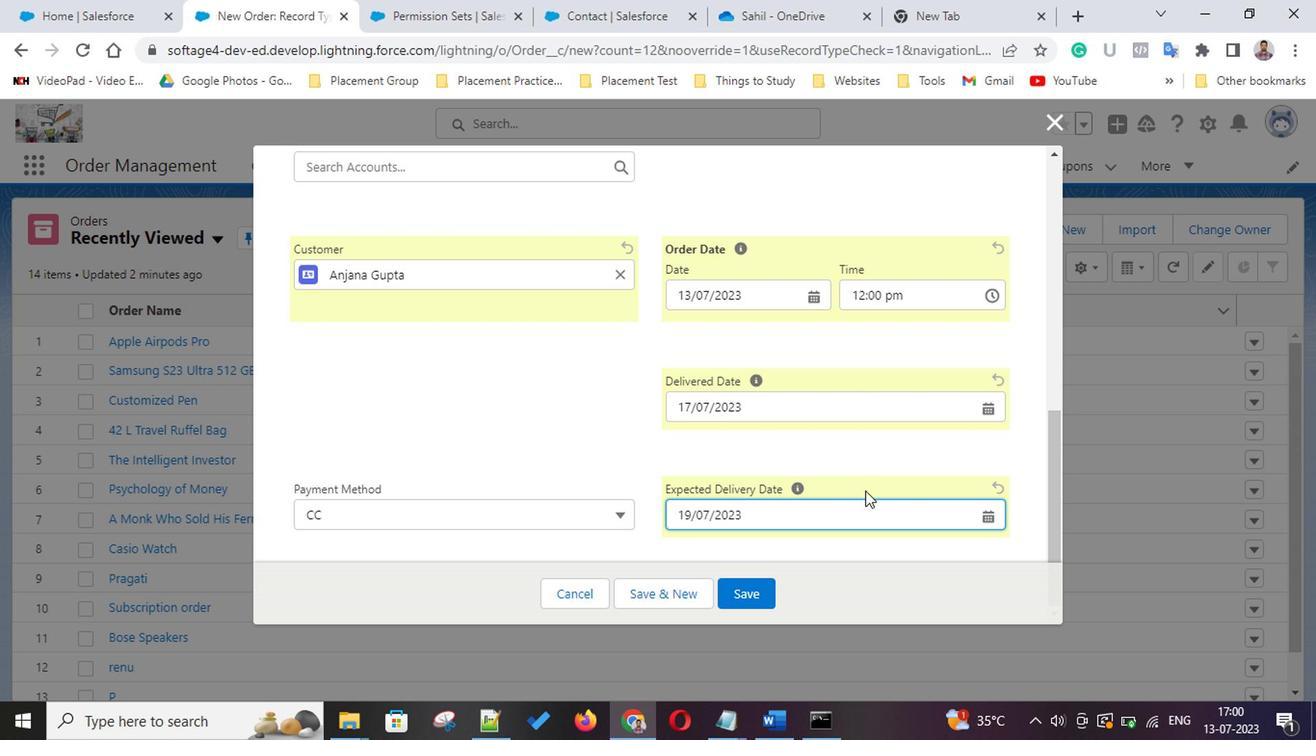 
Action: Mouse scrolled (861, 489) with delta (0, -1)
Screenshot: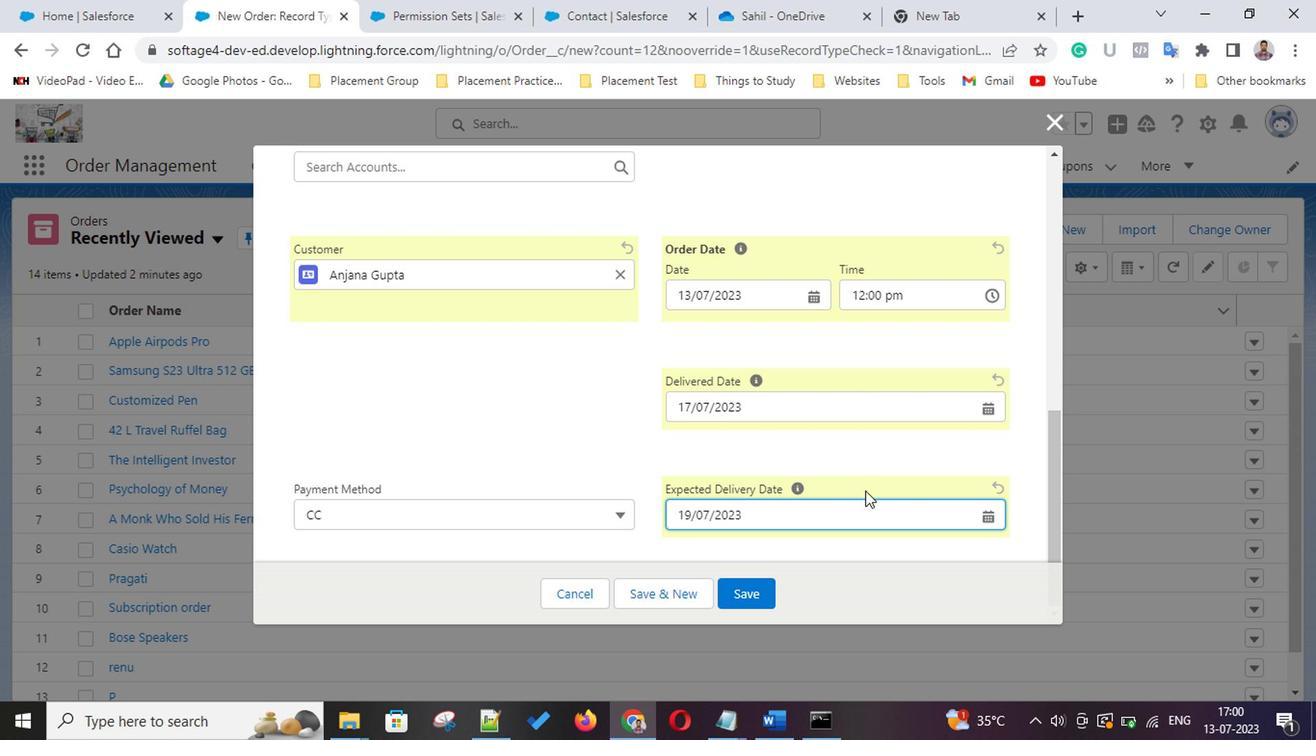 
Action: Mouse scrolled (861, 489) with delta (0, -1)
Screenshot: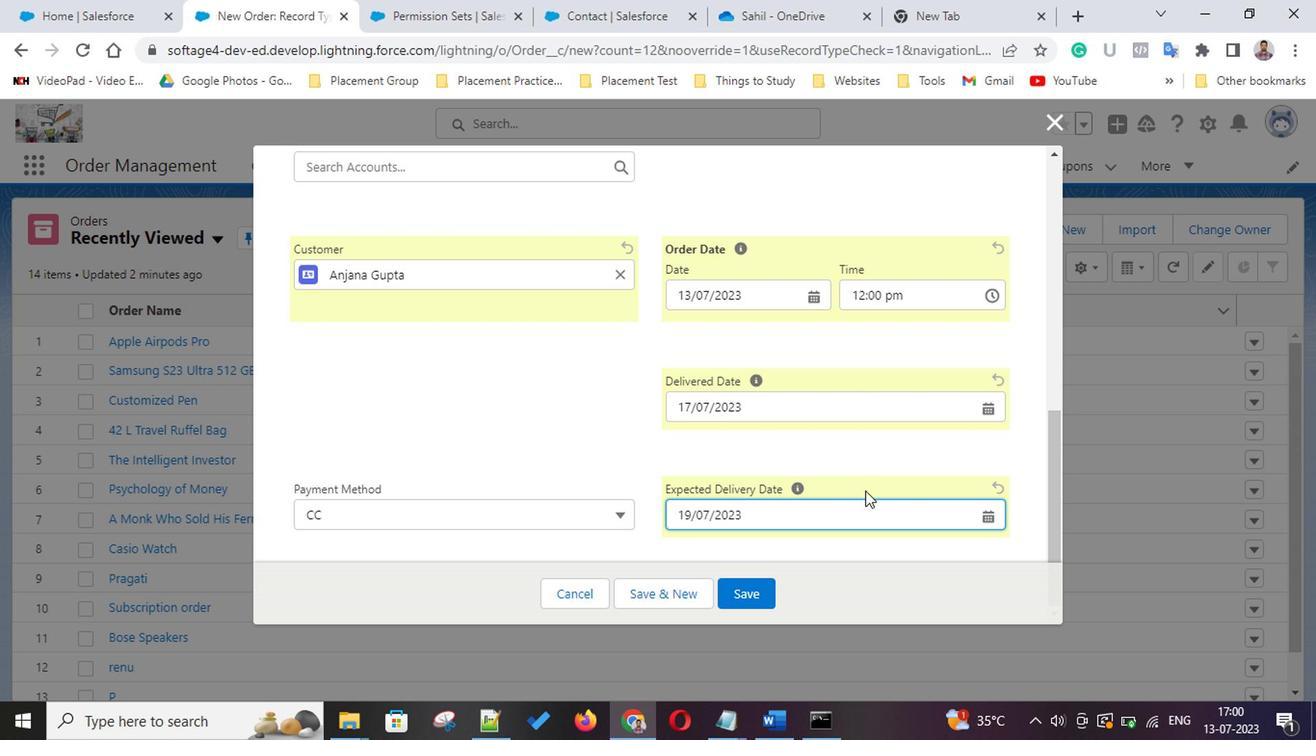 
Action: Mouse scrolled (861, 489) with delta (0, -1)
Screenshot: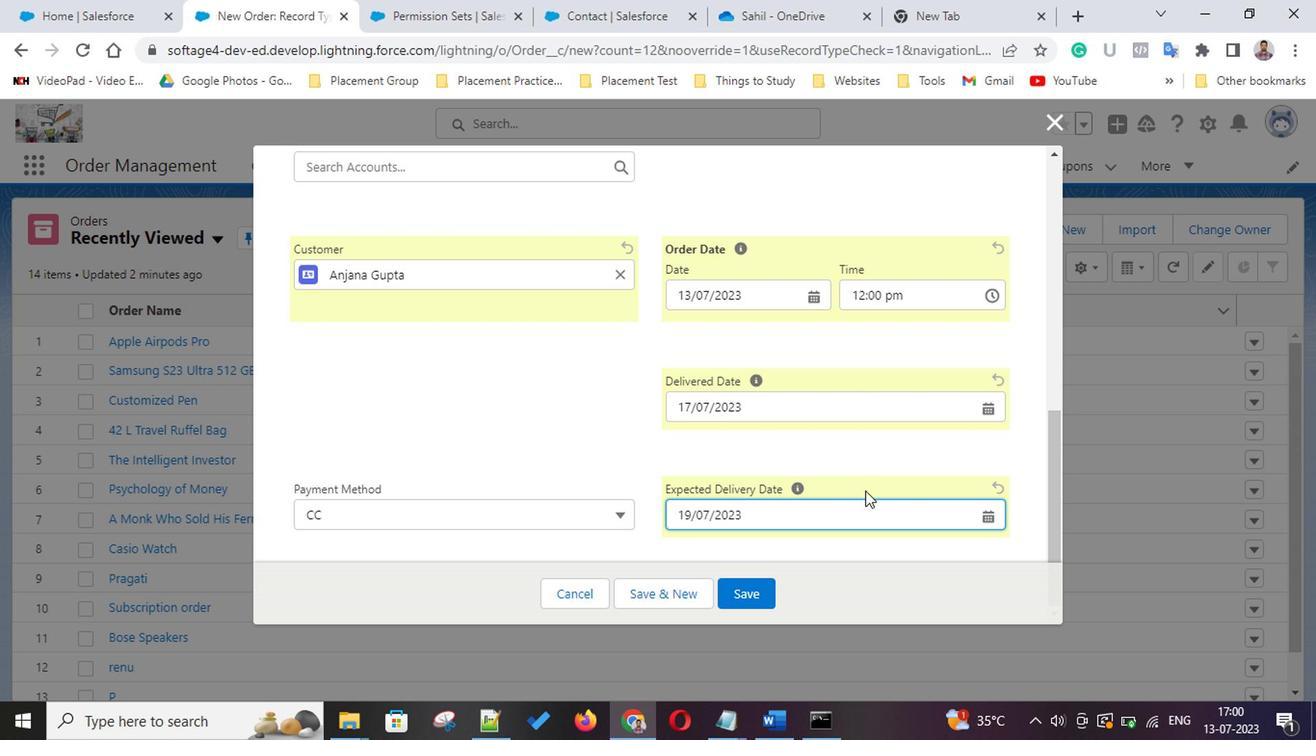 
Action: Mouse moved to (747, 598)
Screenshot: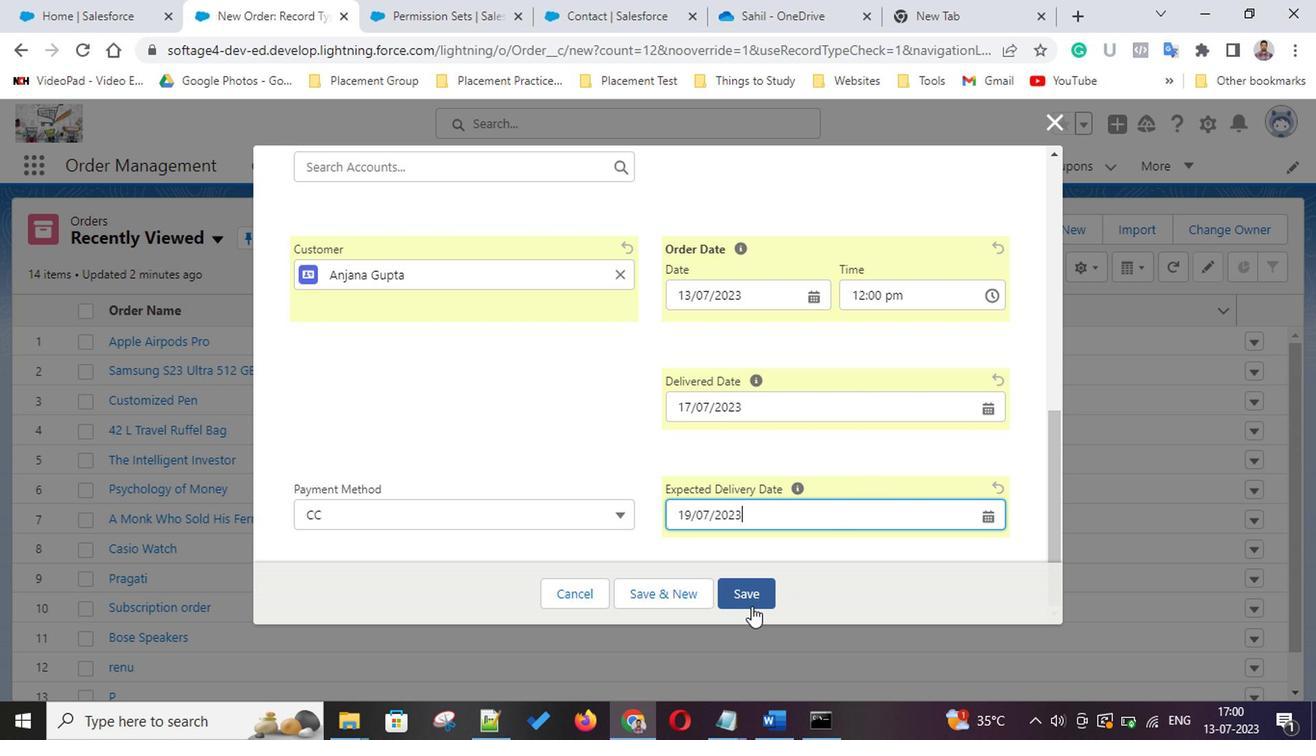 
Action: Mouse pressed left at (747, 598)
Screenshot: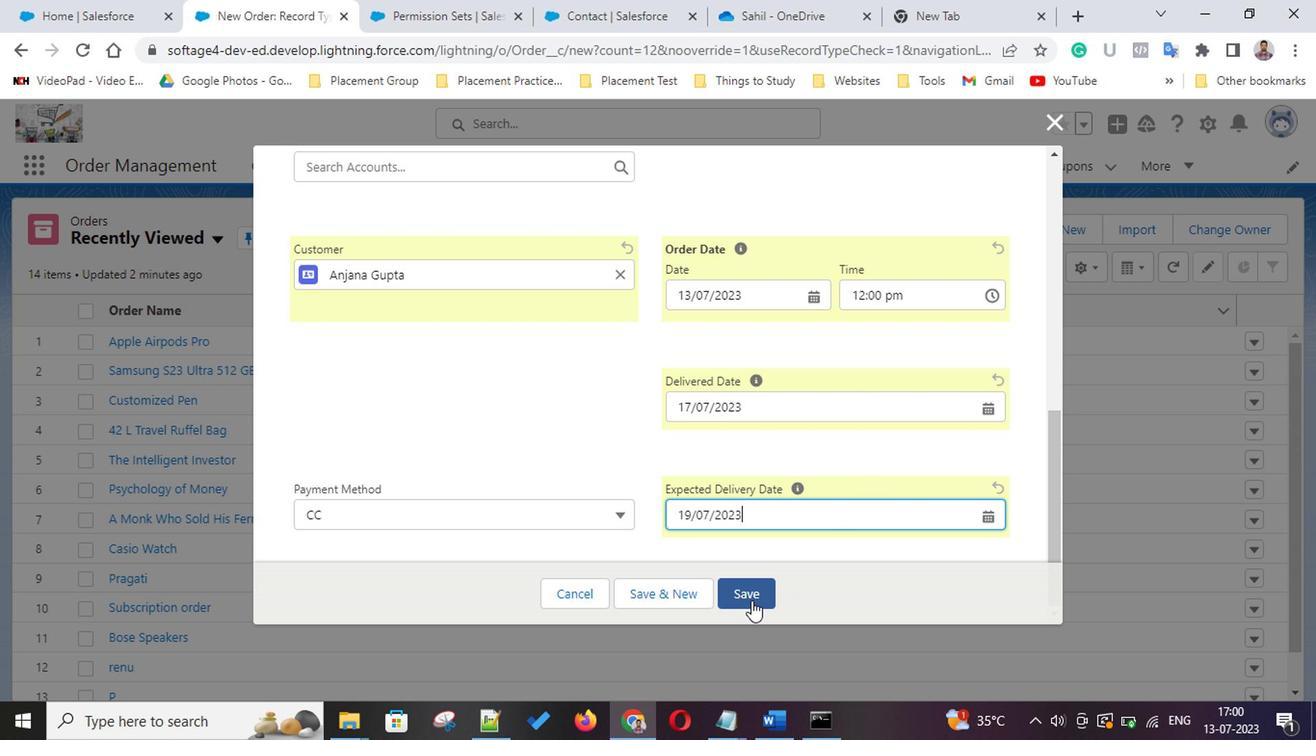 
Action: Mouse moved to (831, 313)
Screenshot: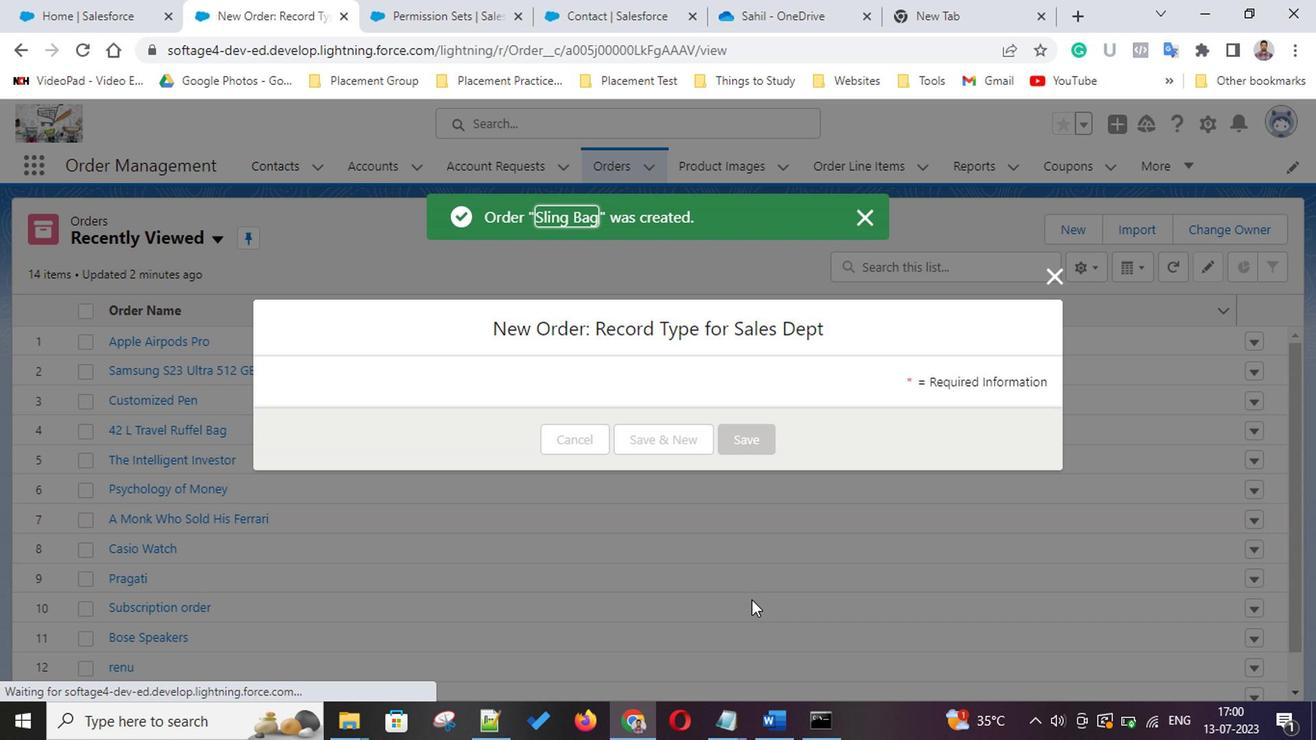 
